 Task: Search one way flight ticket for 1 adult, 6 children, 1 infant in seat and 1 infant on lap in business from Flint: Bishop International Airport to Gillette: Gillette Campbell County Airport on 5-1-2023. Choice of flights is Delta. Number of bags: 1 carry on bag. Price is upto 100000. Outbound departure time preference is 11:00.
Action: Mouse moved to (287, 290)
Screenshot: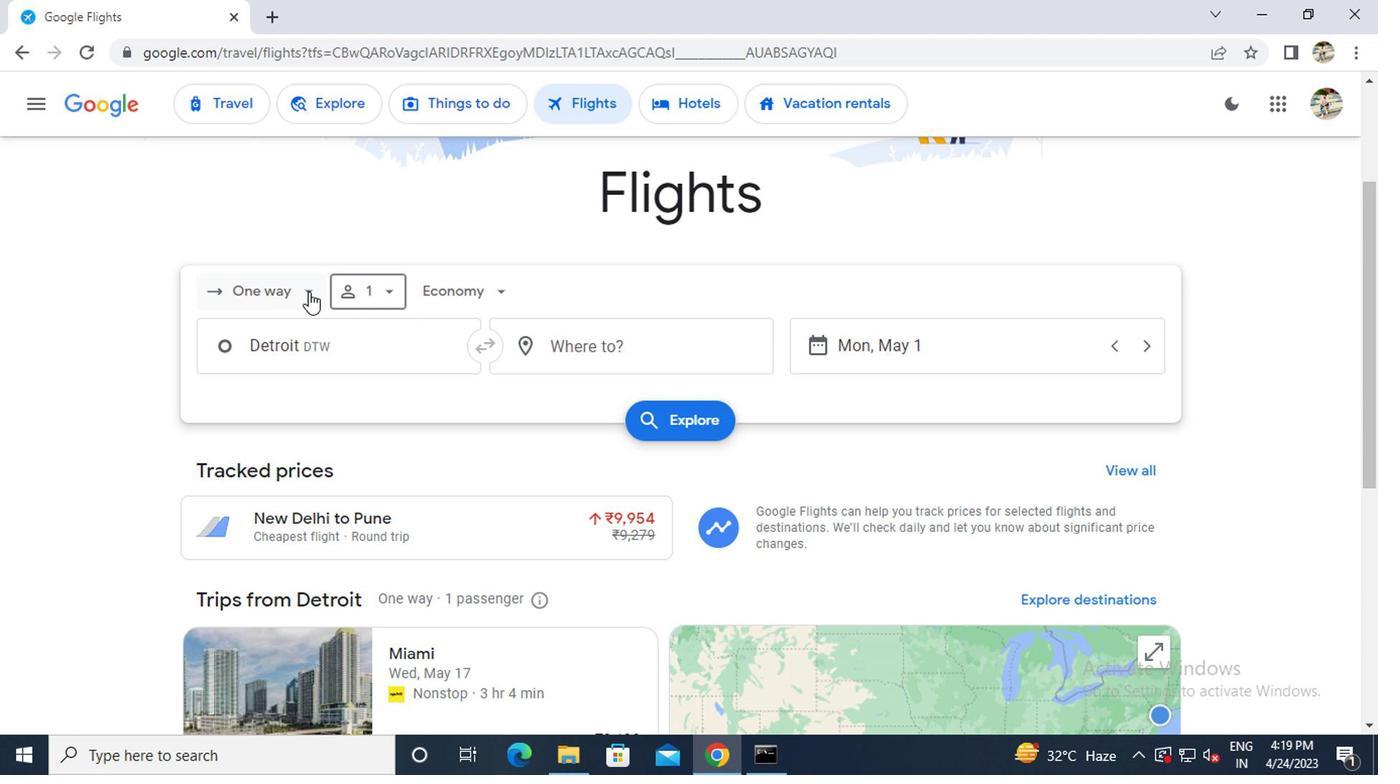 
Action: Mouse pressed left at (287, 290)
Screenshot: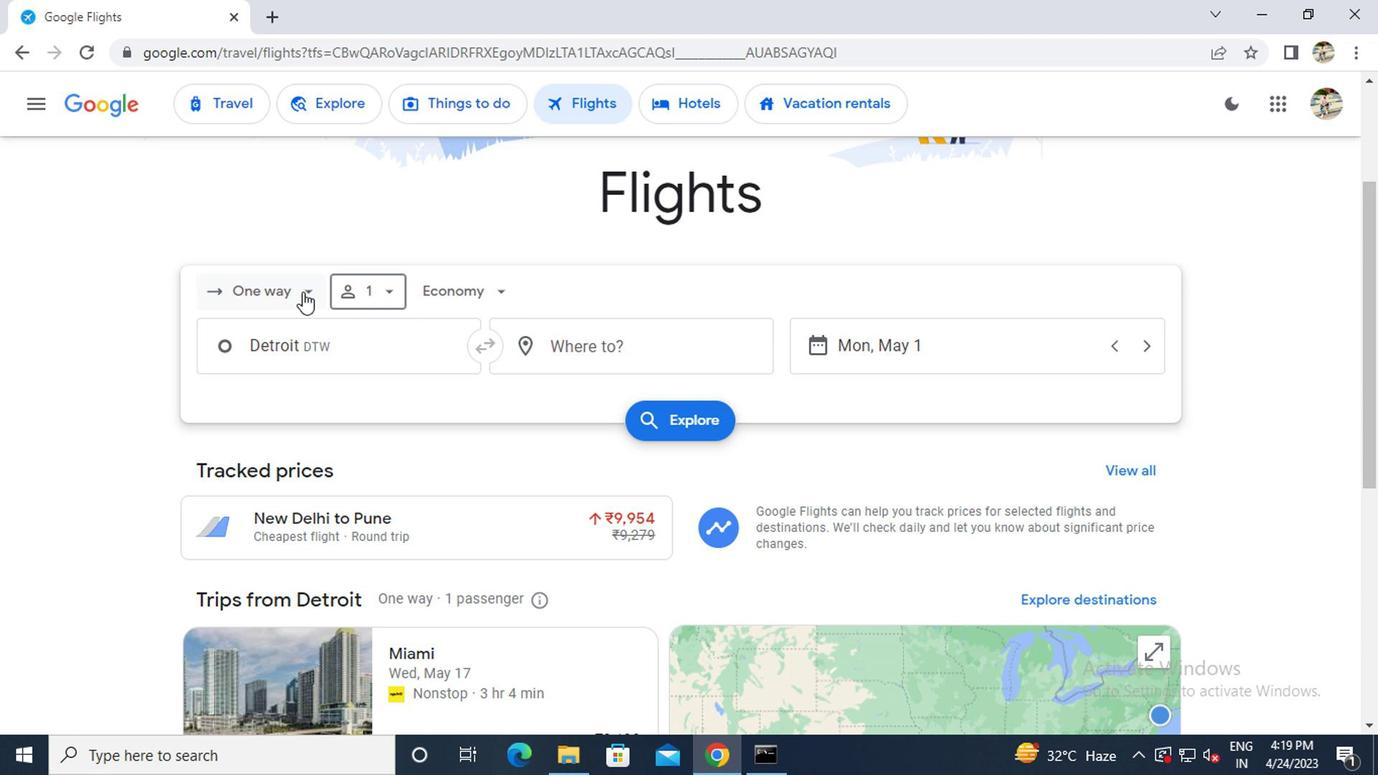 
Action: Mouse moved to (283, 377)
Screenshot: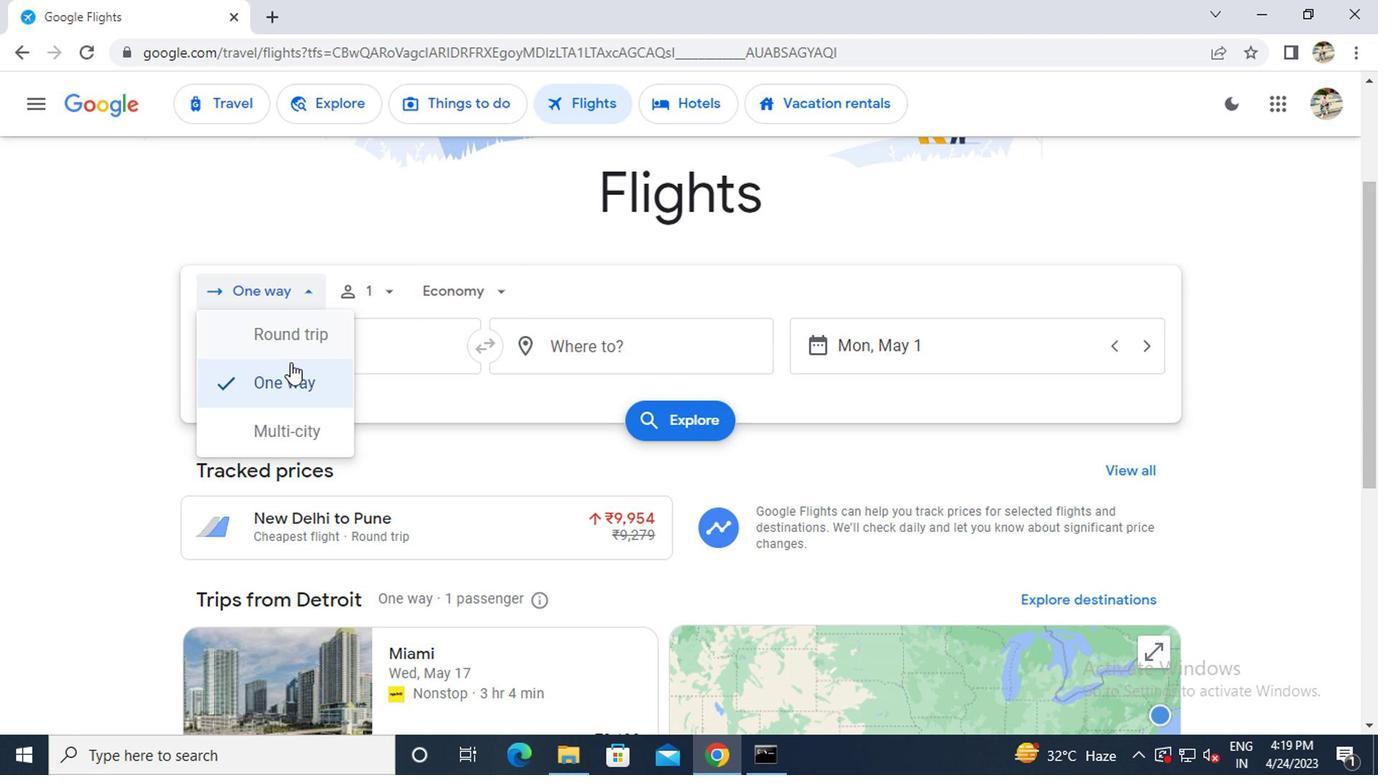 
Action: Mouse pressed left at (283, 377)
Screenshot: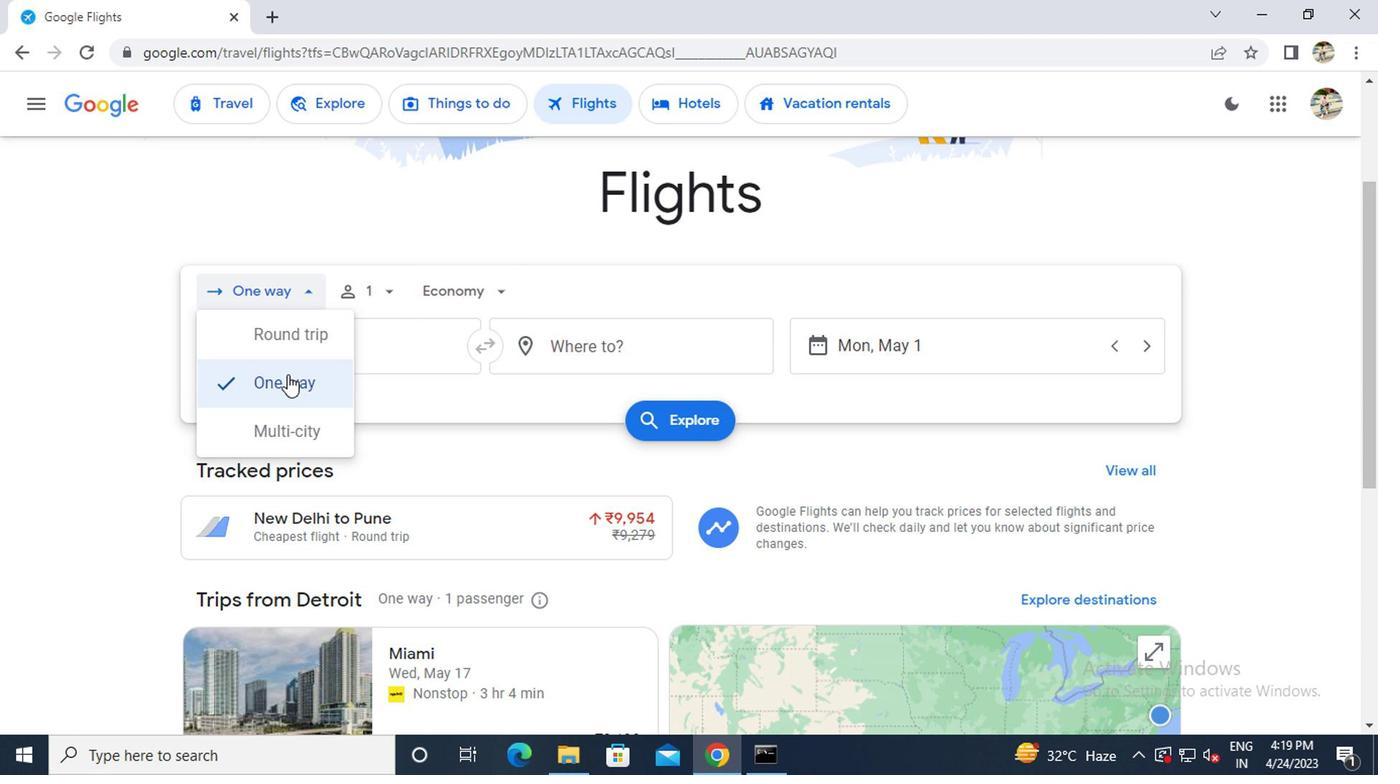 
Action: Mouse moved to (359, 282)
Screenshot: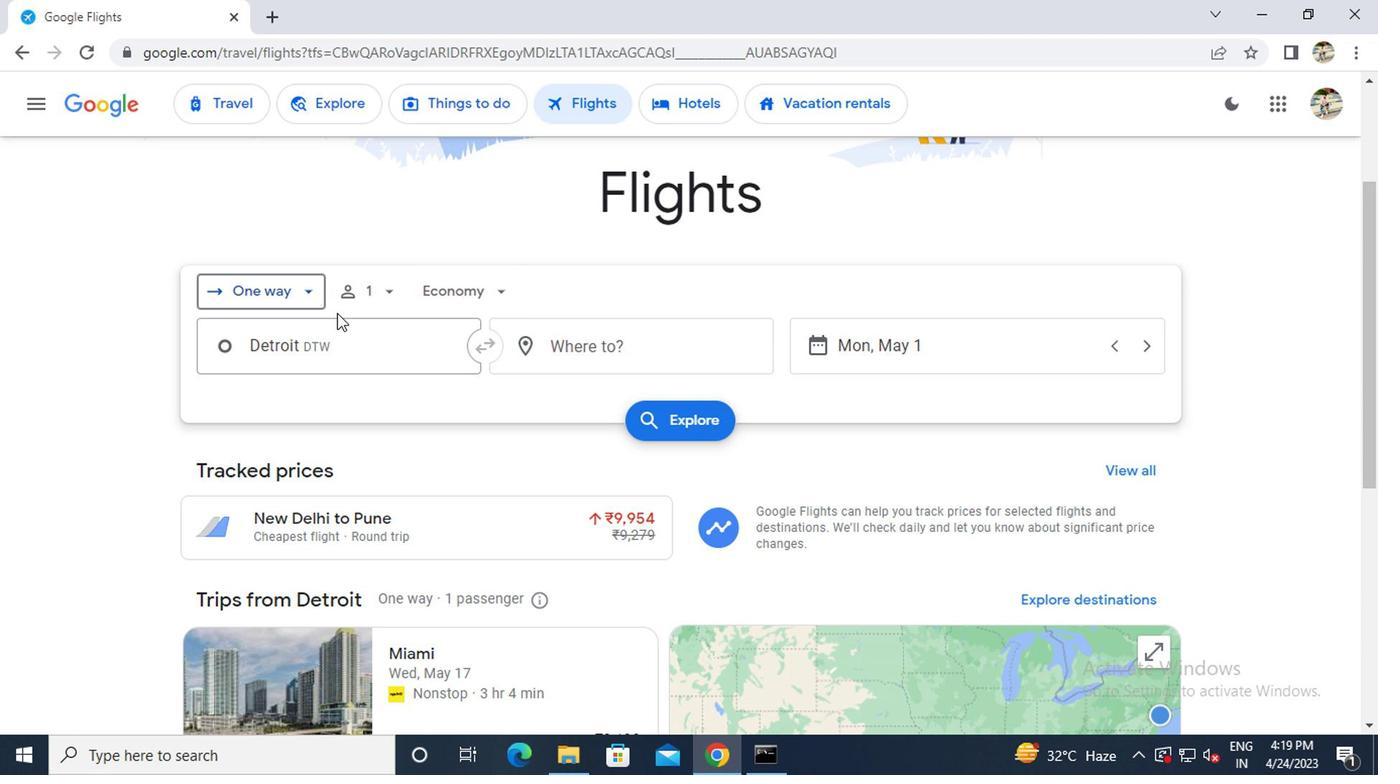 
Action: Mouse pressed left at (359, 282)
Screenshot: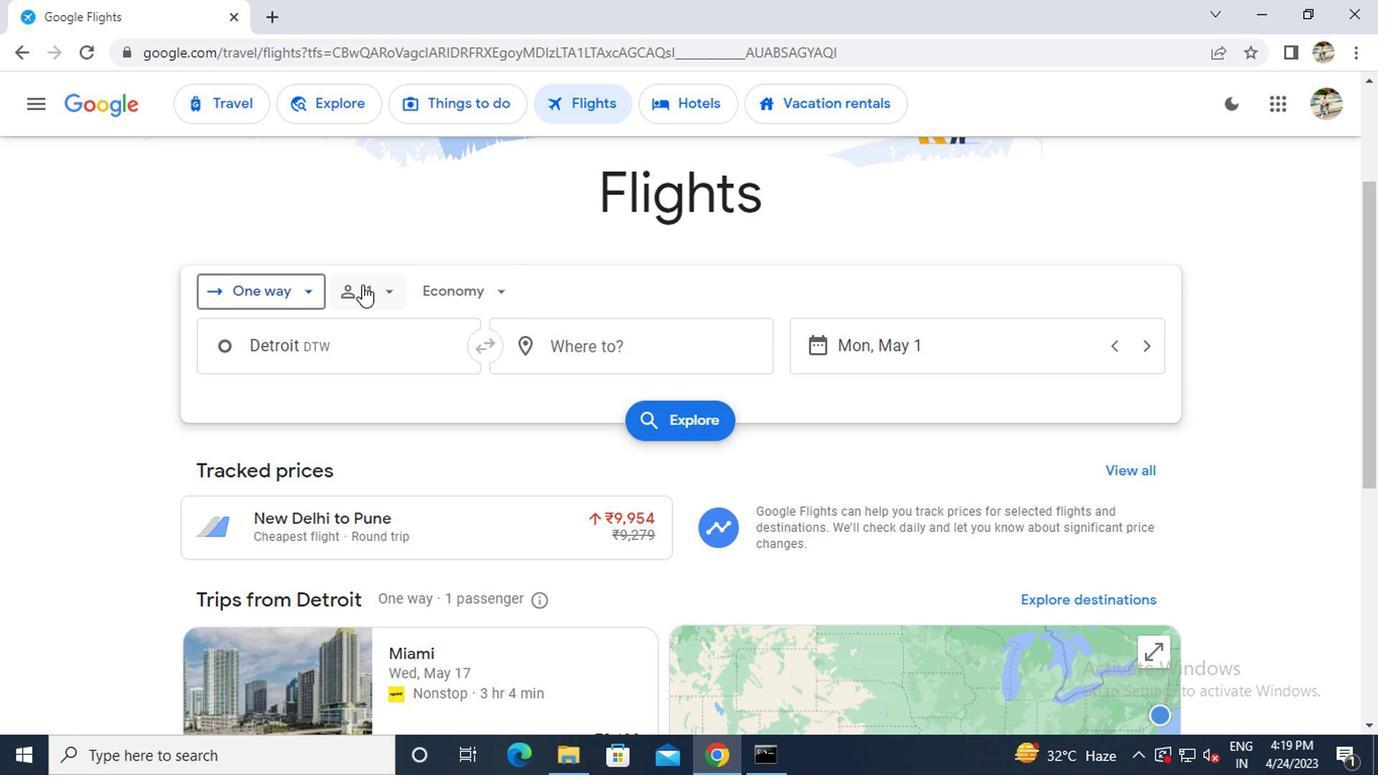 
Action: Mouse moved to (537, 395)
Screenshot: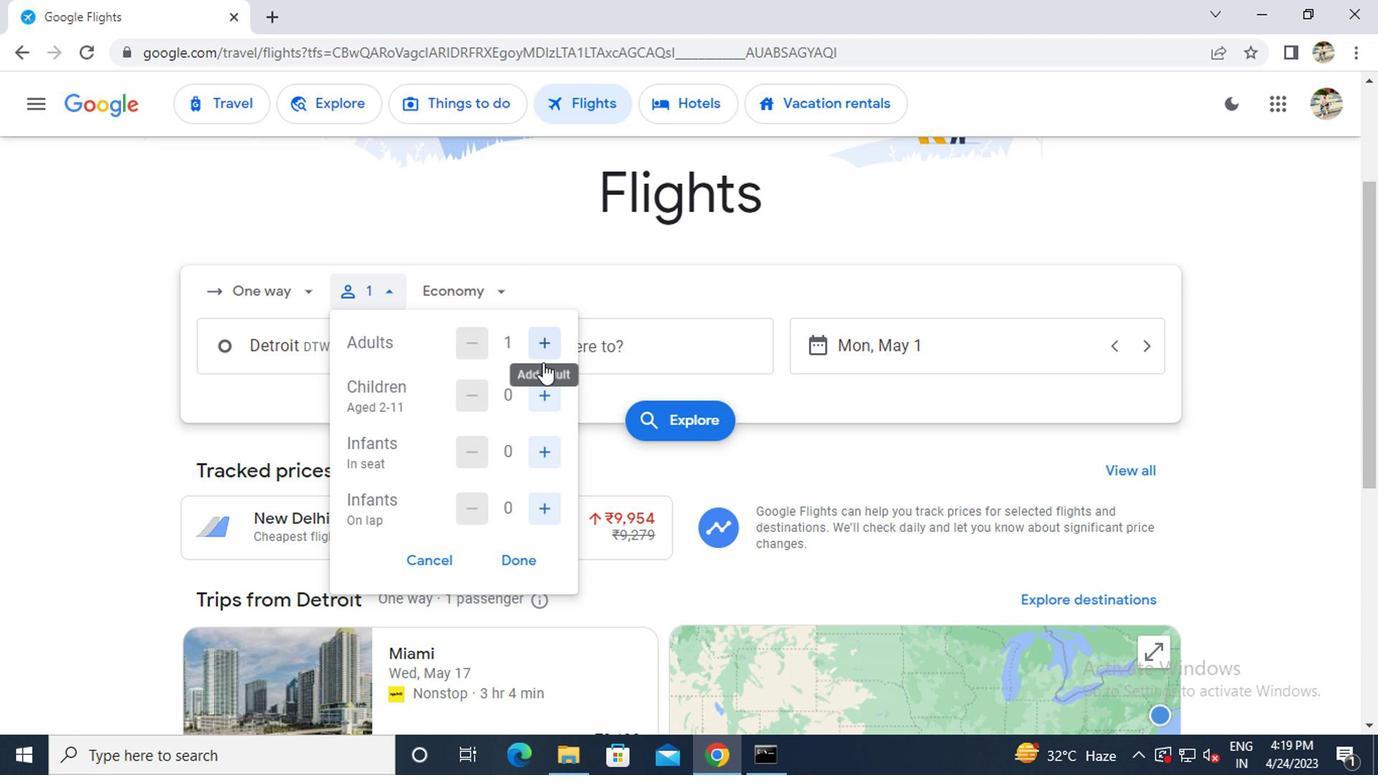 
Action: Mouse pressed left at (537, 395)
Screenshot: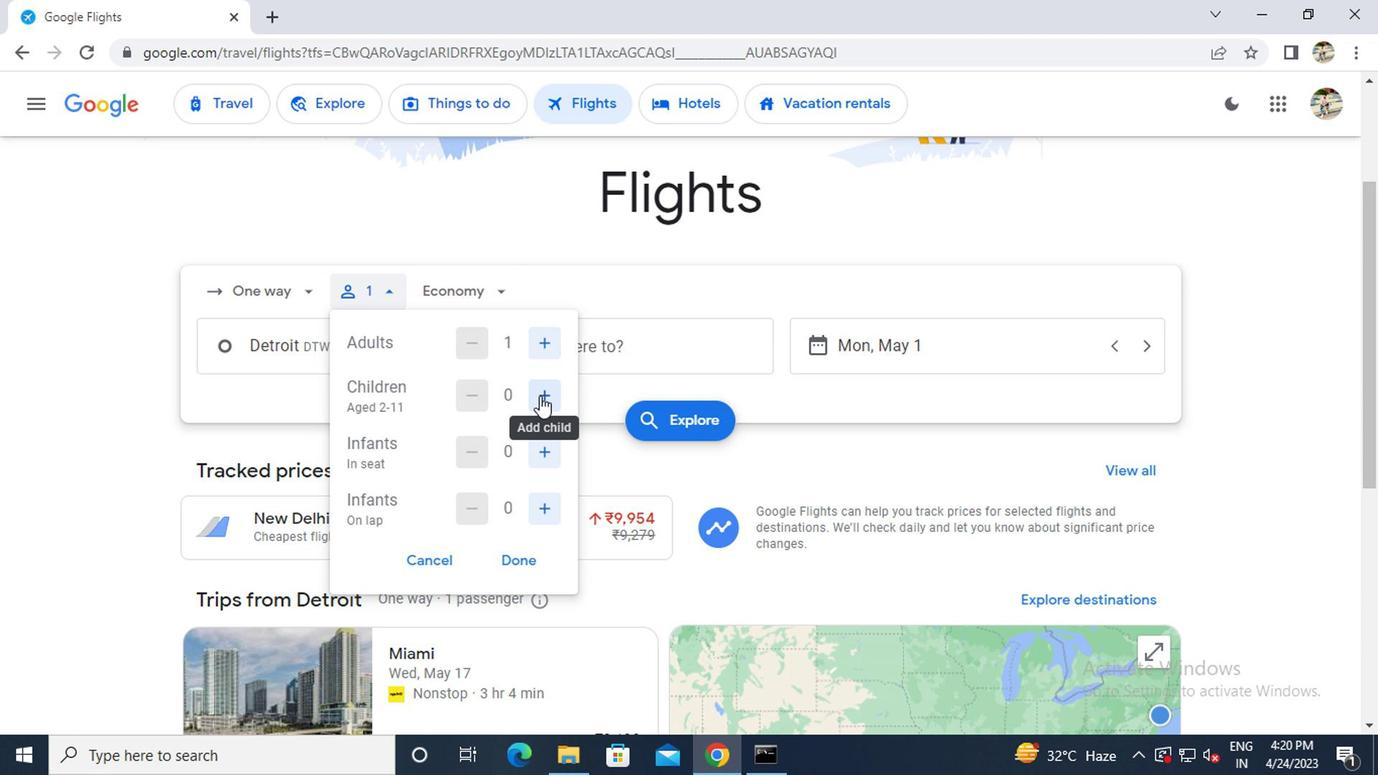 
Action: Mouse pressed left at (537, 395)
Screenshot: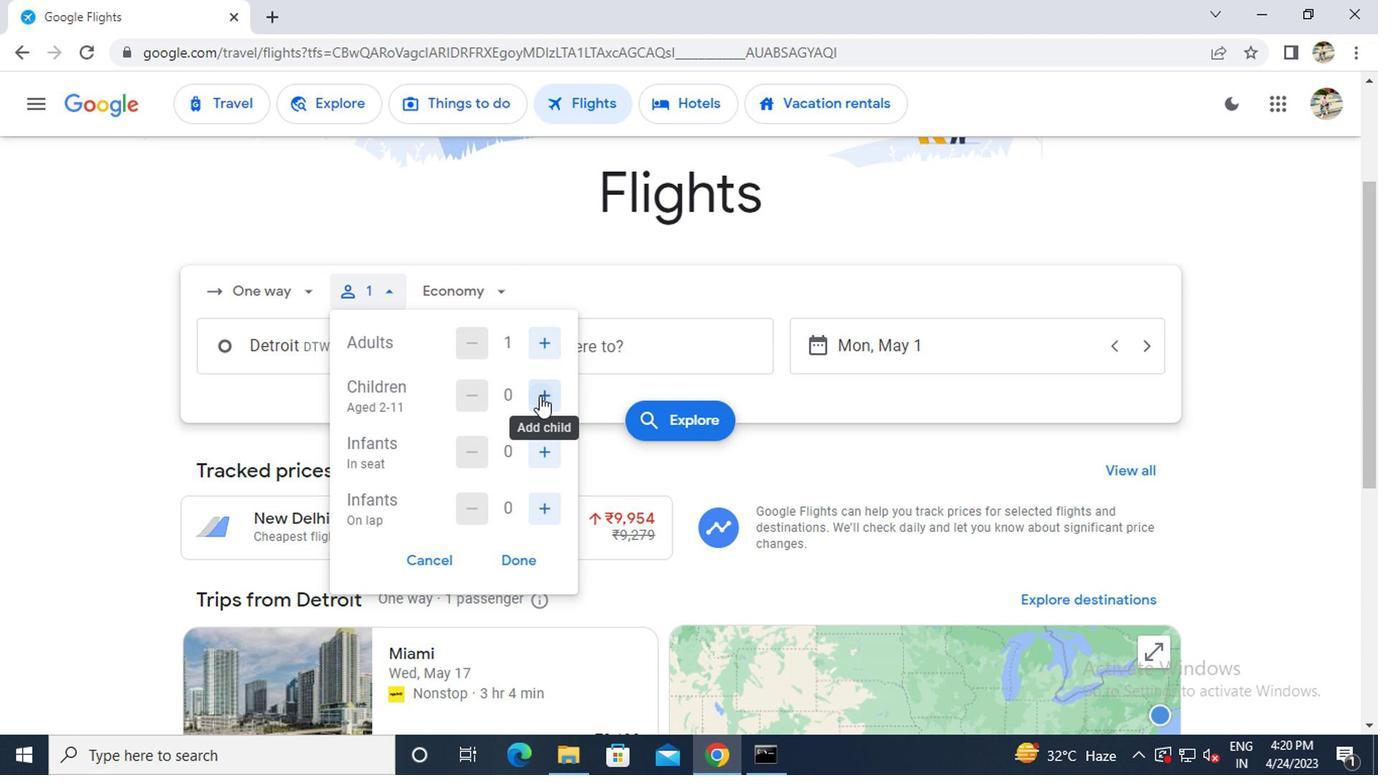 
Action: Mouse pressed left at (537, 395)
Screenshot: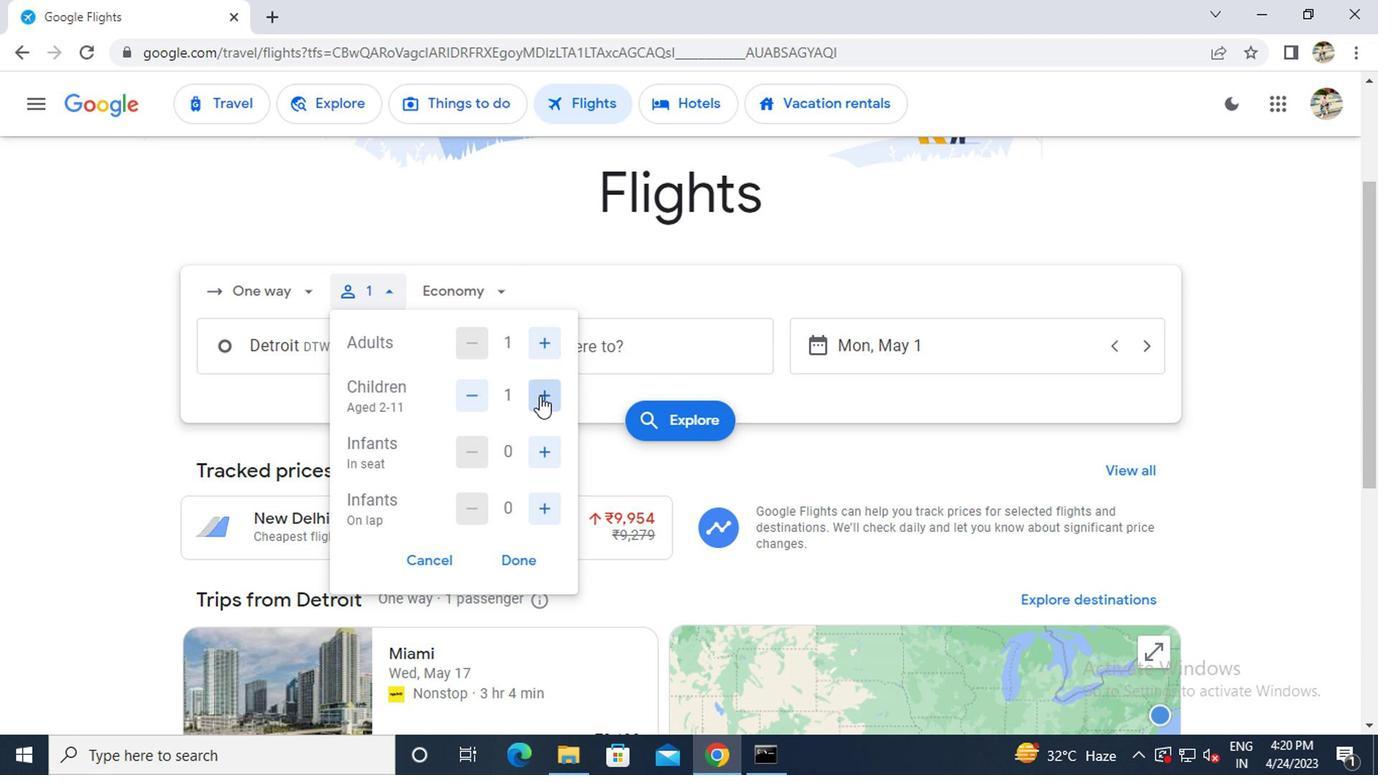 
Action: Mouse pressed left at (537, 395)
Screenshot: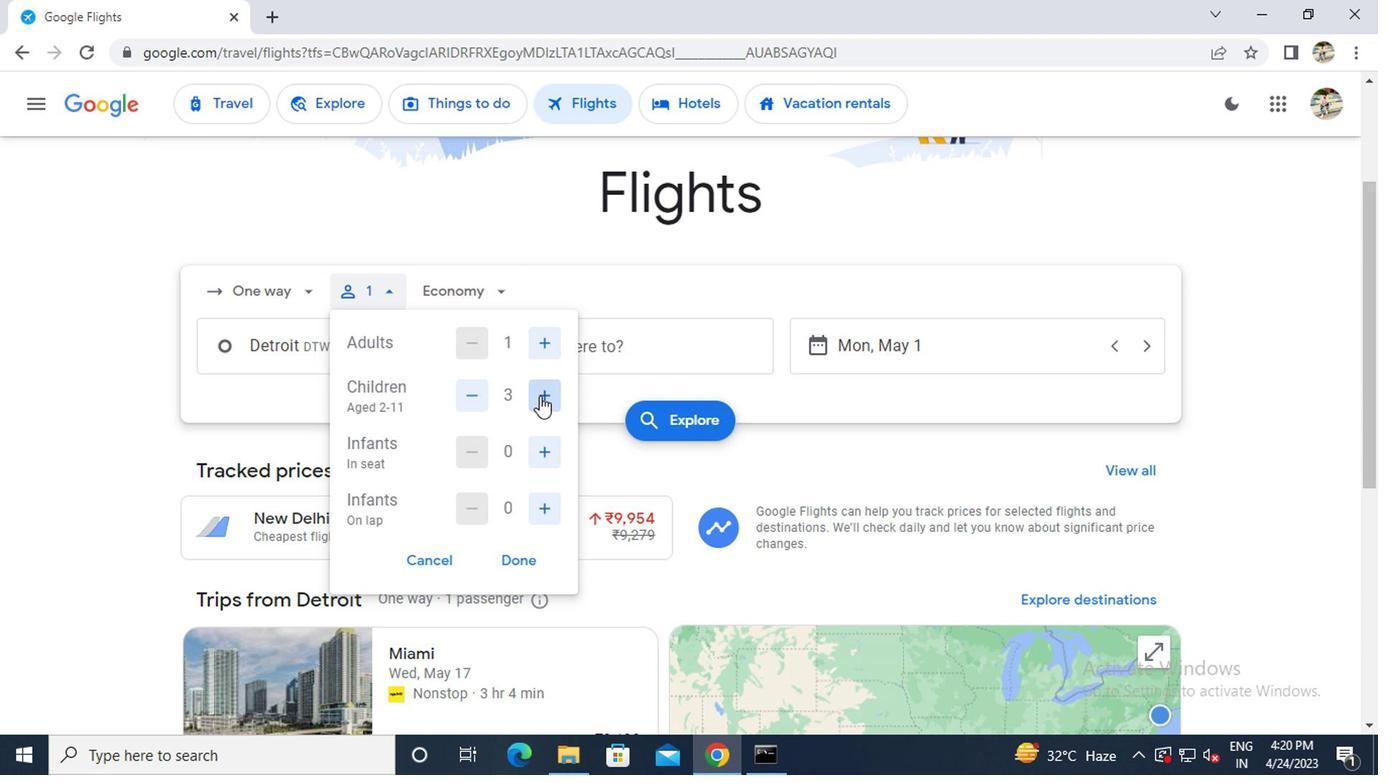 
Action: Mouse pressed left at (537, 395)
Screenshot: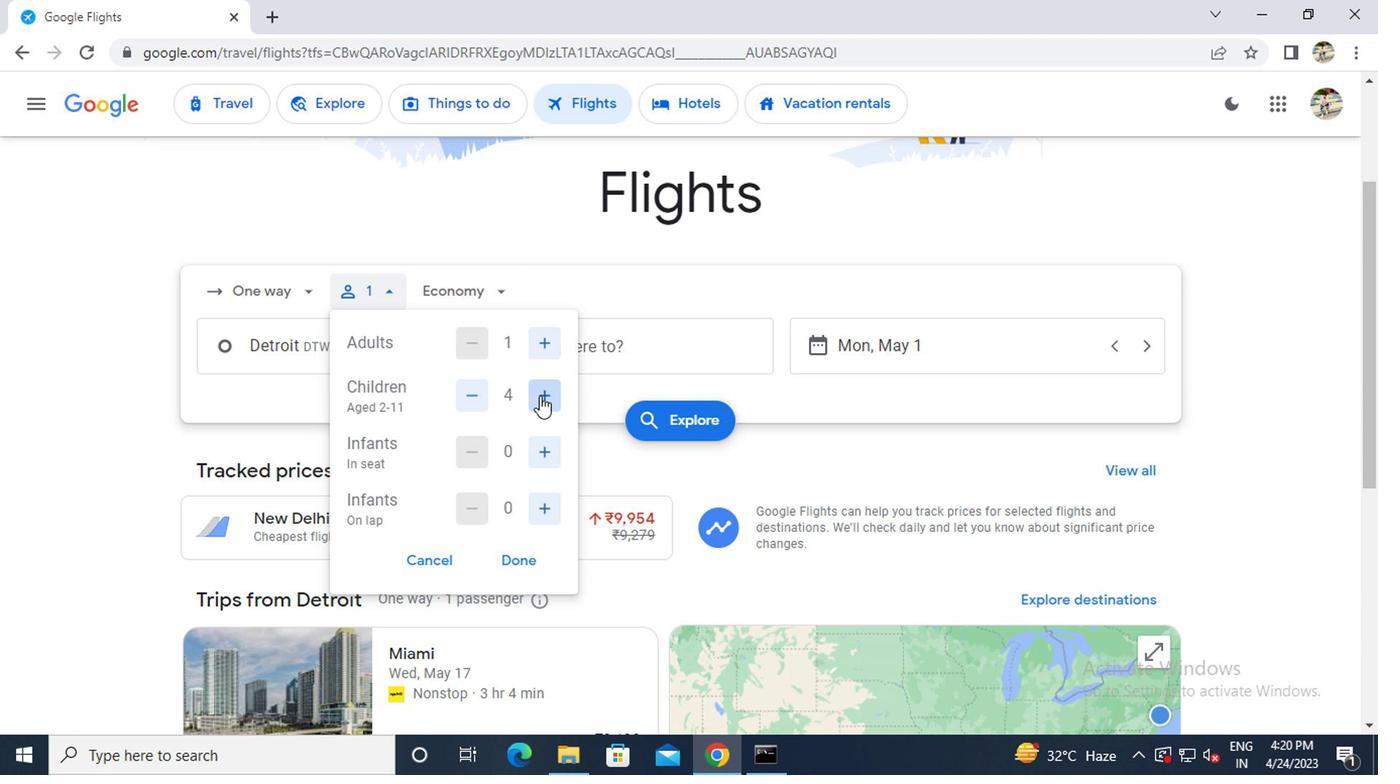 
Action: Mouse pressed left at (537, 395)
Screenshot: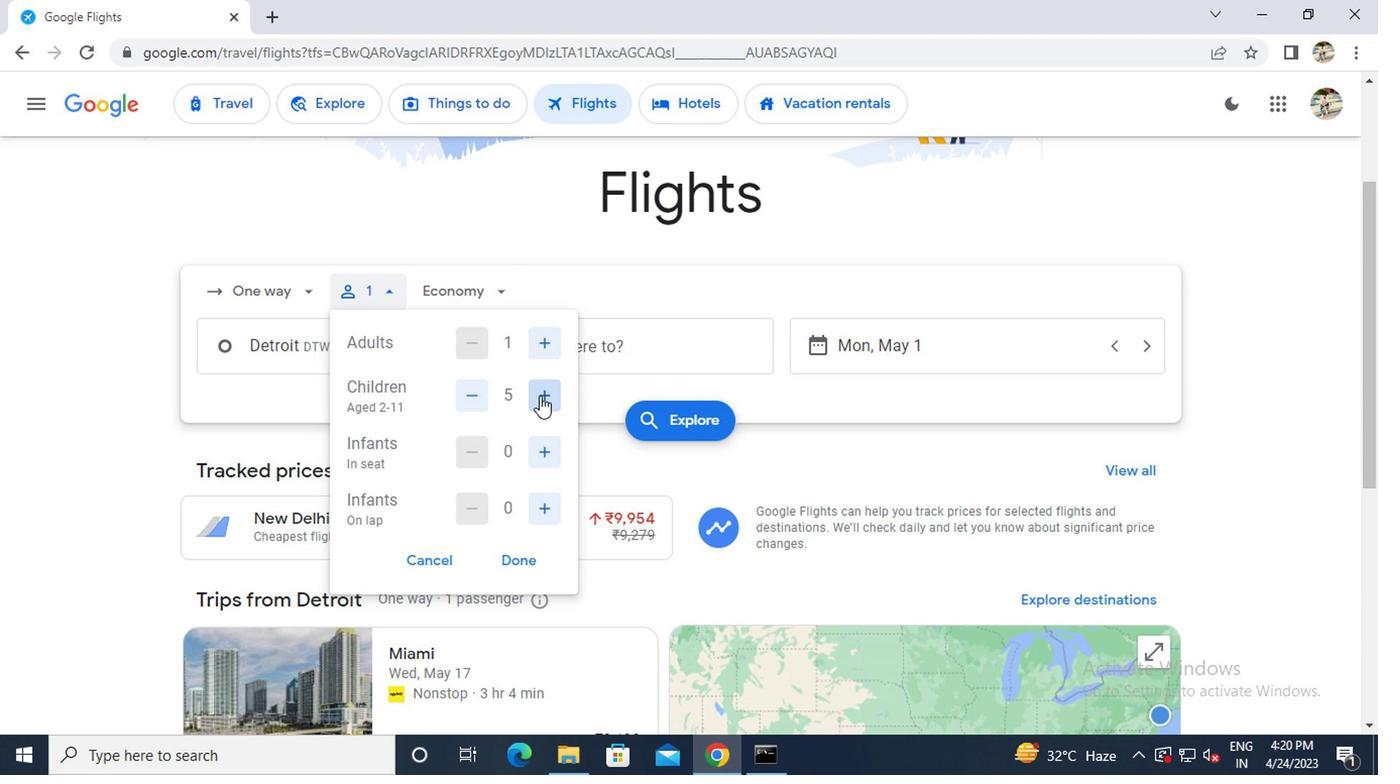 
Action: Mouse moved to (542, 446)
Screenshot: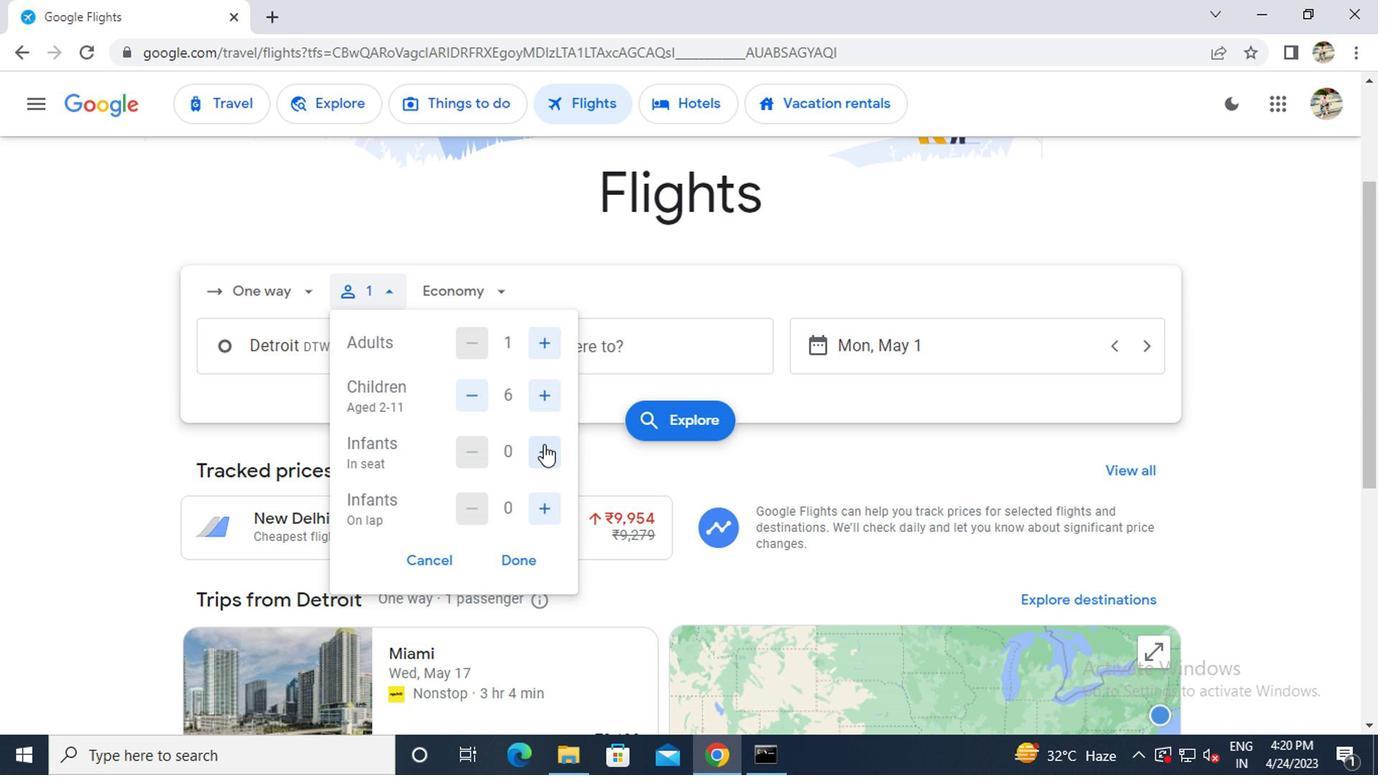 
Action: Mouse pressed left at (542, 446)
Screenshot: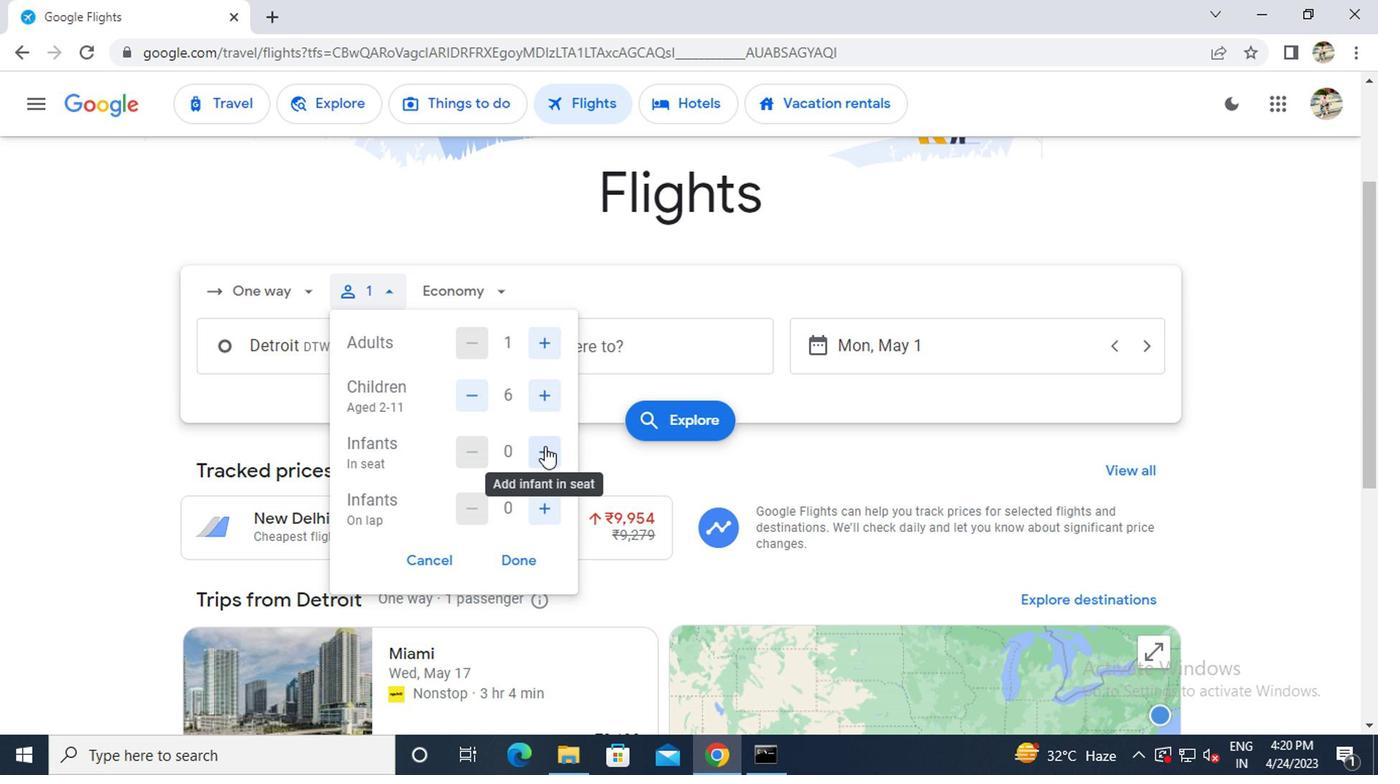 
Action: Mouse moved to (537, 504)
Screenshot: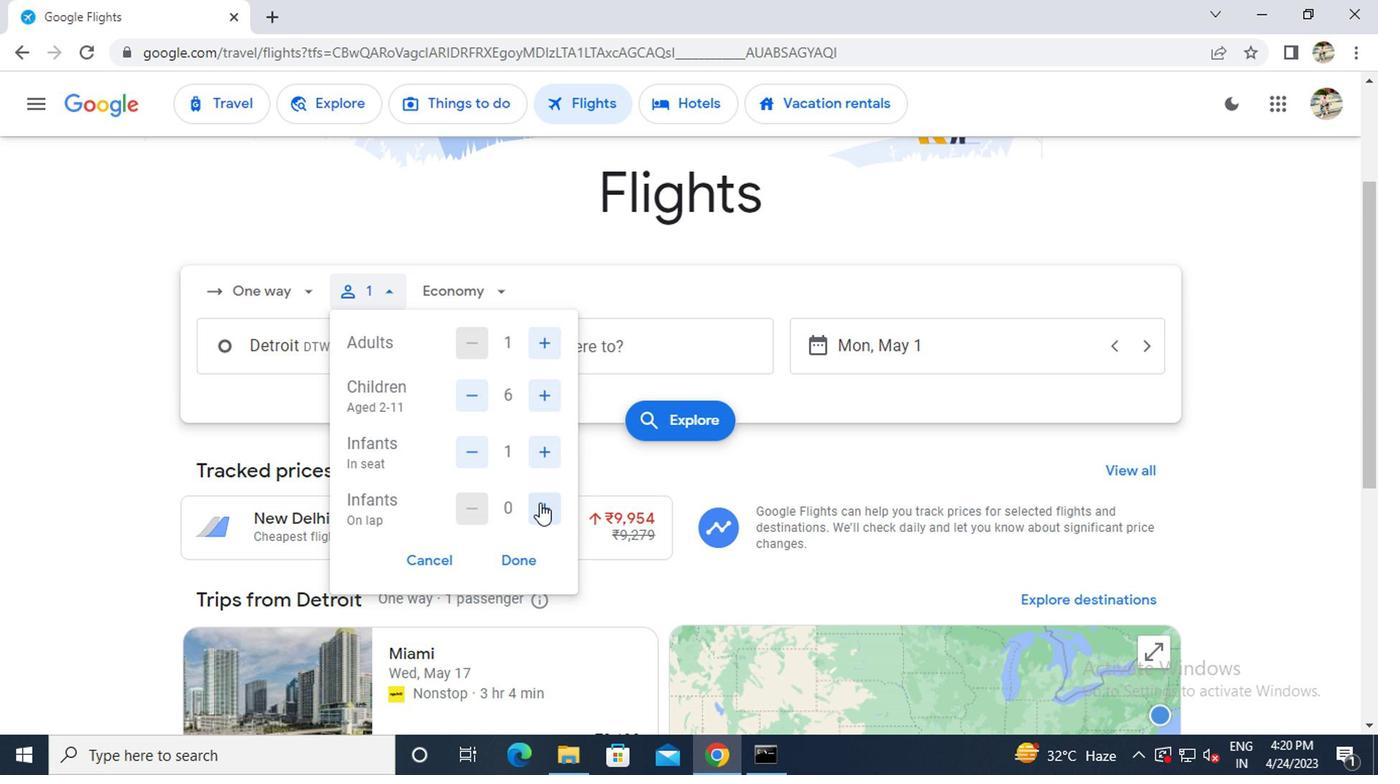 
Action: Mouse pressed left at (537, 504)
Screenshot: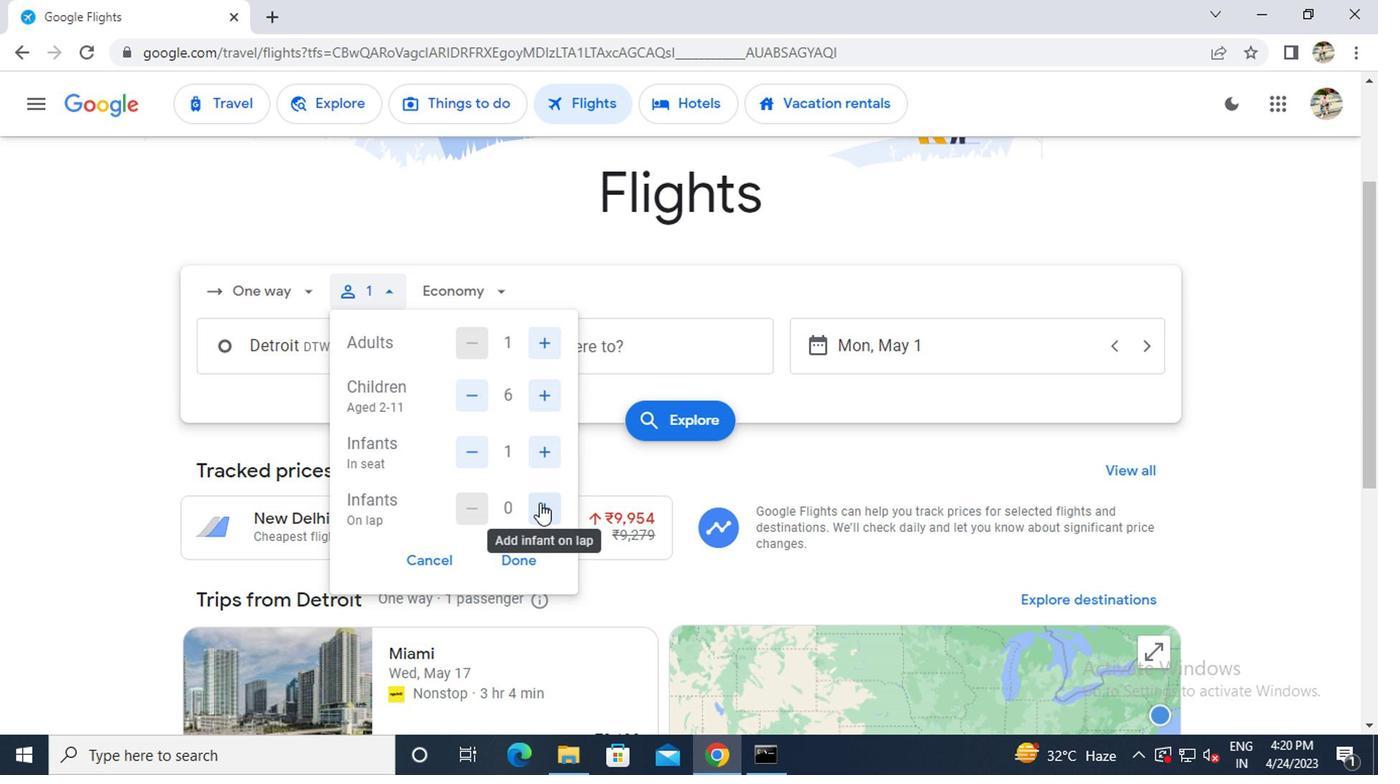 
Action: Mouse moved to (524, 555)
Screenshot: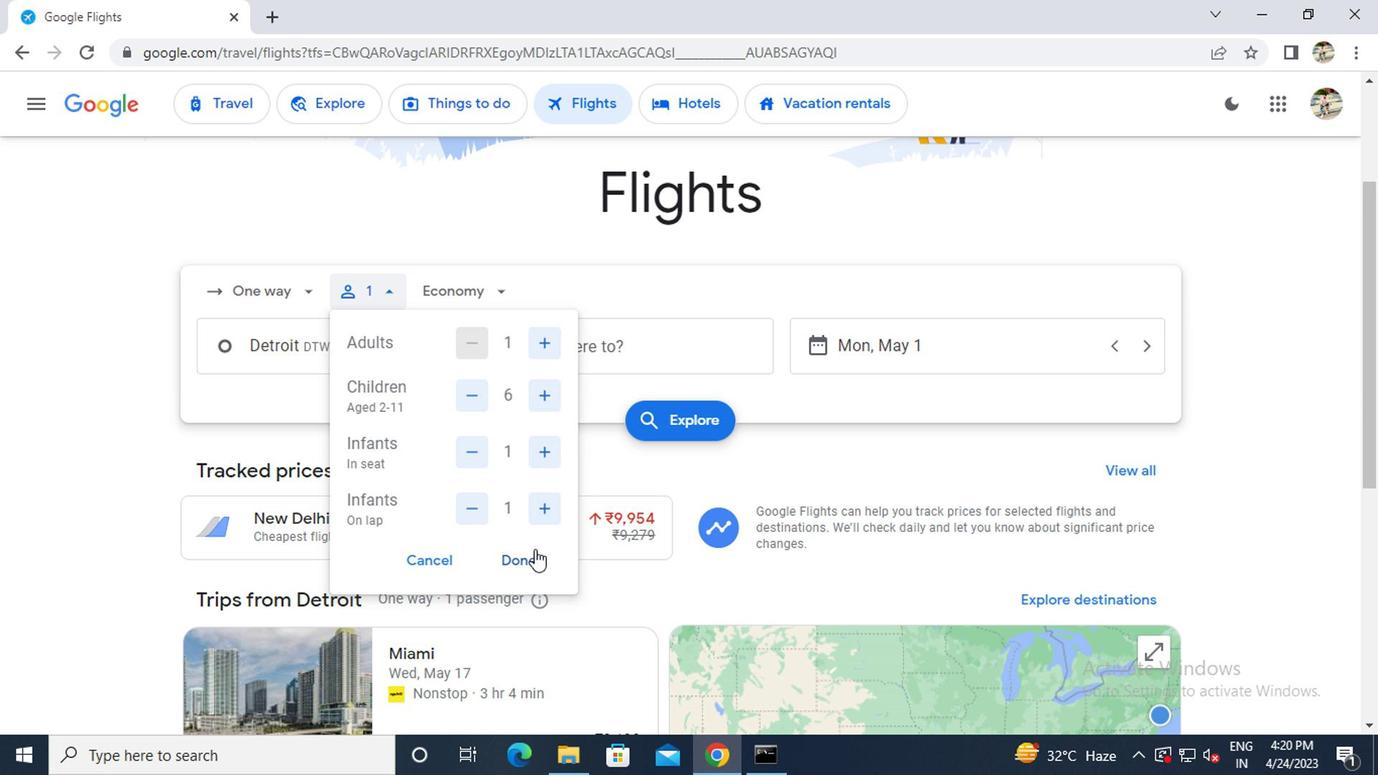 
Action: Mouse pressed left at (524, 555)
Screenshot: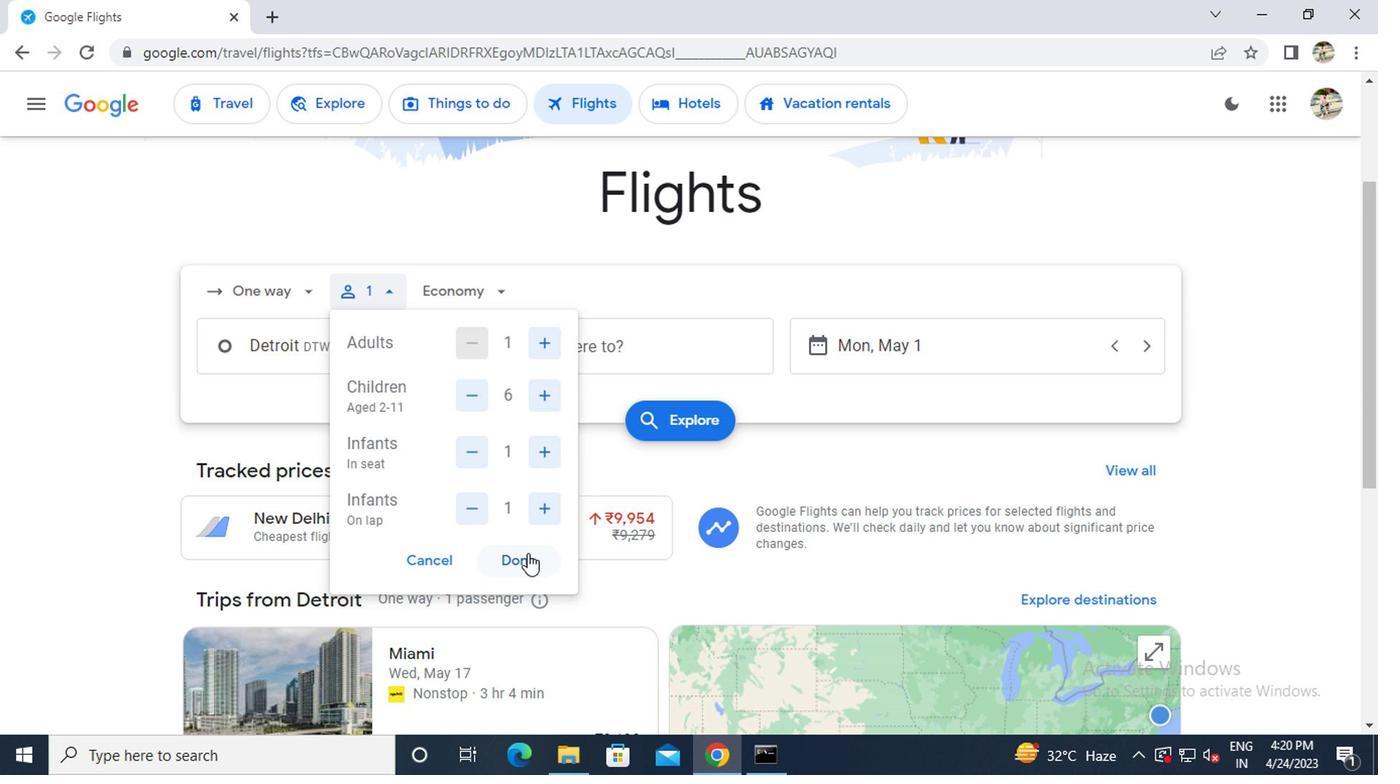 
Action: Mouse moved to (448, 300)
Screenshot: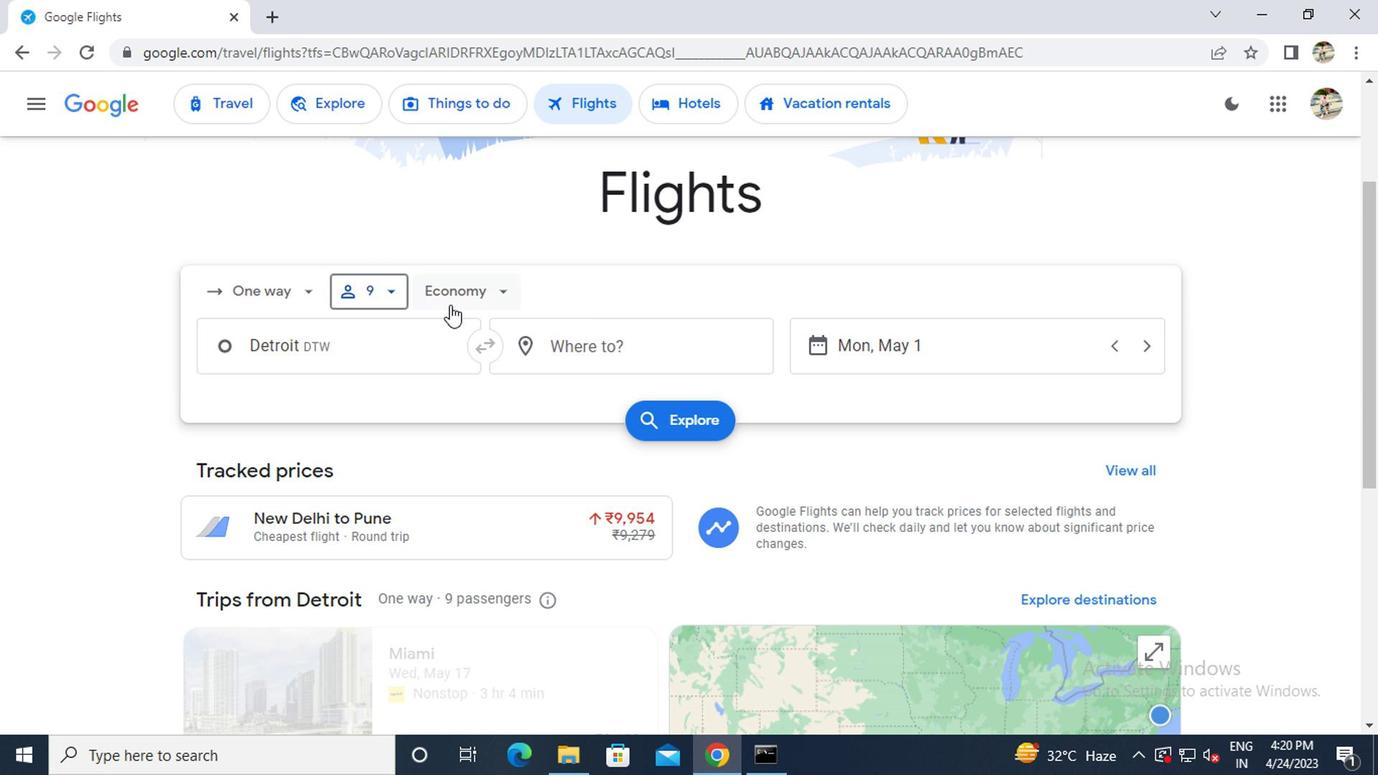 
Action: Mouse pressed left at (448, 300)
Screenshot: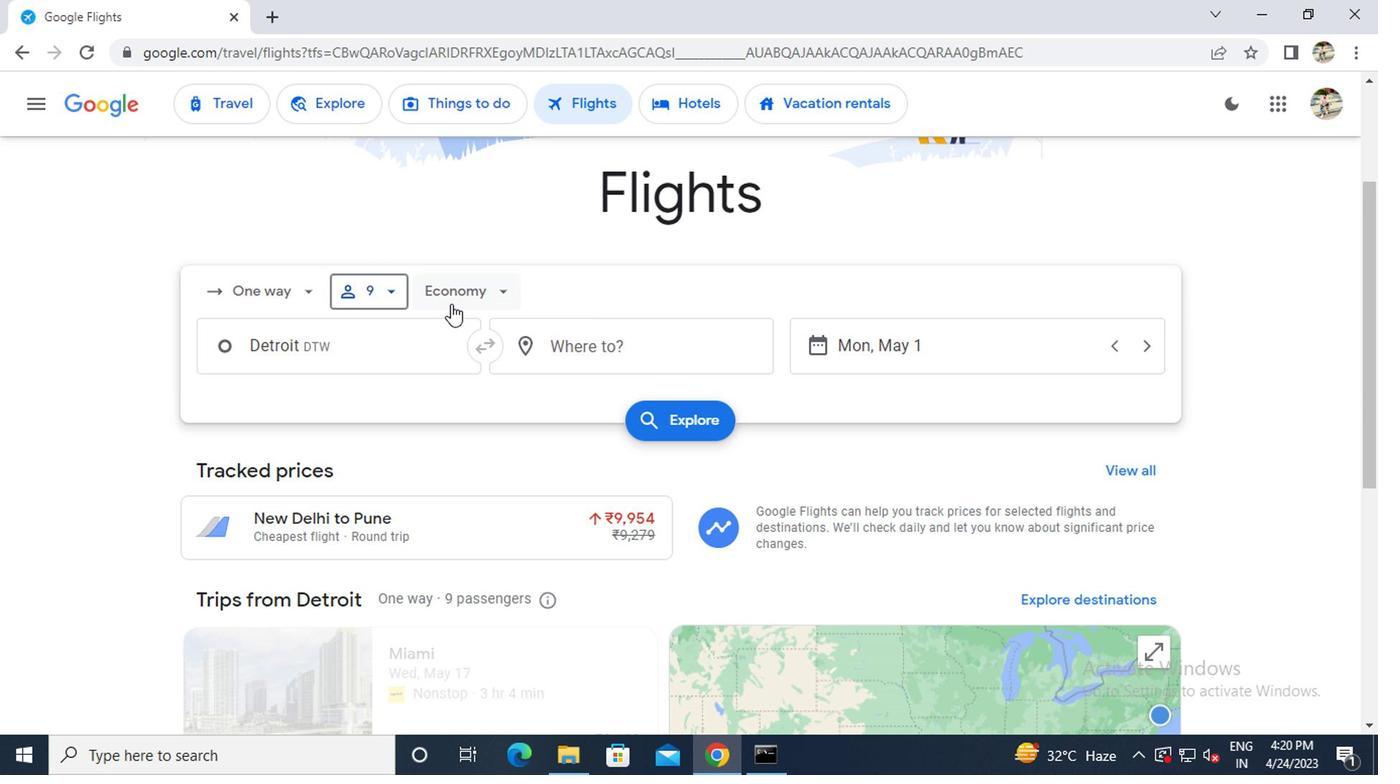 
Action: Mouse moved to (475, 440)
Screenshot: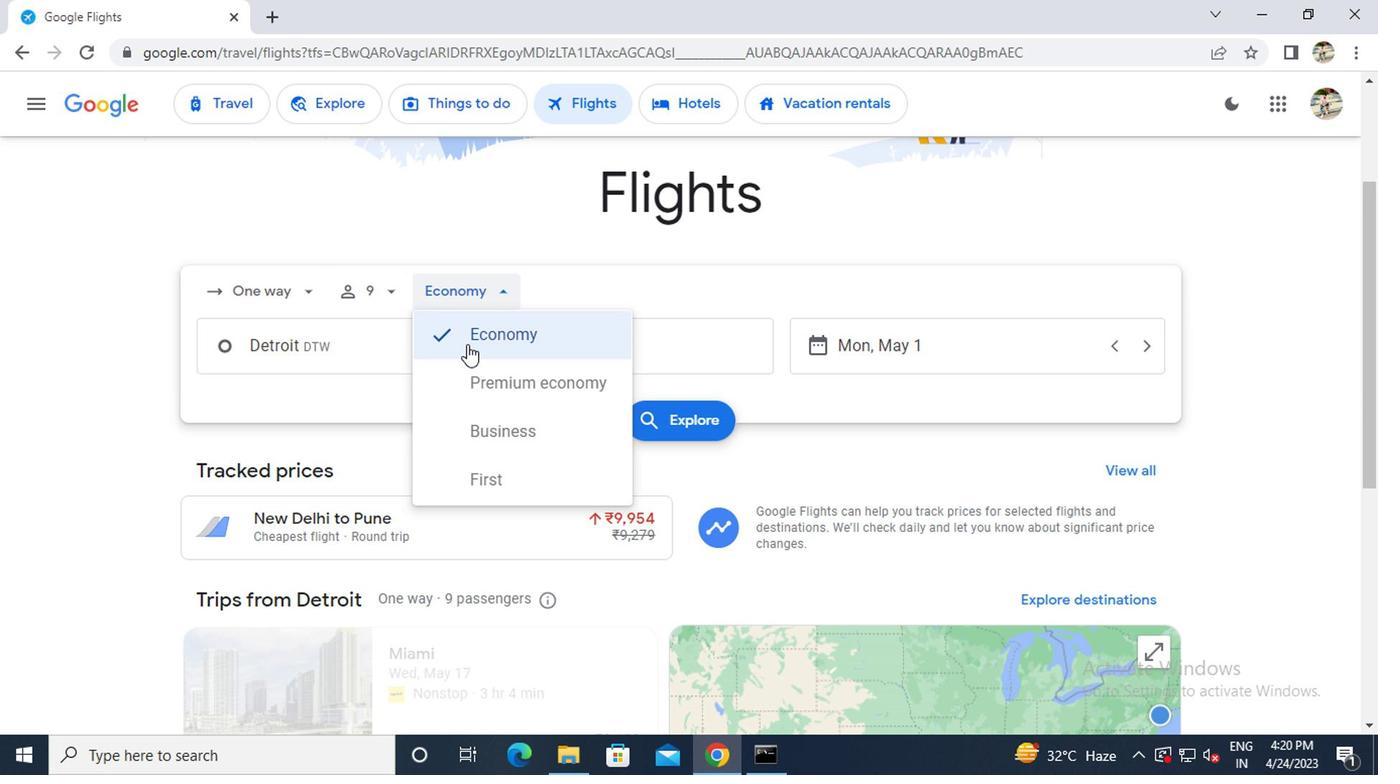 
Action: Mouse pressed left at (475, 440)
Screenshot: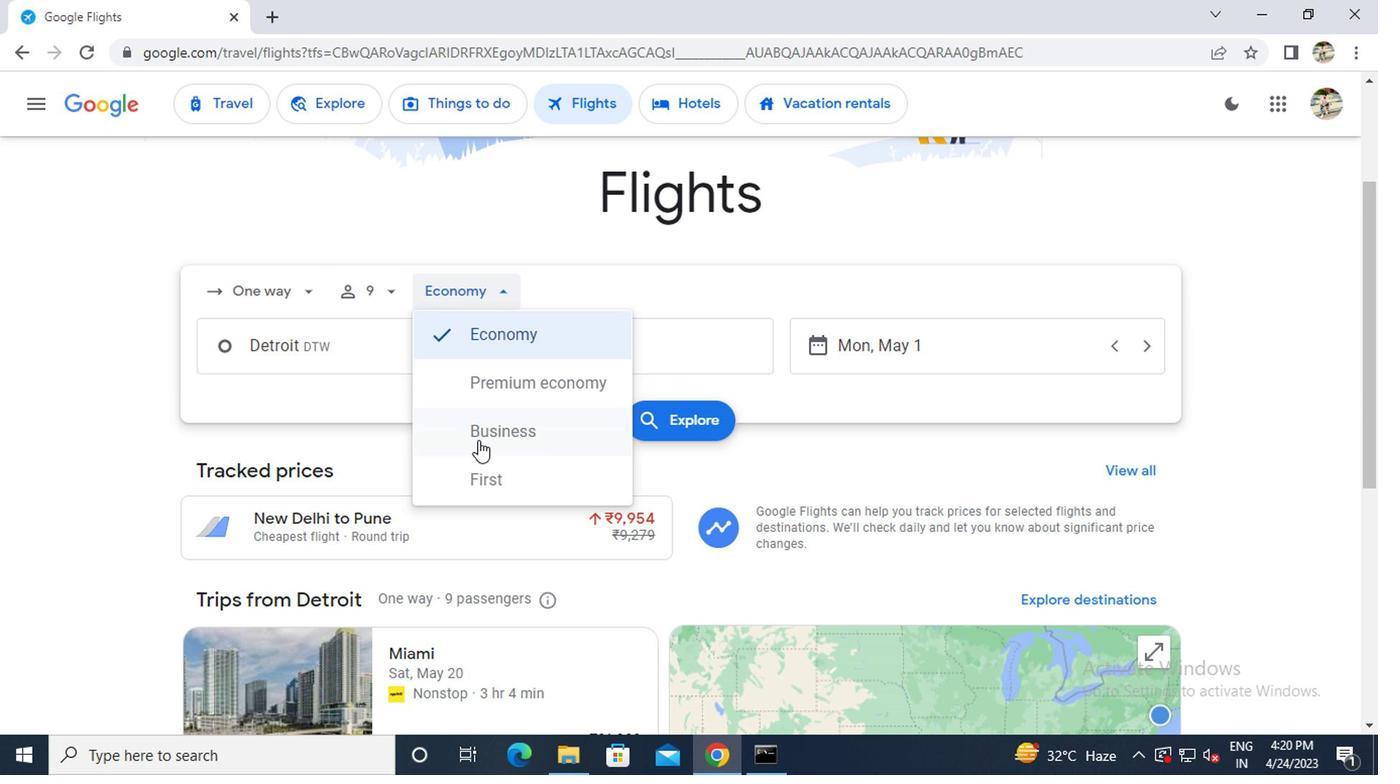 
Action: Mouse moved to (377, 323)
Screenshot: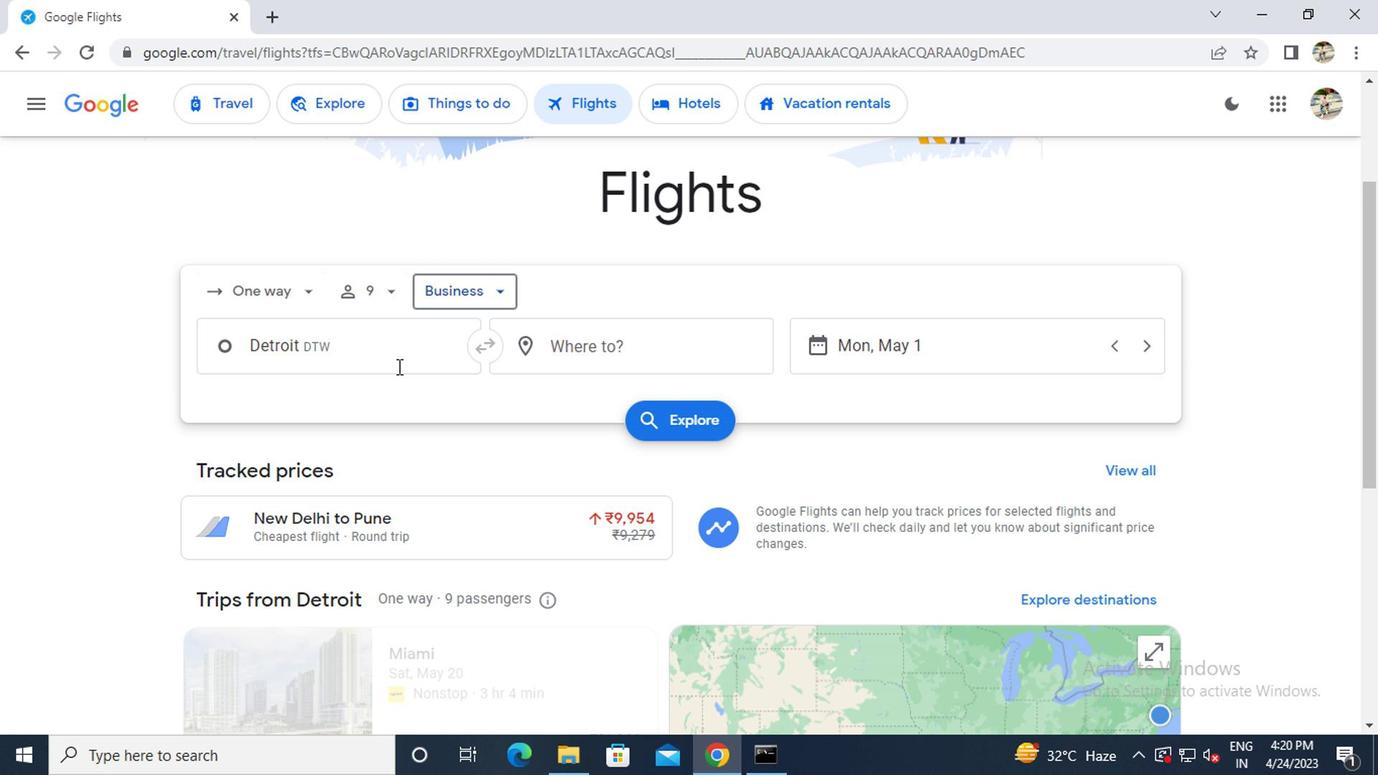 
Action: Mouse pressed left at (377, 323)
Screenshot: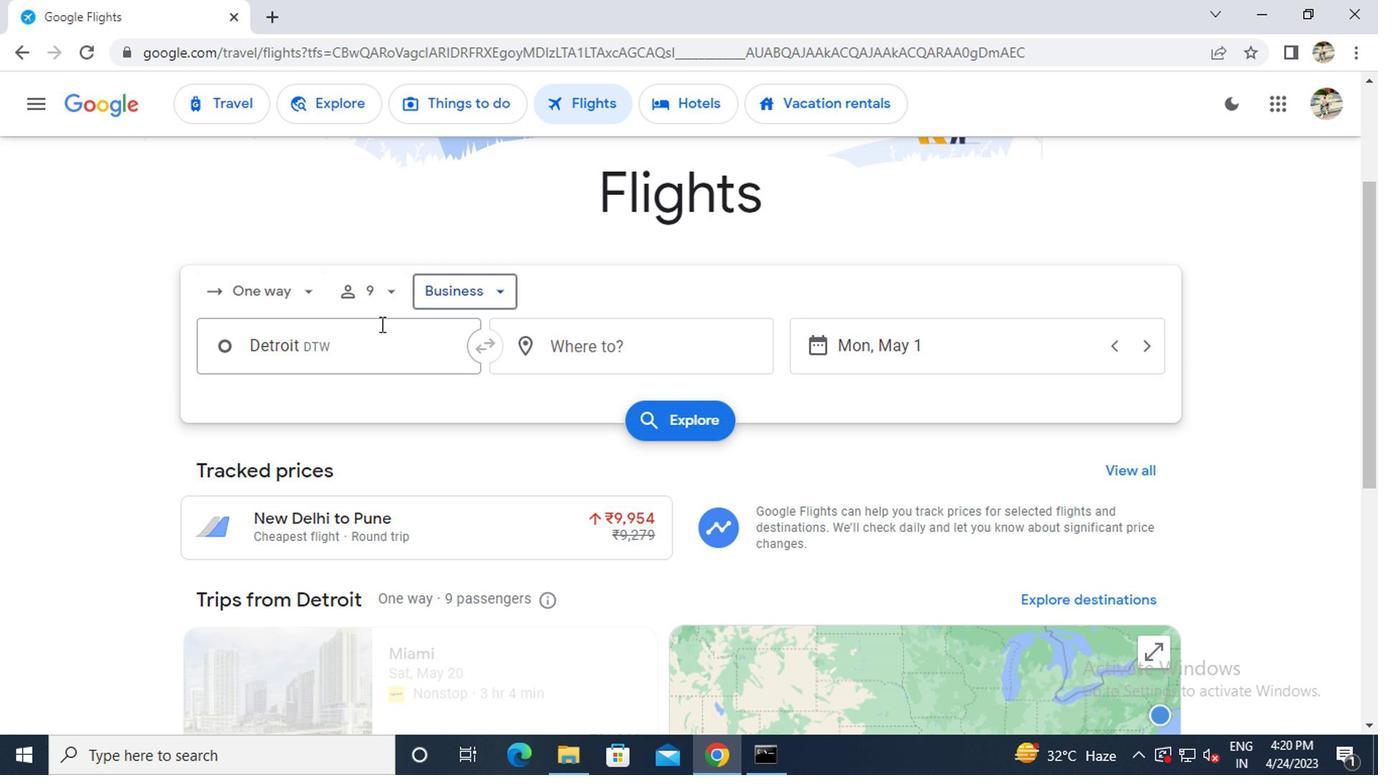 
Action: Key pressed <Key.caps_lock>f<Key.caps_lock>lint
Screenshot: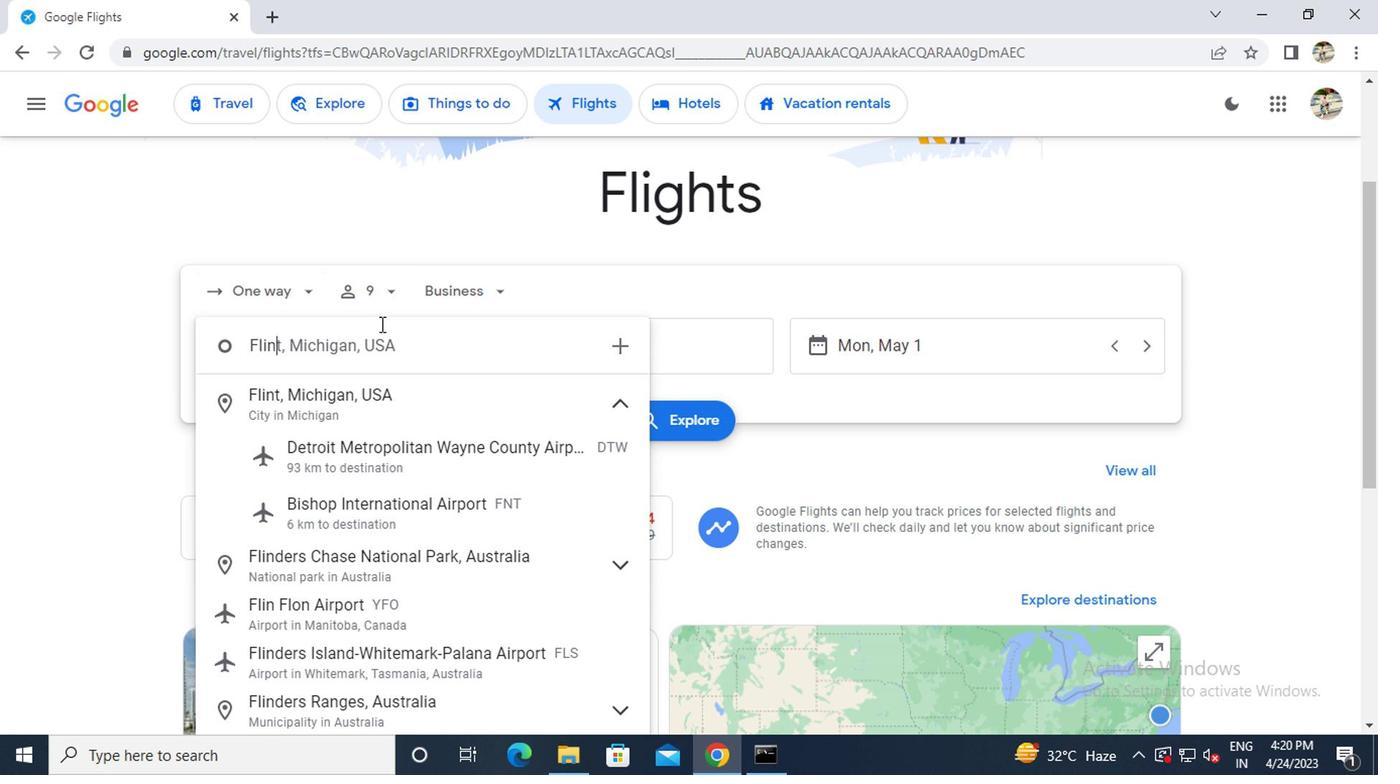 
Action: Mouse moved to (373, 465)
Screenshot: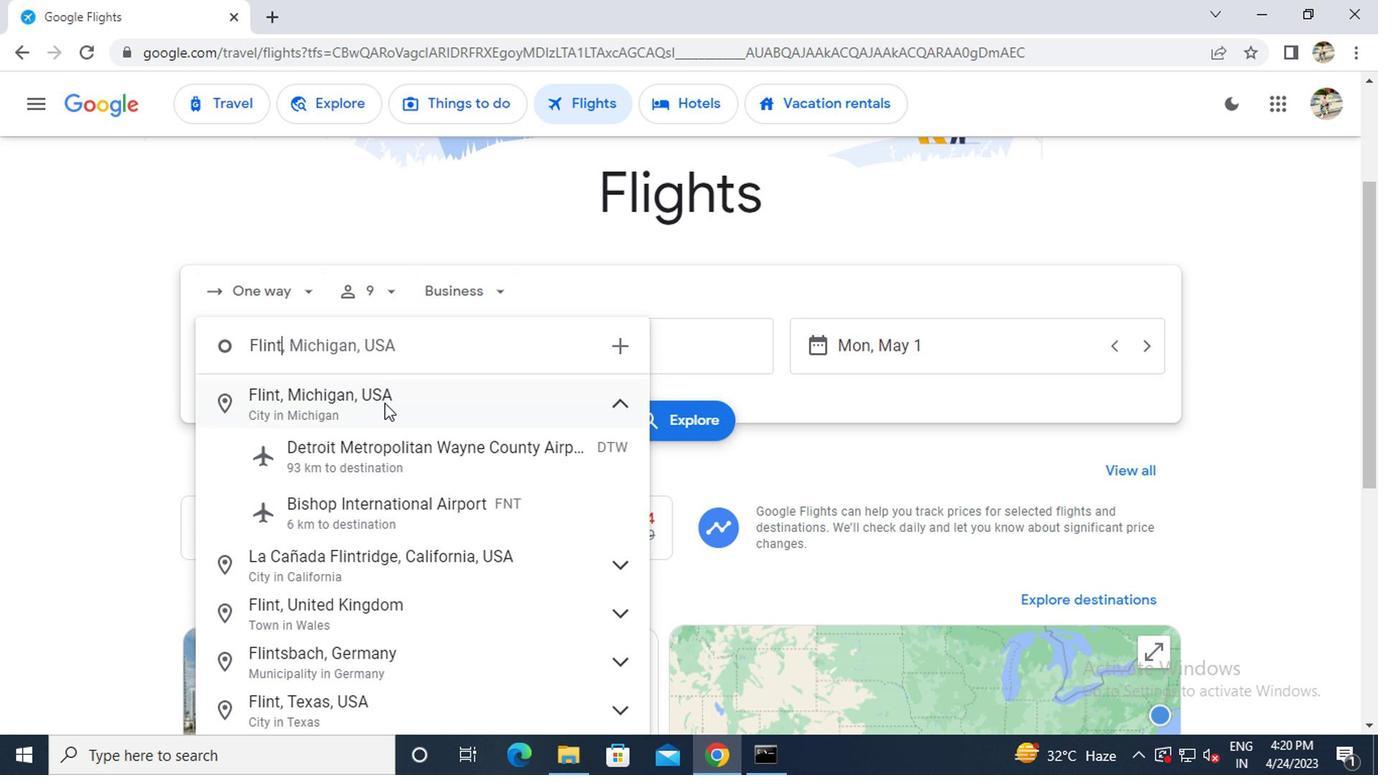
Action: Mouse pressed left at (373, 465)
Screenshot: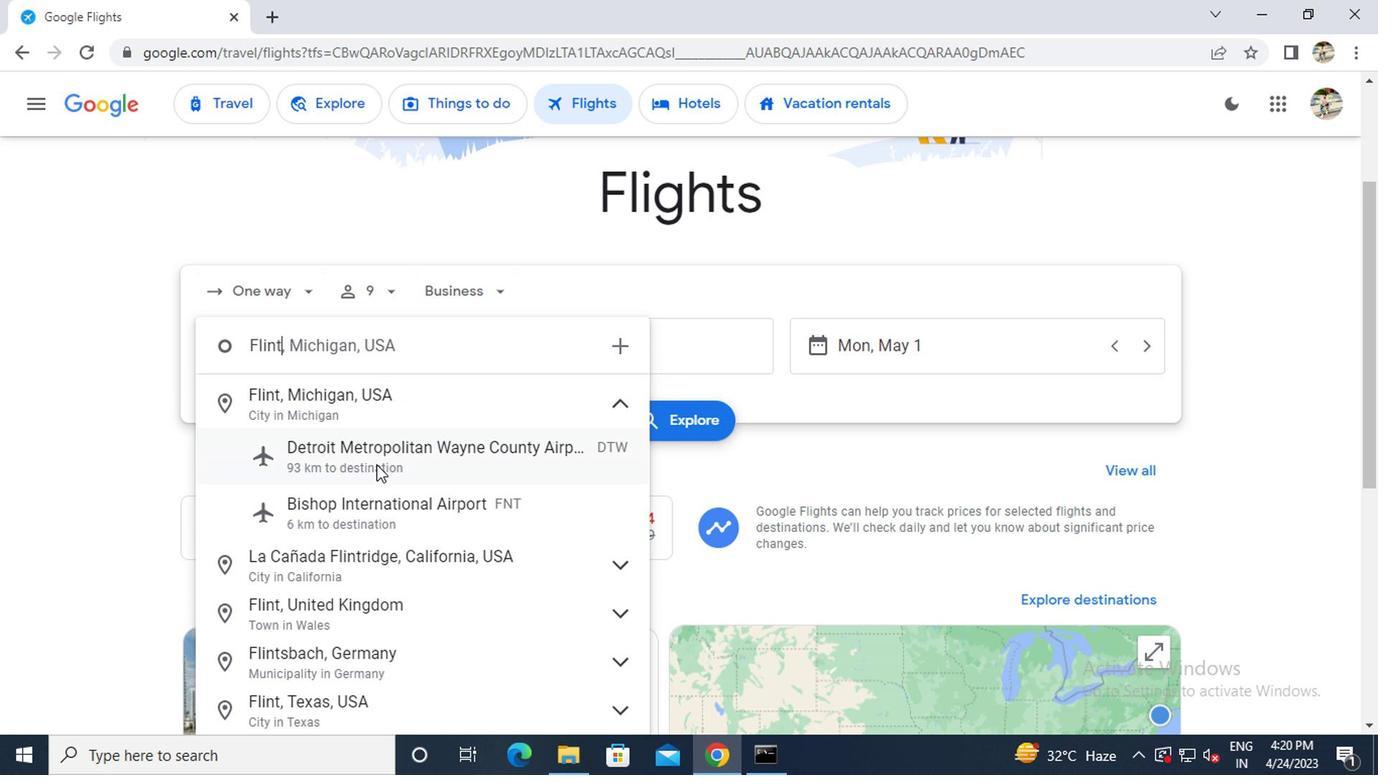 
Action: Mouse moved to (573, 367)
Screenshot: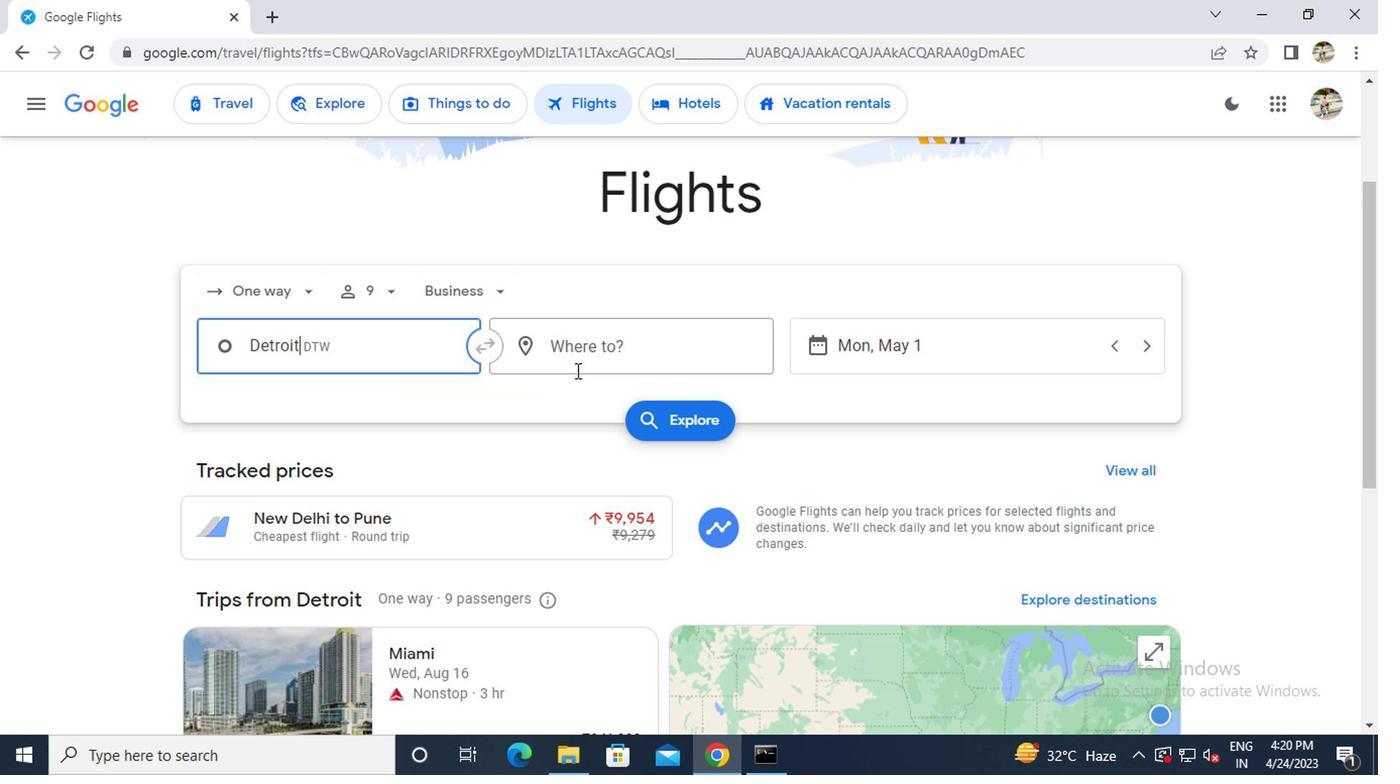 
Action: Mouse pressed left at (573, 367)
Screenshot: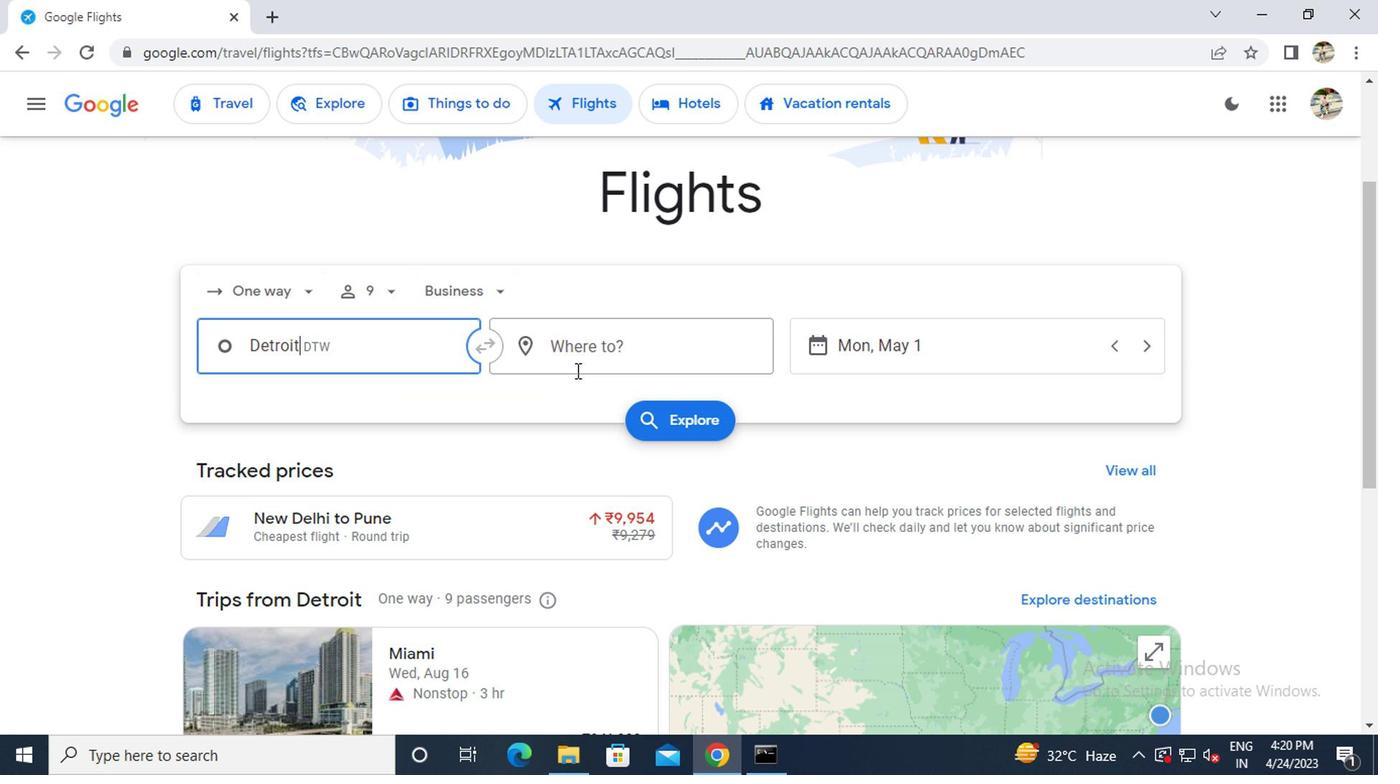 
Action: Key pressed <Key.caps_lock>g<Key.caps_lock>illette
Screenshot: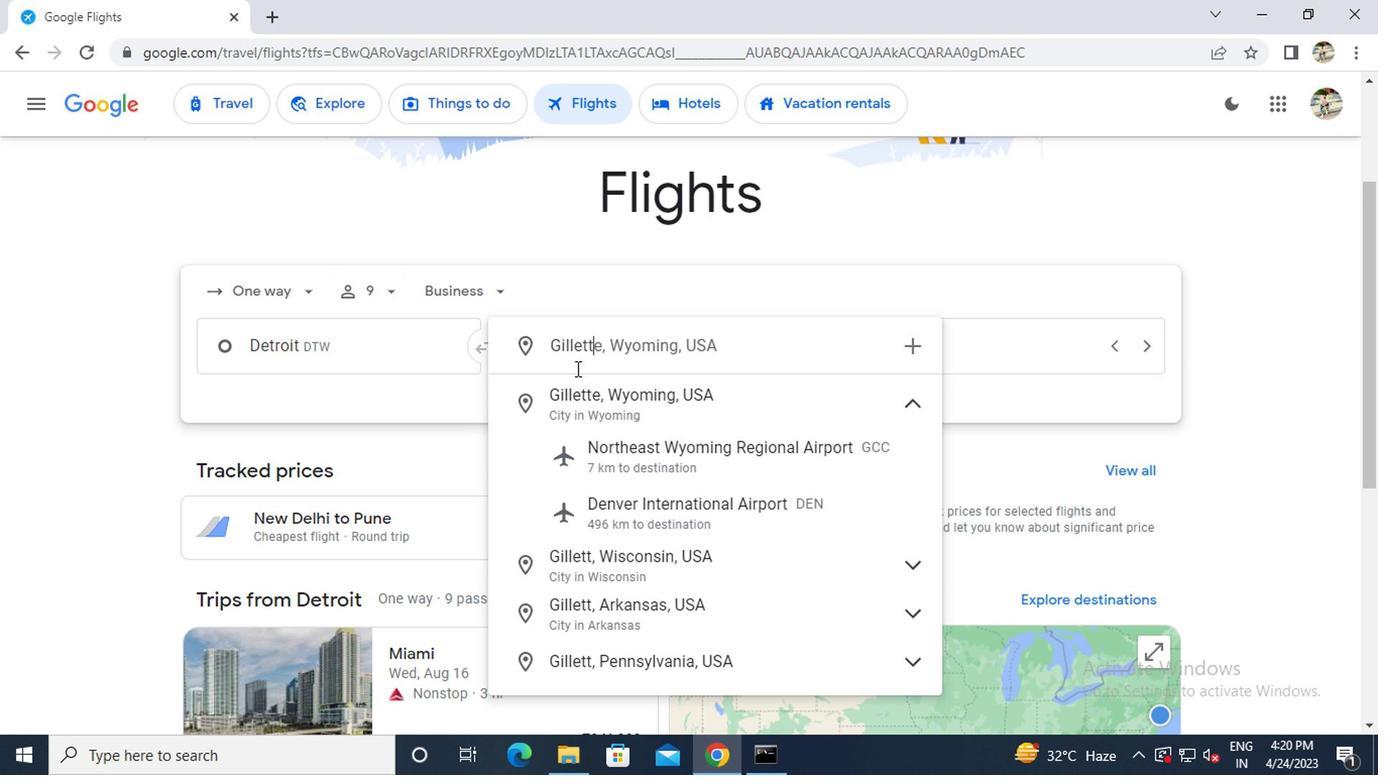 
Action: Mouse moved to (589, 393)
Screenshot: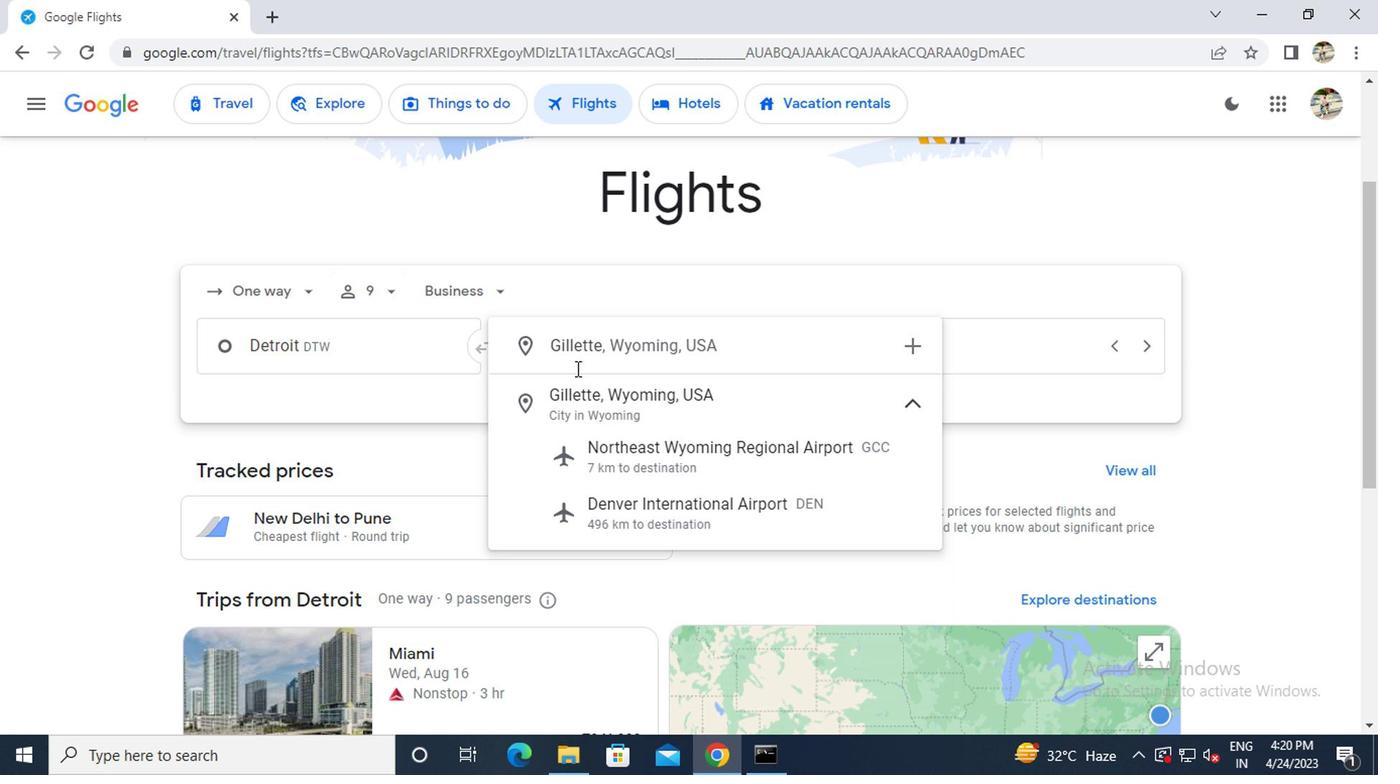 
Action: Mouse pressed left at (589, 393)
Screenshot: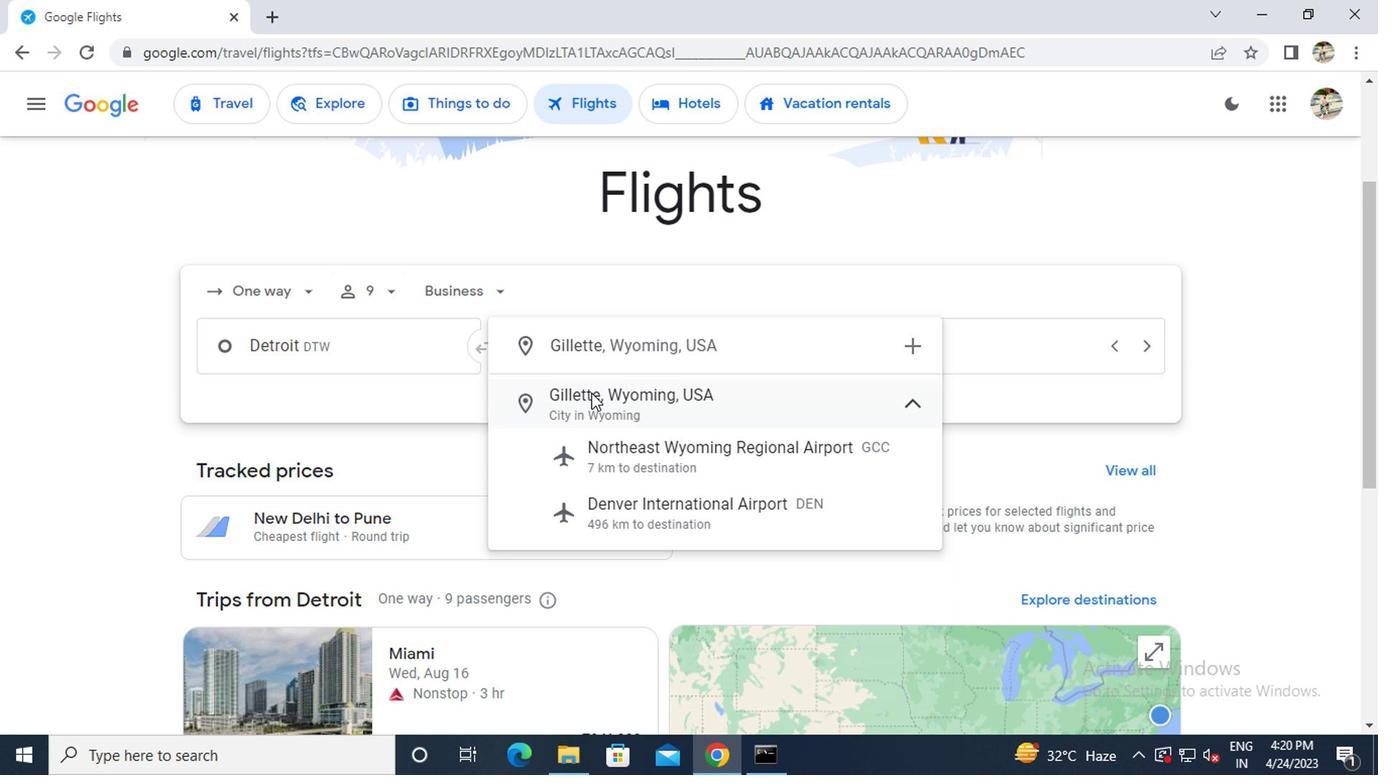 
Action: Mouse moved to (1001, 345)
Screenshot: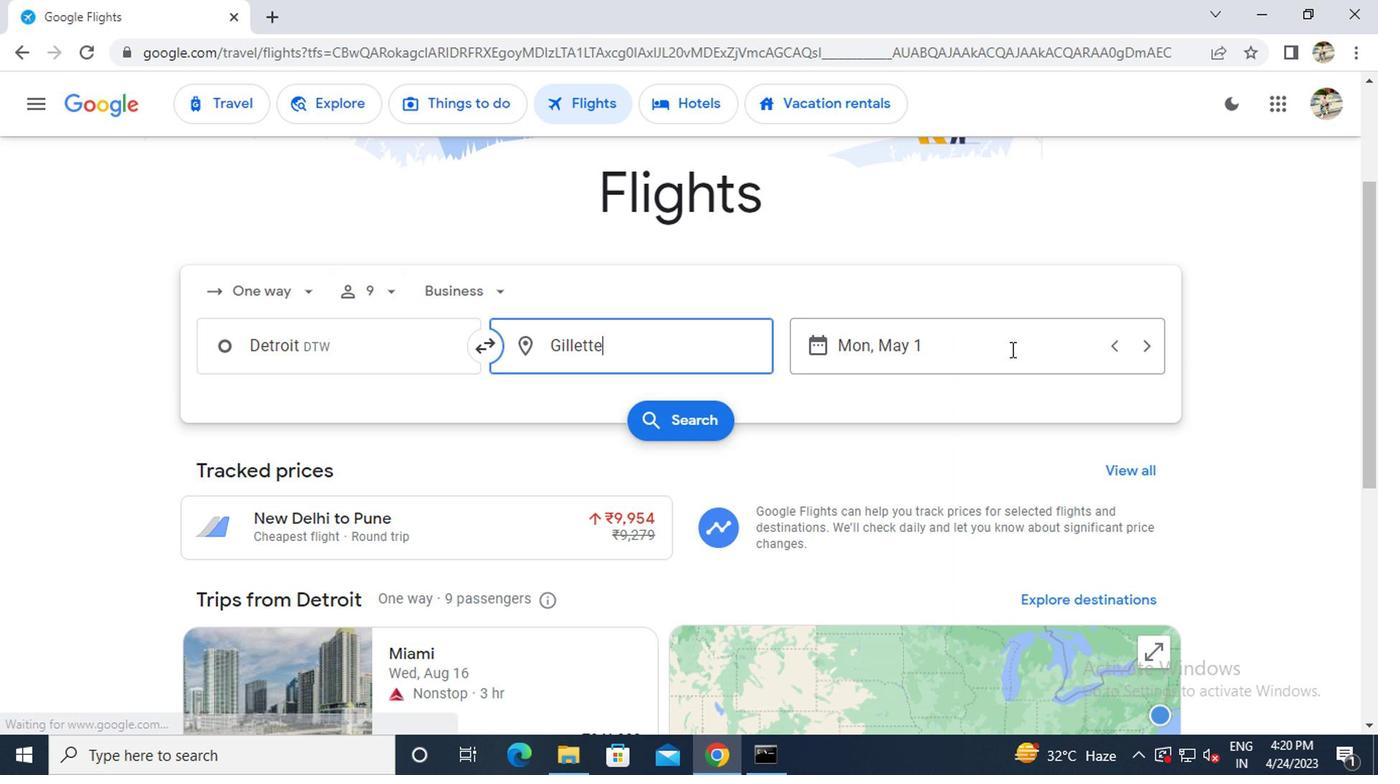 
Action: Mouse pressed left at (1001, 345)
Screenshot: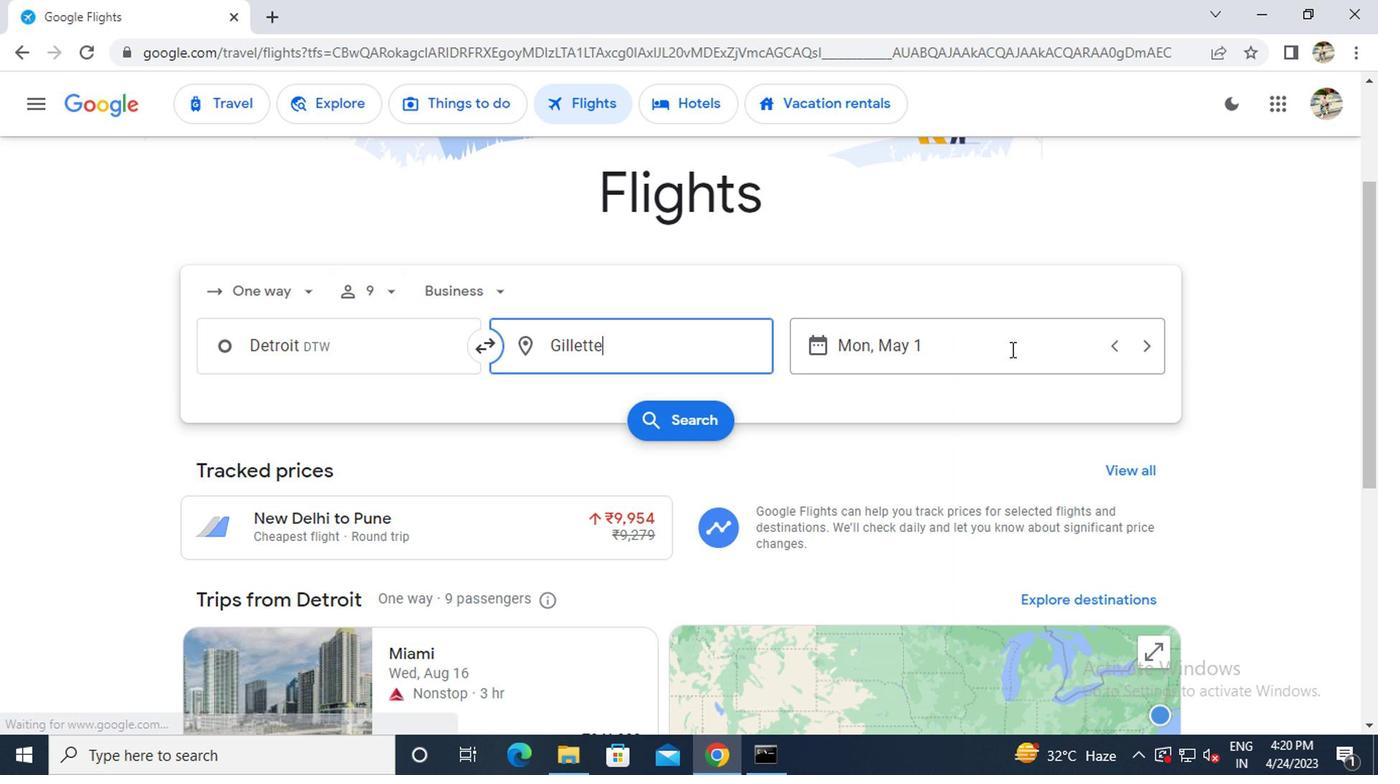 
Action: Mouse moved to (862, 371)
Screenshot: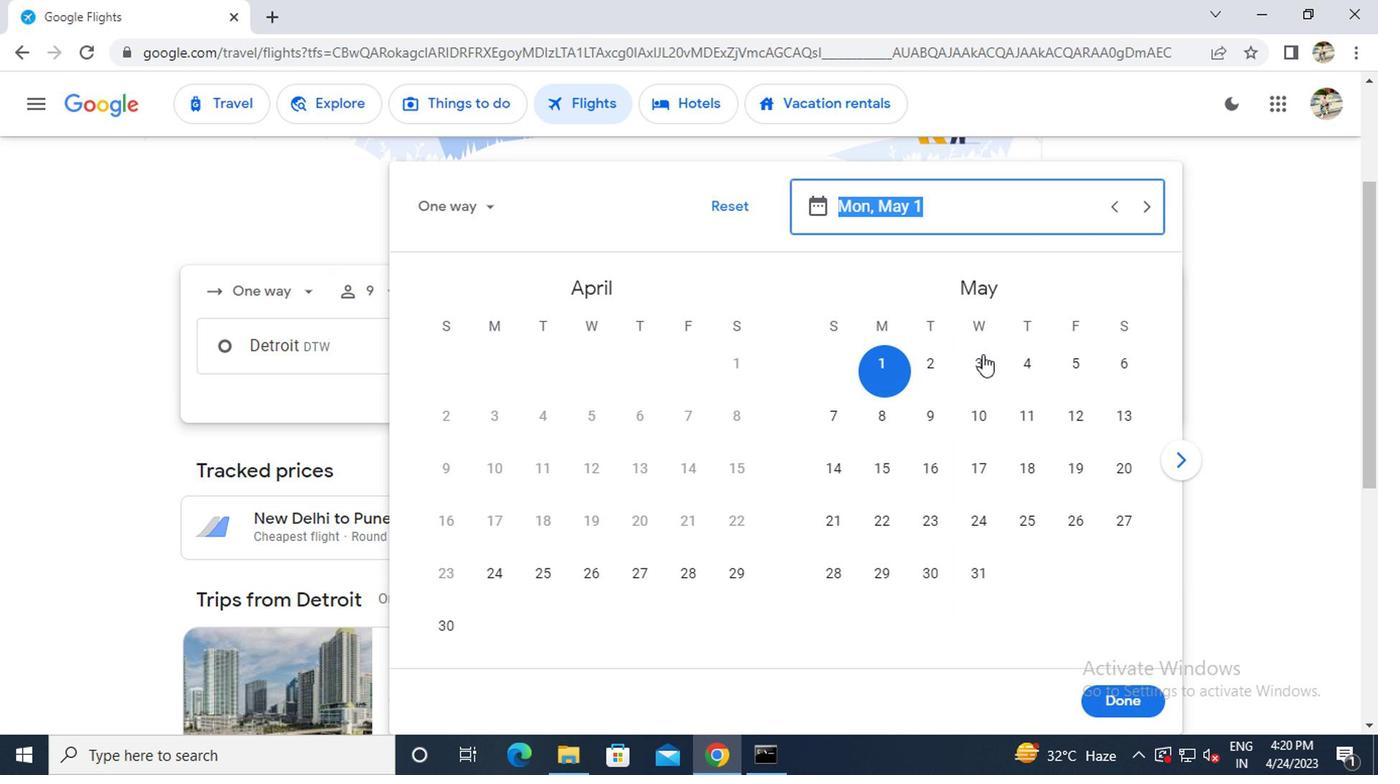 
Action: Mouse pressed left at (862, 371)
Screenshot: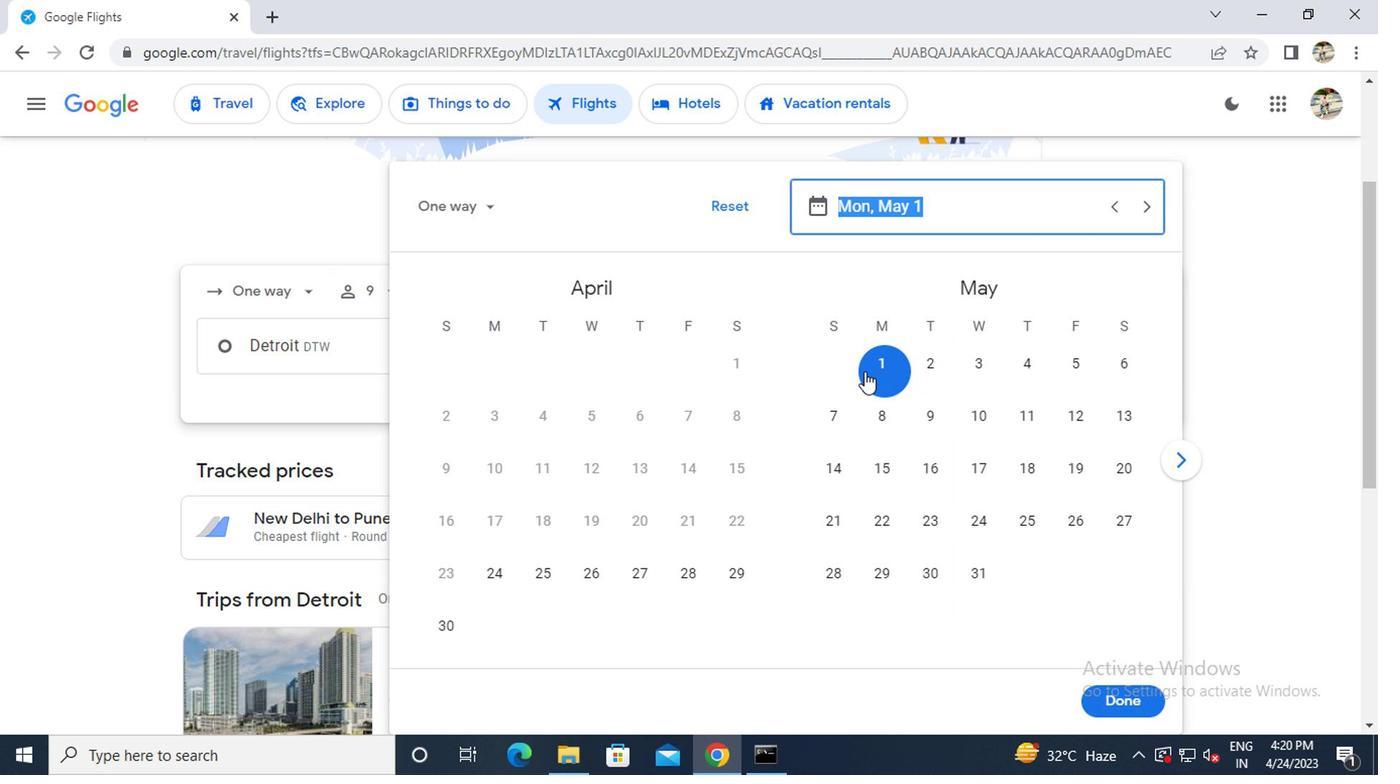 
Action: Mouse moved to (1095, 703)
Screenshot: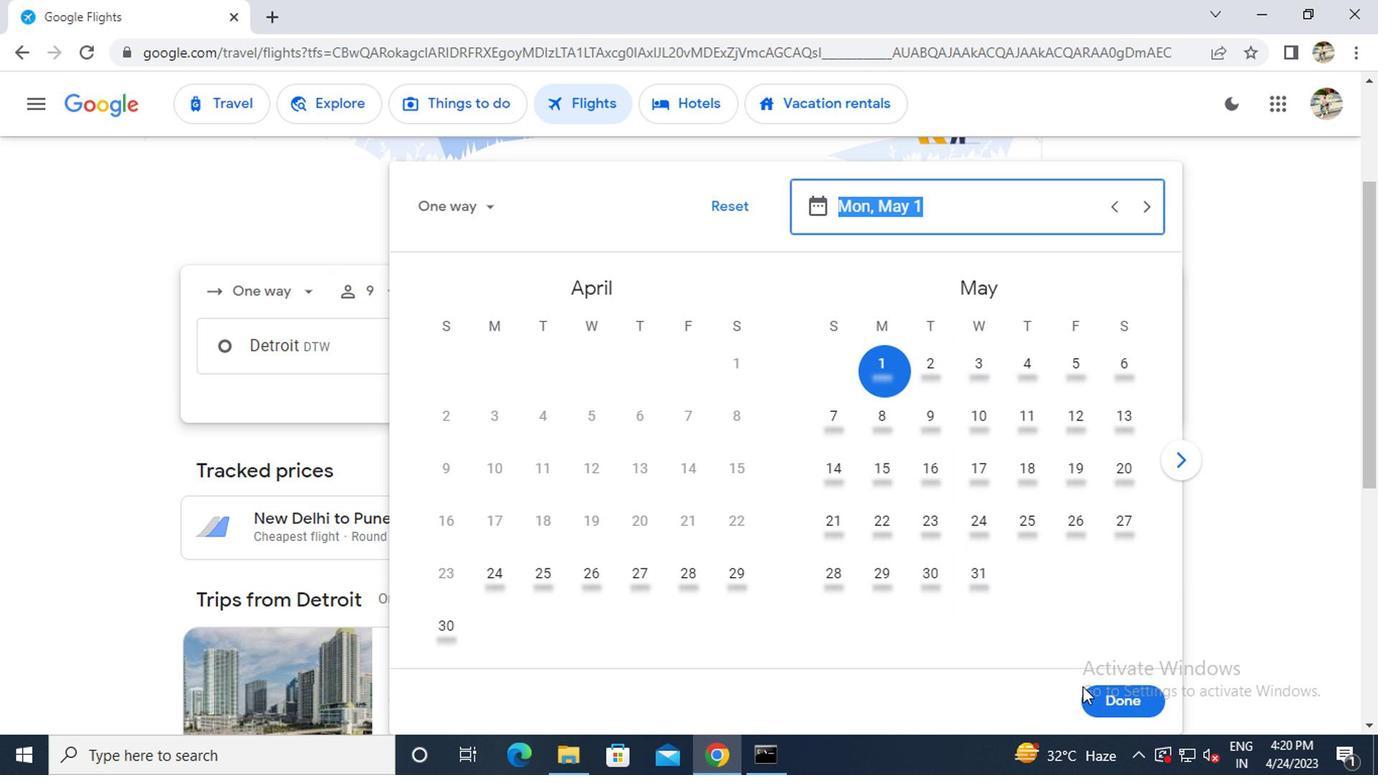 
Action: Mouse pressed left at (1095, 703)
Screenshot: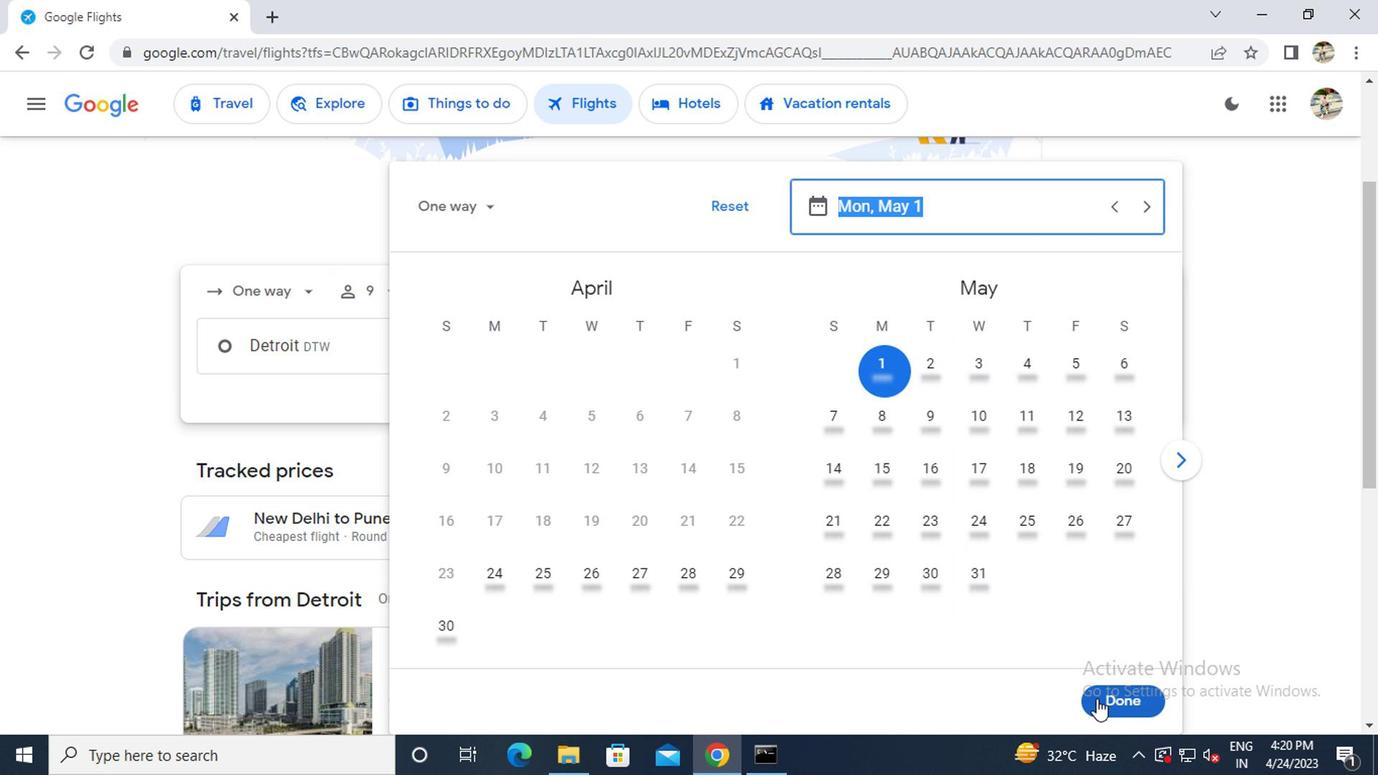 
Action: Mouse moved to (705, 431)
Screenshot: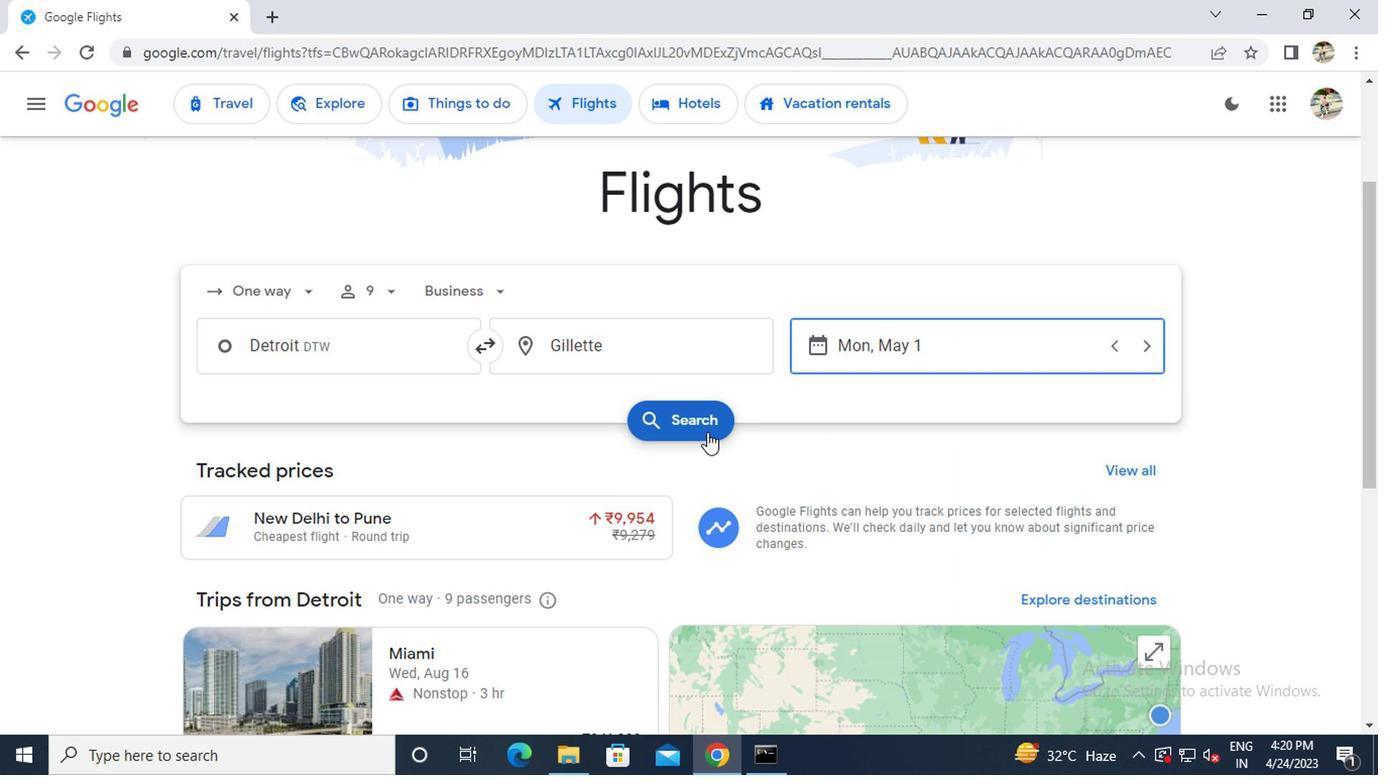 
Action: Mouse pressed left at (705, 431)
Screenshot: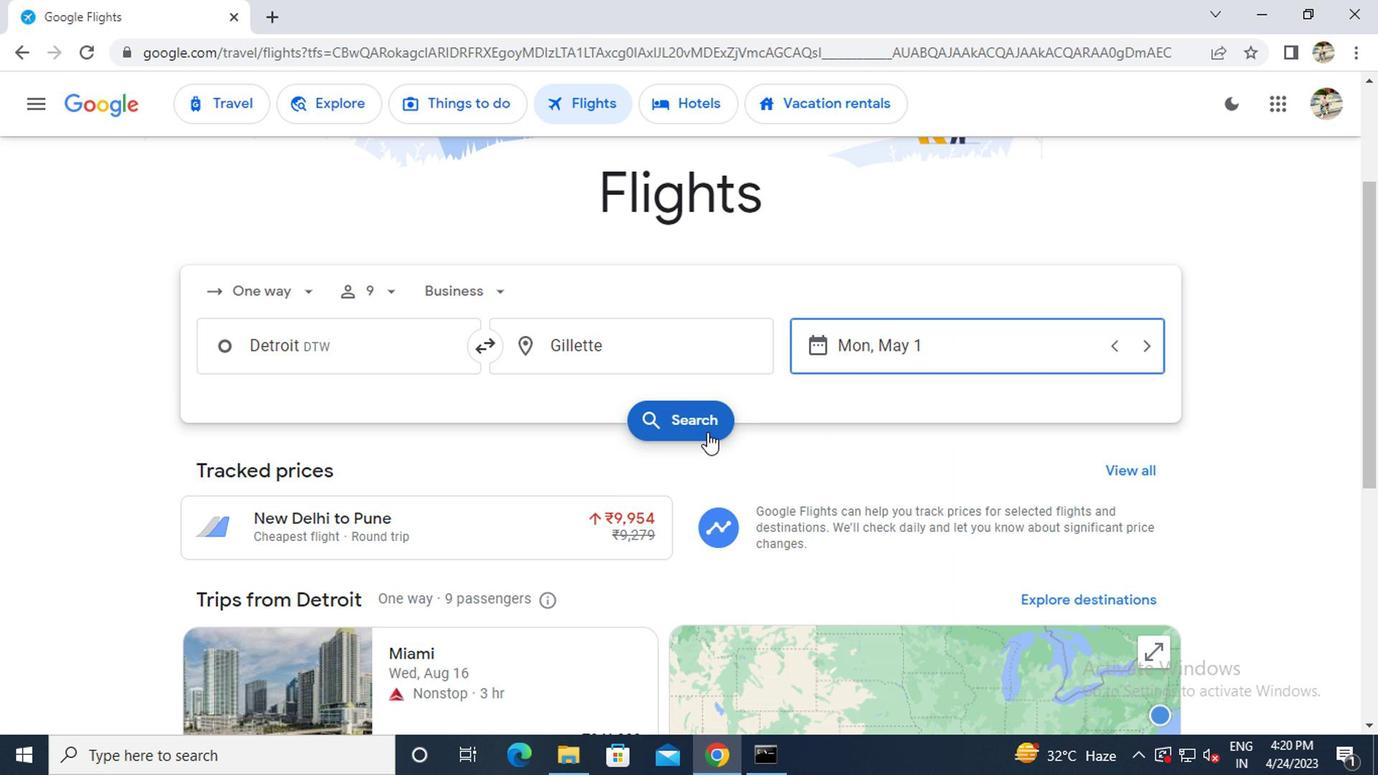 
Action: Mouse moved to (209, 296)
Screenshot: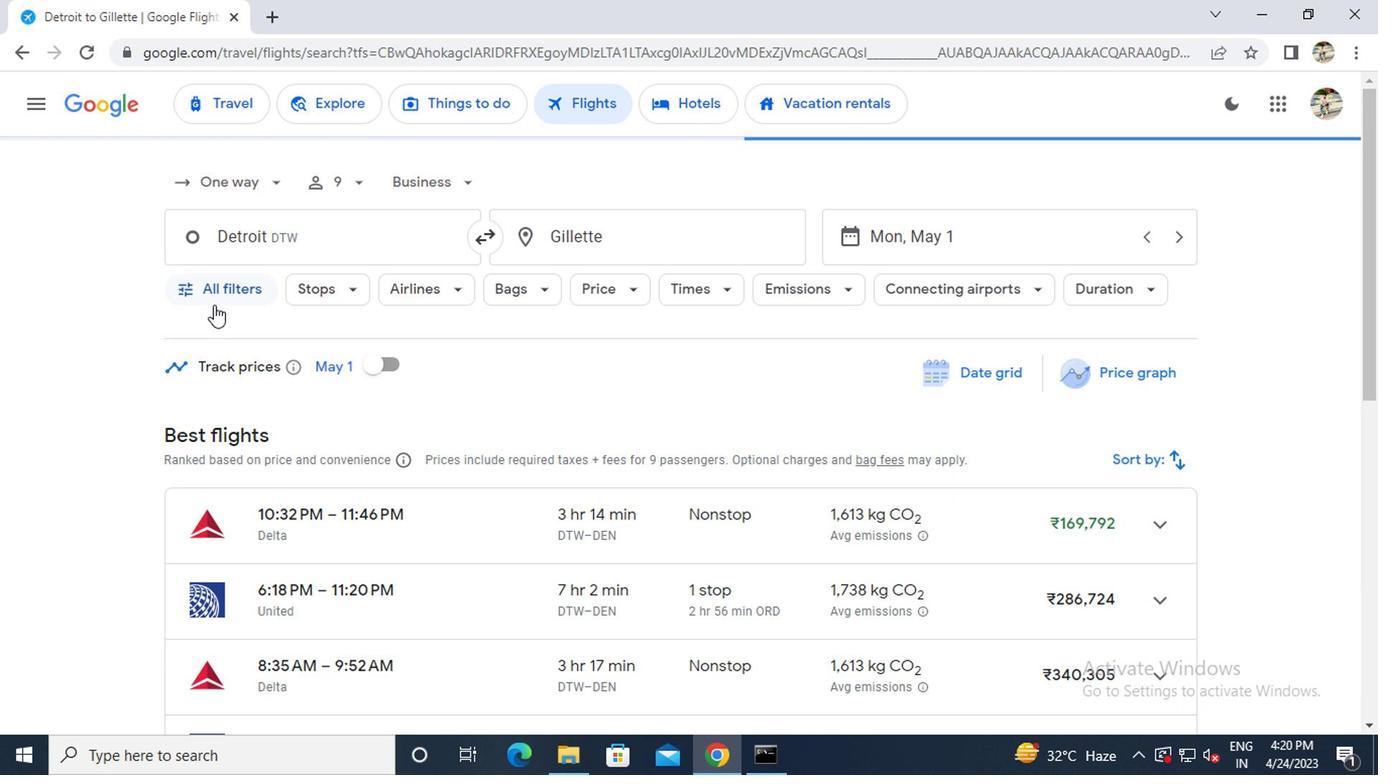 
Action: Mouse pressed left at (209, 296)
Screenshot: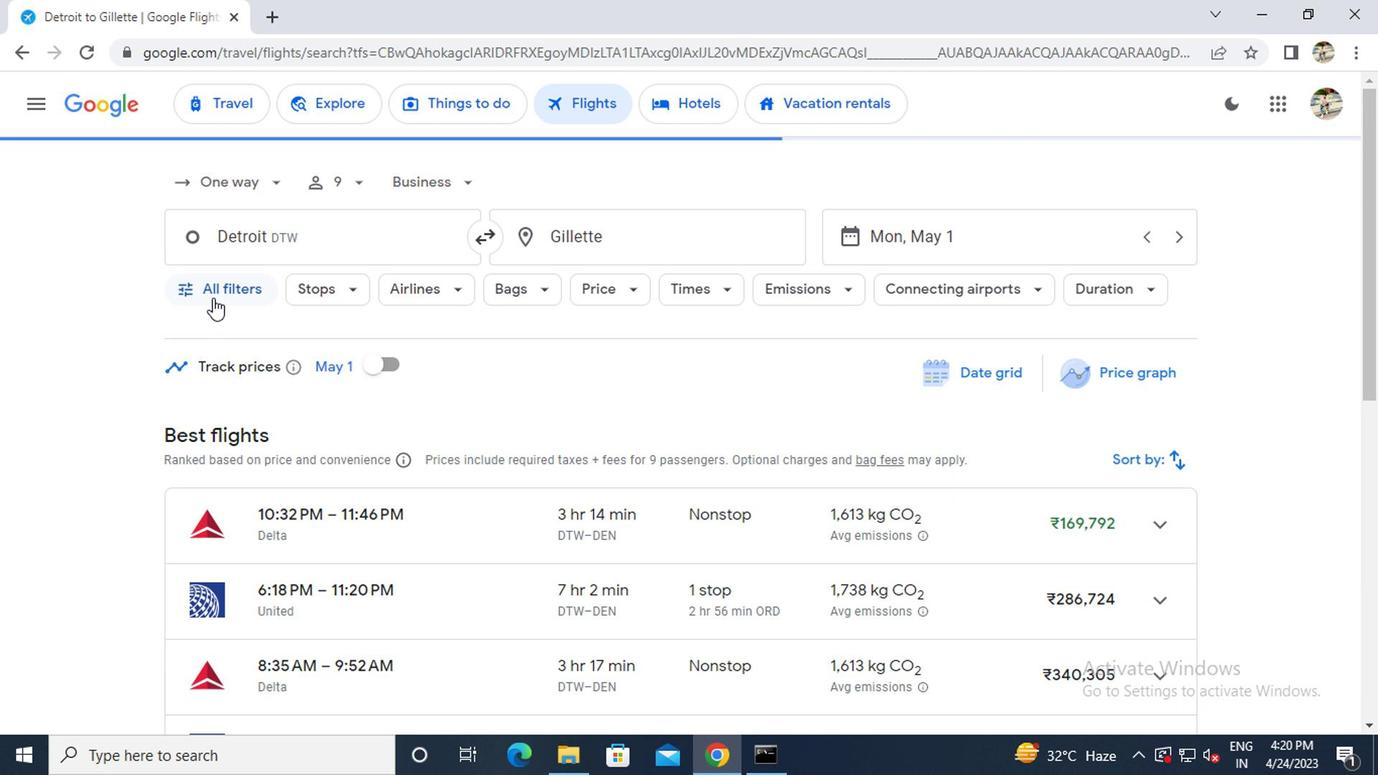 
Action: Mouse moved to (225, 409)
Screenshot: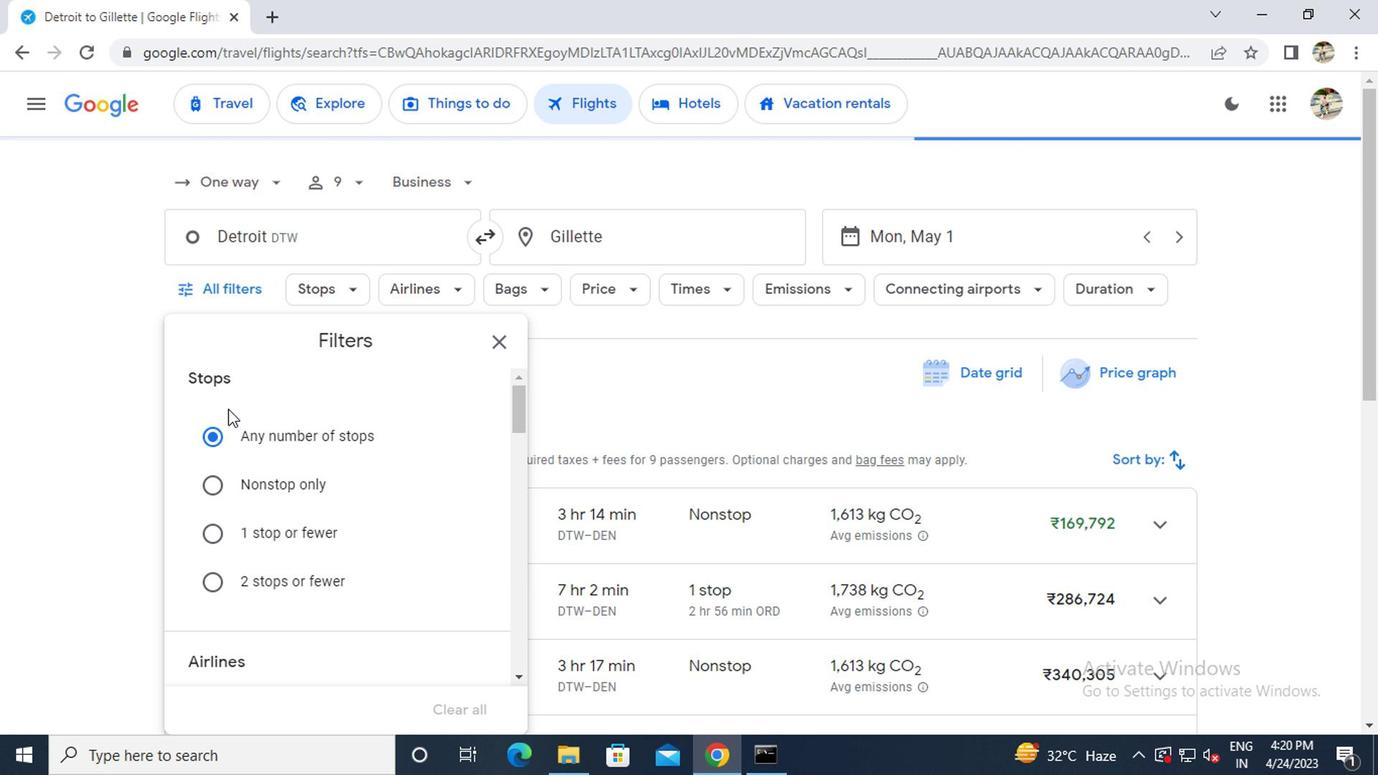 
Action: Mouse scrolled (225, 407) with delta (0, -1)
Screenshot: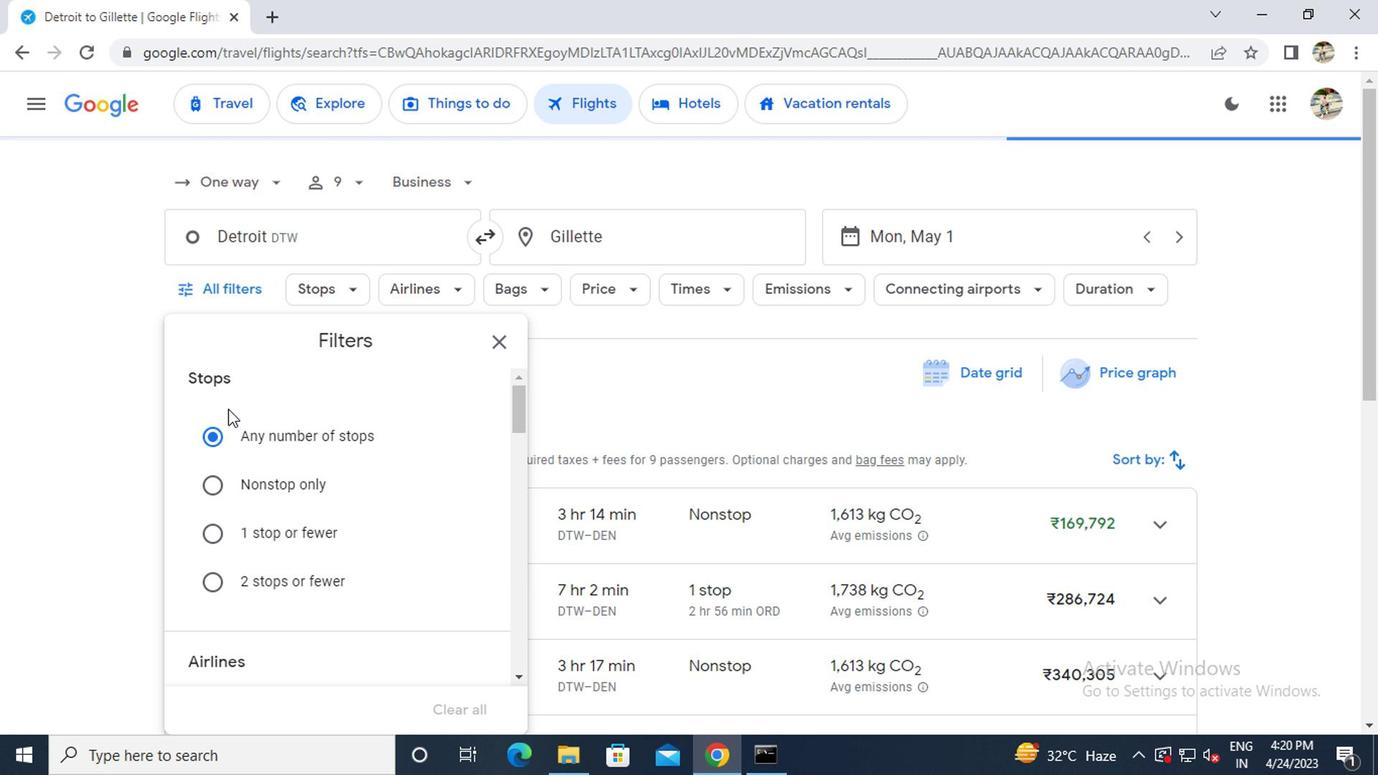 
Action: Mouse scrolled (225, 407) with delta (0, -1)
Screenshot: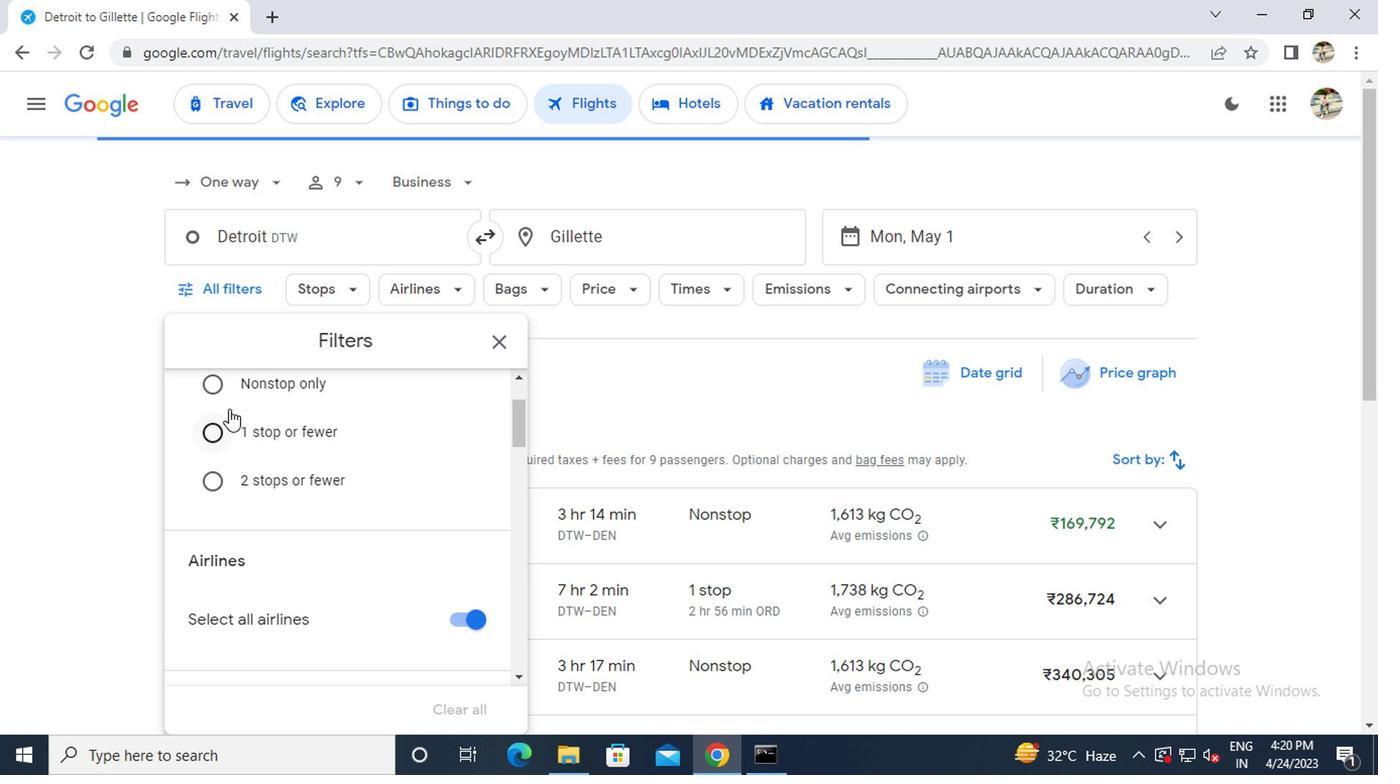 
Action: Mouse scrolled (225, 407) with delta (0, -1)
Screenshot: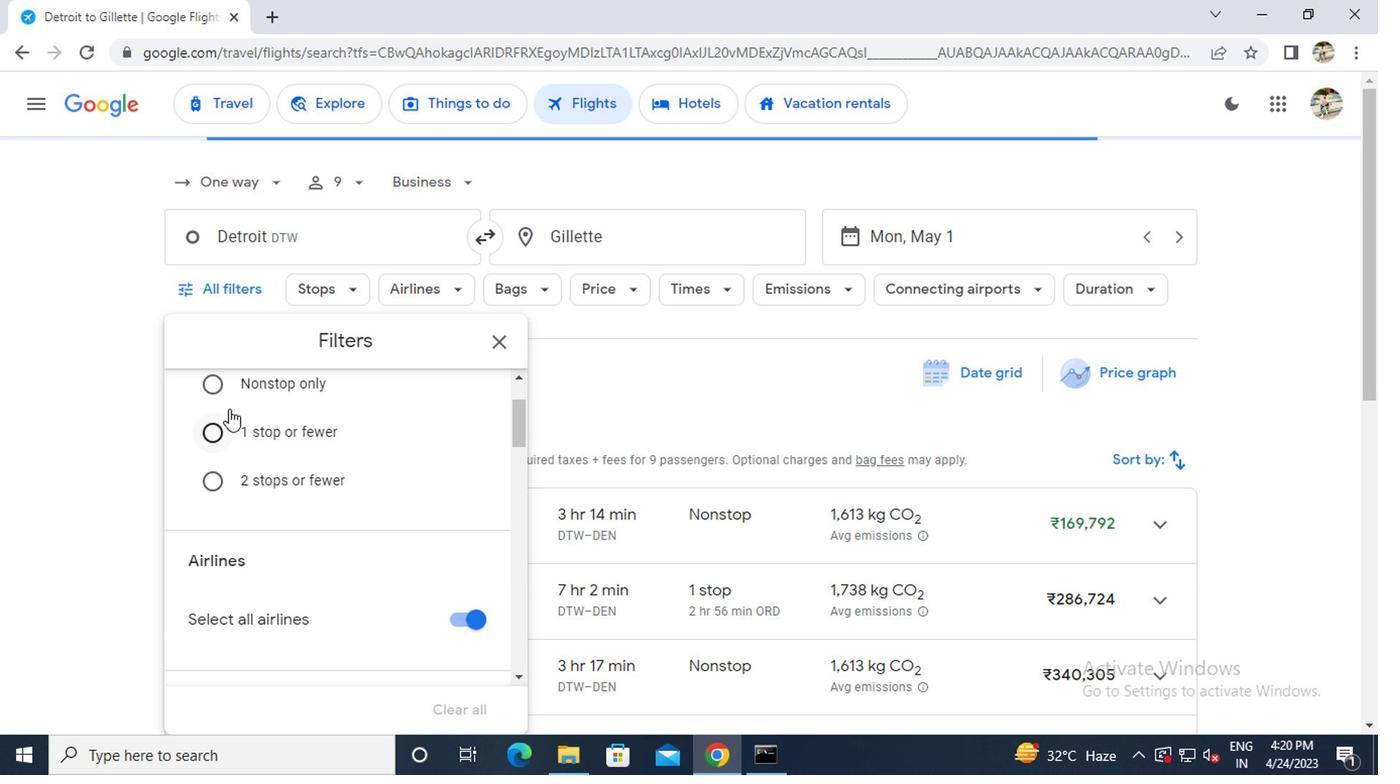 
Action: Mouse scrolled (225, 407) with delta (0, -1)
Screenshot: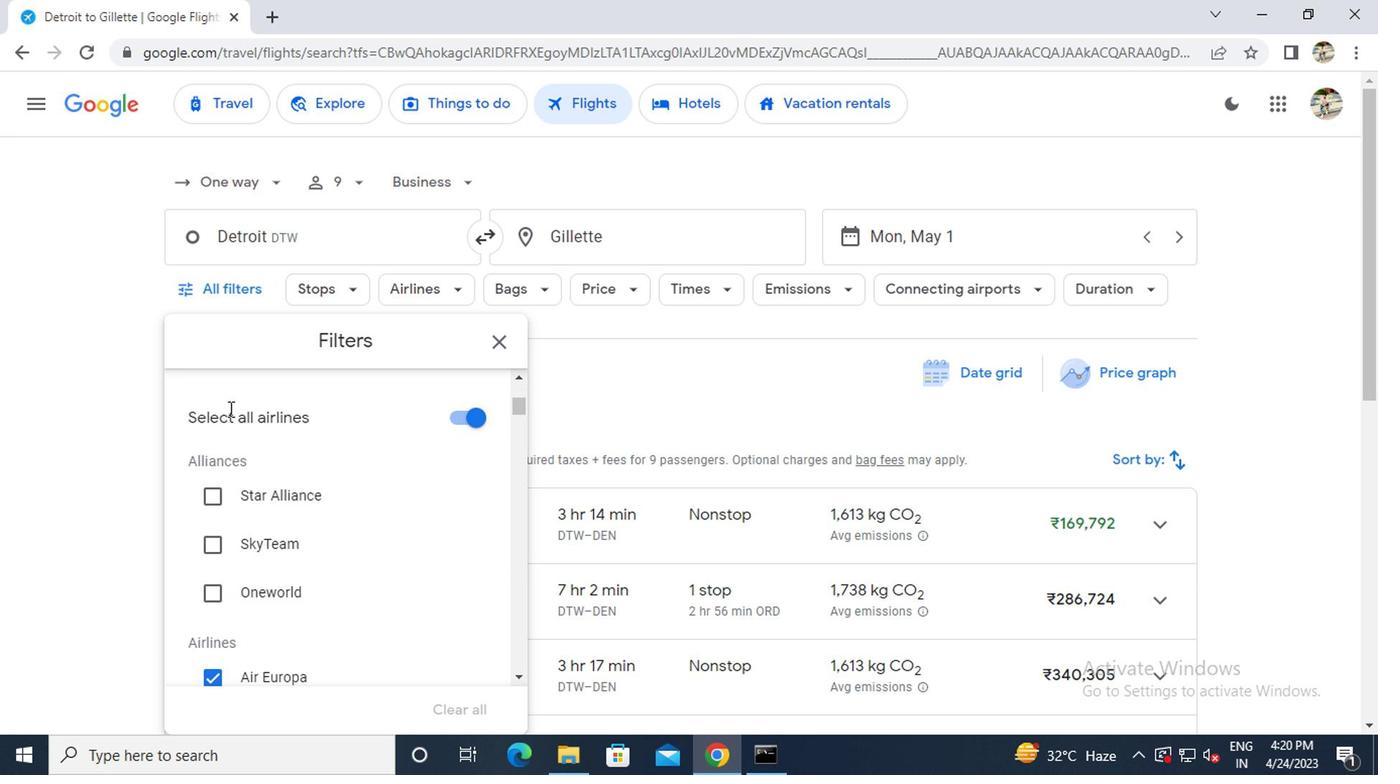 
Action: Mouse scrolled (225, 407) with delta (0, -1)
Screenshot: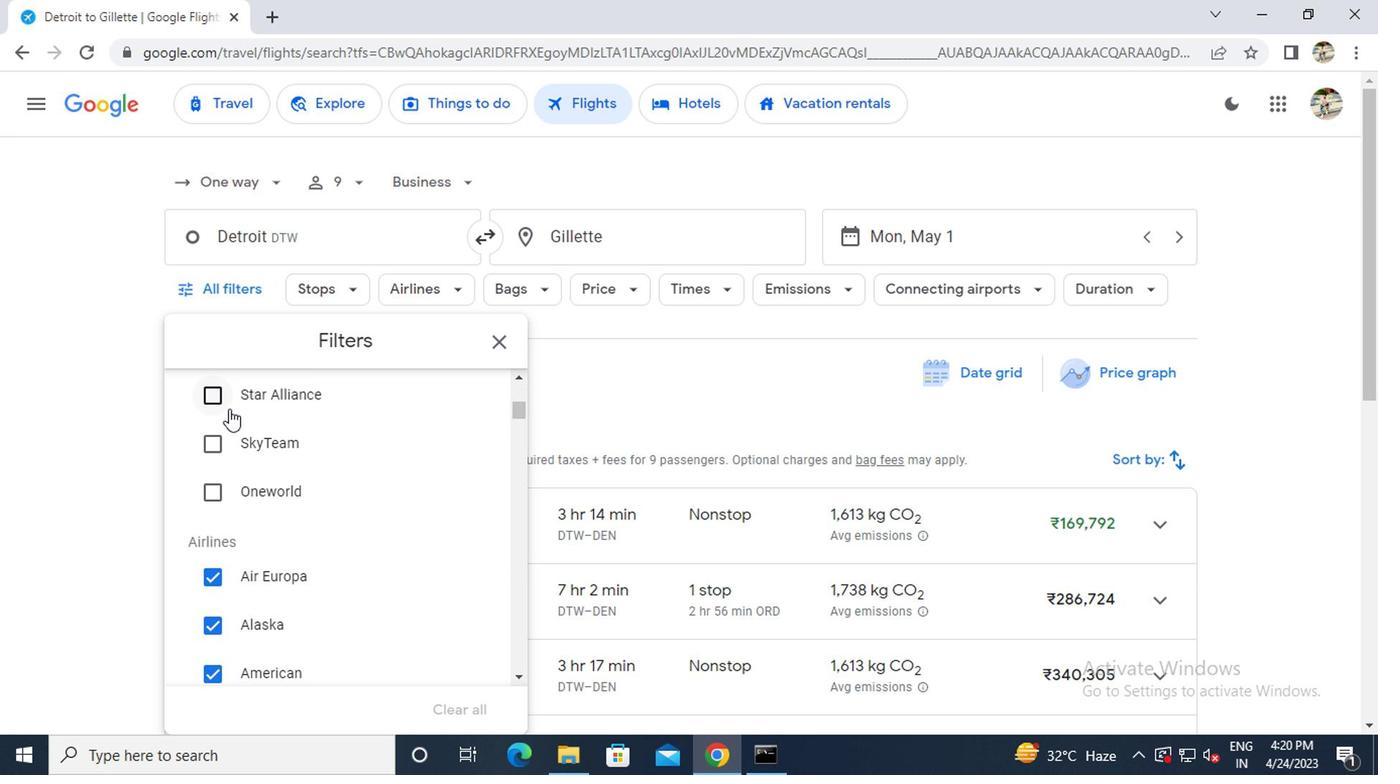 
Action: Mouse moved to (239, 432)
Screenshot: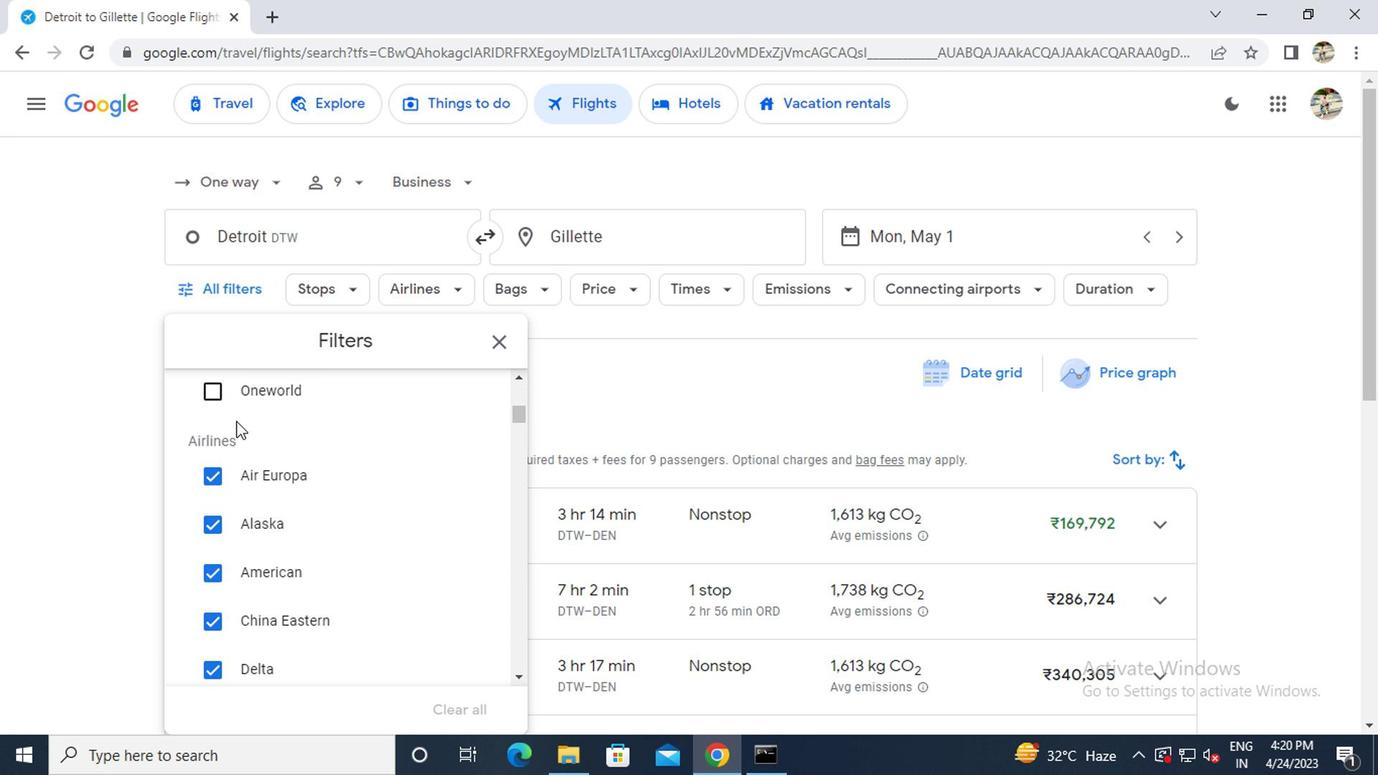 
Action: Mouse scrolled (239, 431) with delta (0, 0)
Screenshot: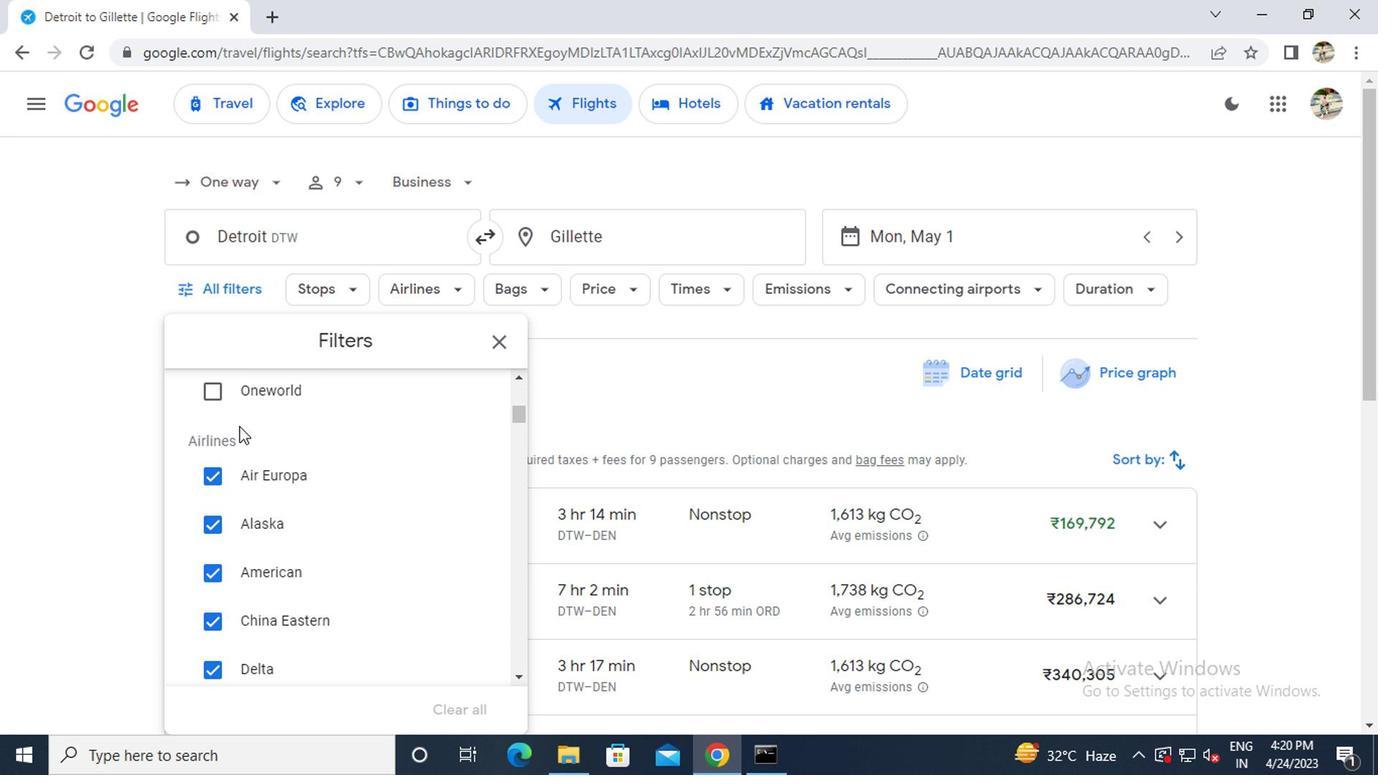 
Action: Mouse moved to (448, 573)
Screenshot: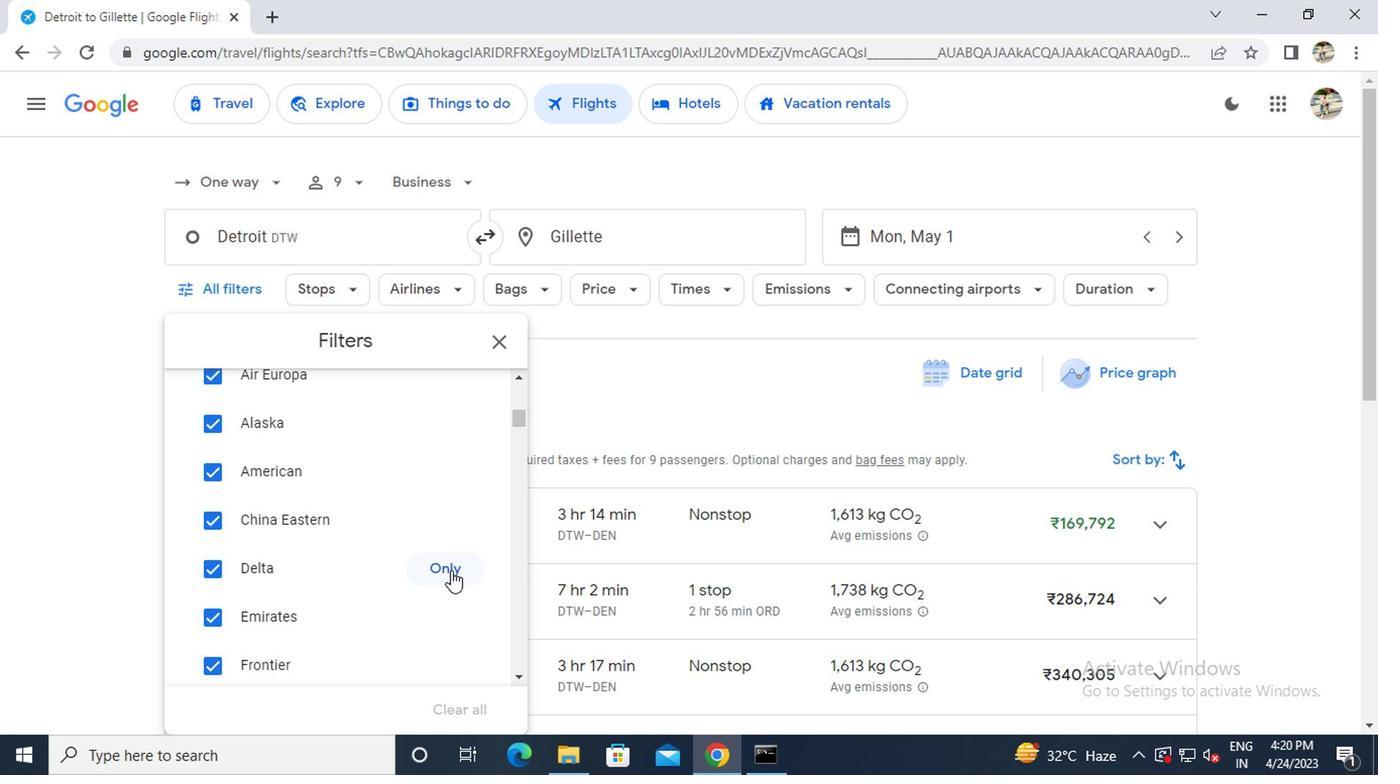 
Action: Mouse pressed left at (448, 573)
Screenshot: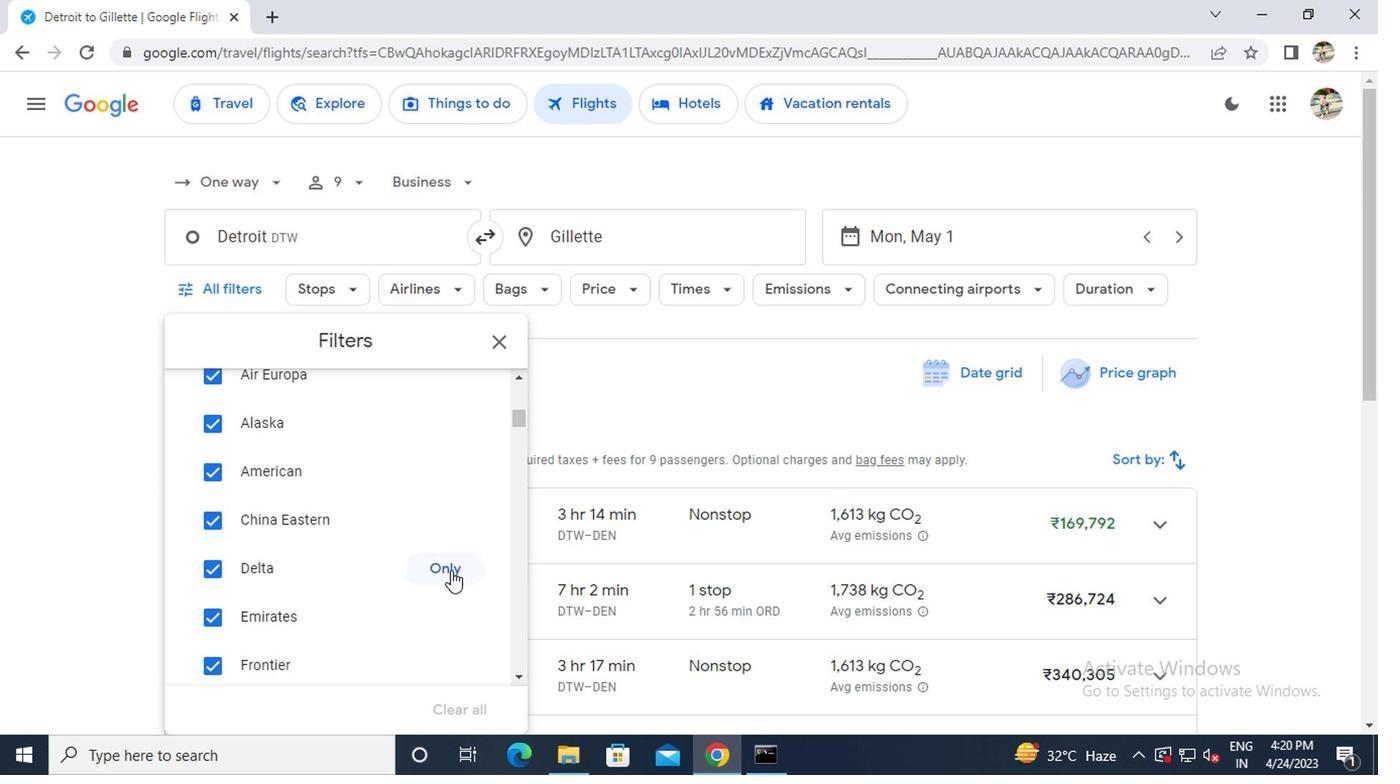 
Action: Mouse scrolled (448, 571) with delta (0, -1)
Screenshot: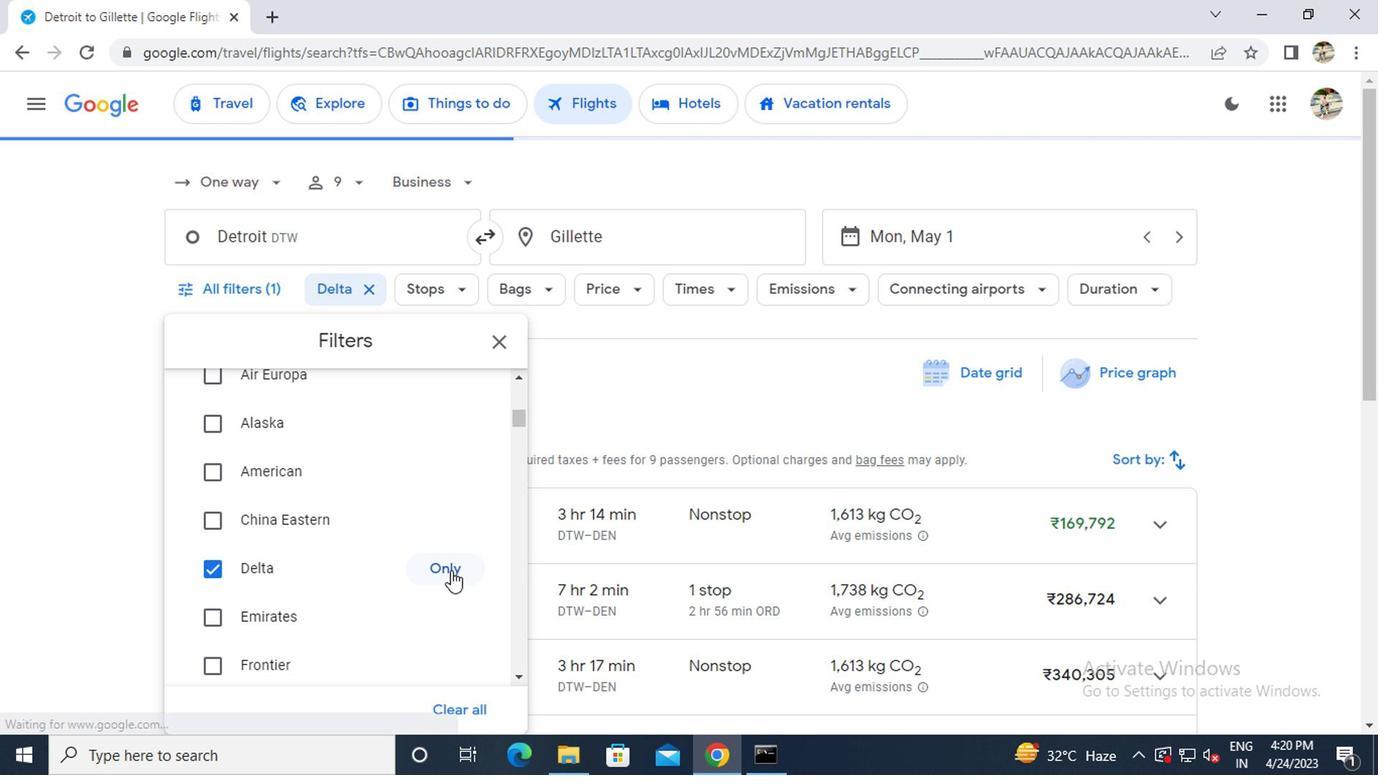 
Action: Mouse scrolled (448, 571) with delta (0, -1)
Screenshot: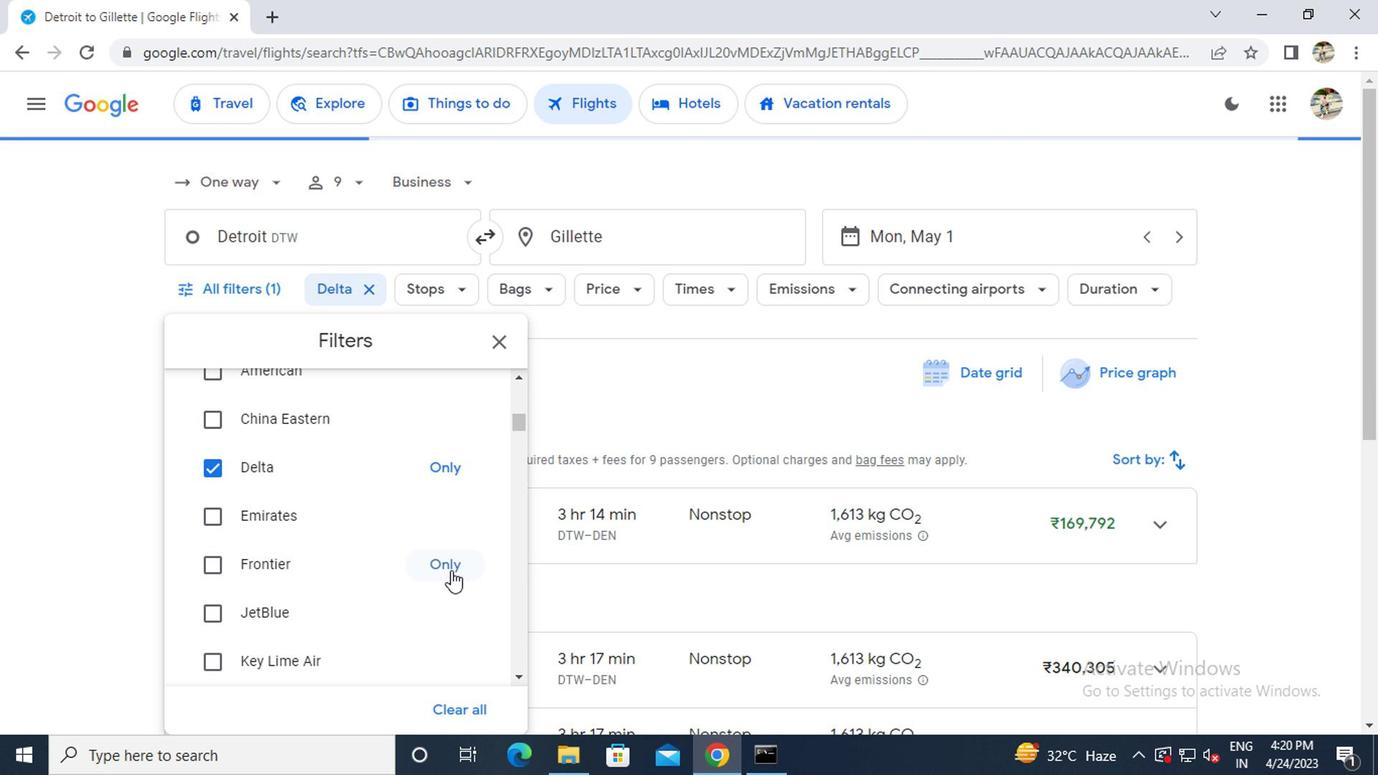 
Action: Mouse scrolled (448, 571) with delta (0, -1)
Screenshot: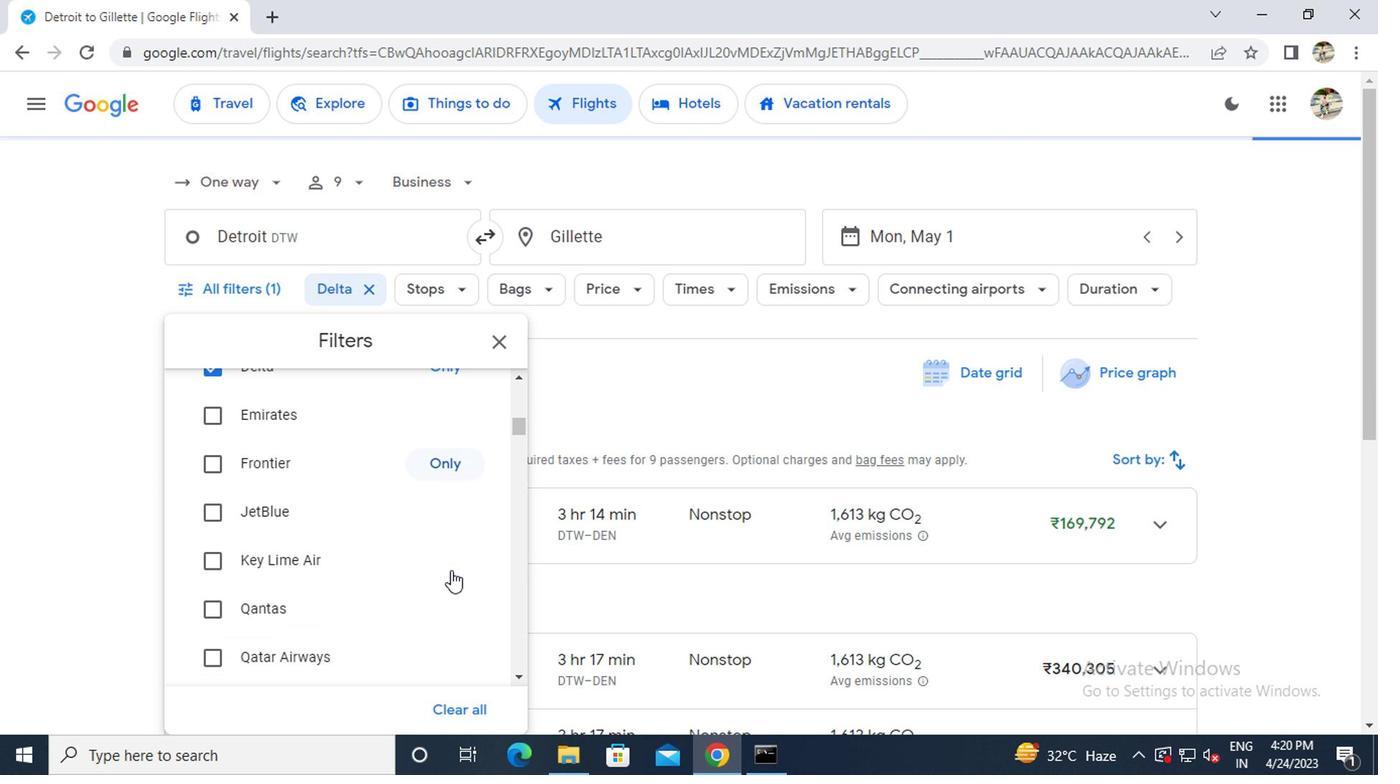 
Action: Mouse scrolled (448, 571) with delta (0, -1)
Screenshot: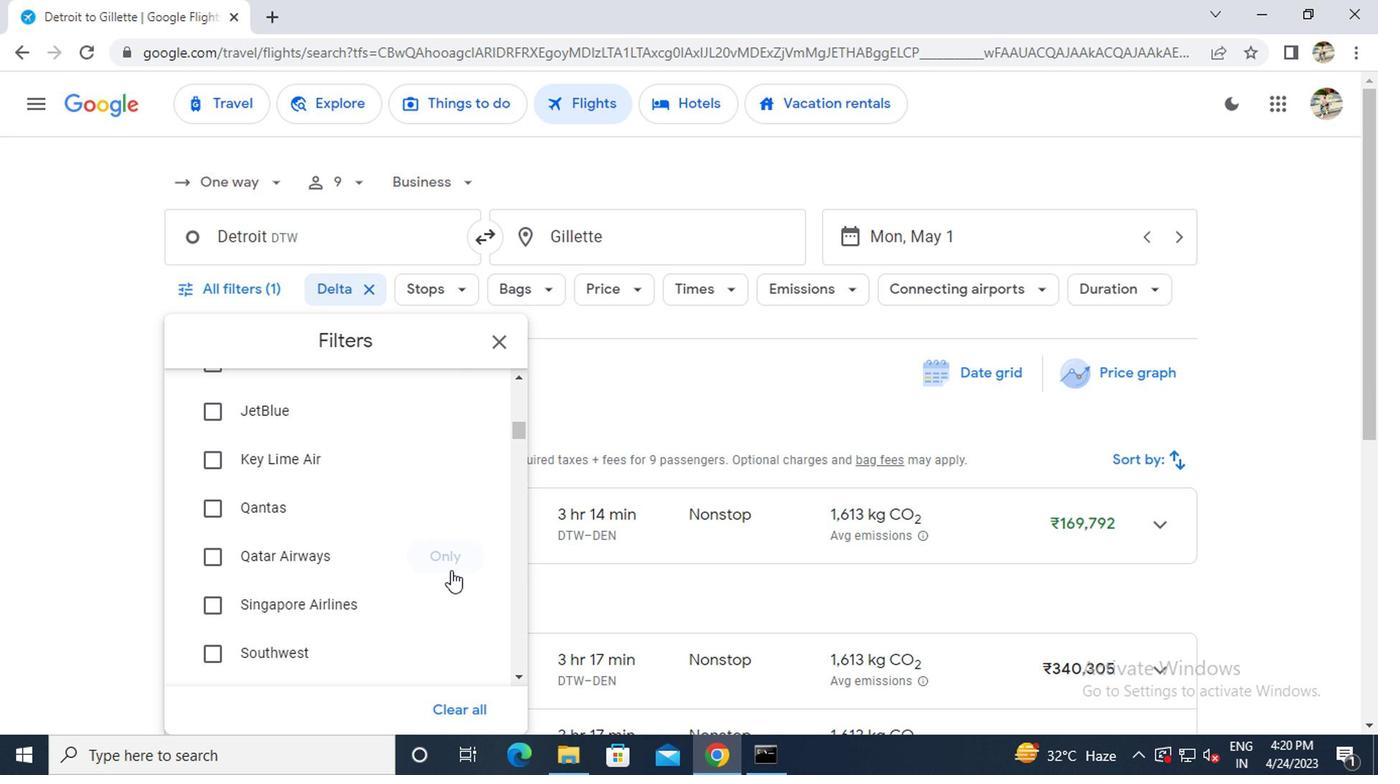 
Action: Mouse scrolled (448, 571) with delta (0, -1)
Screenshot: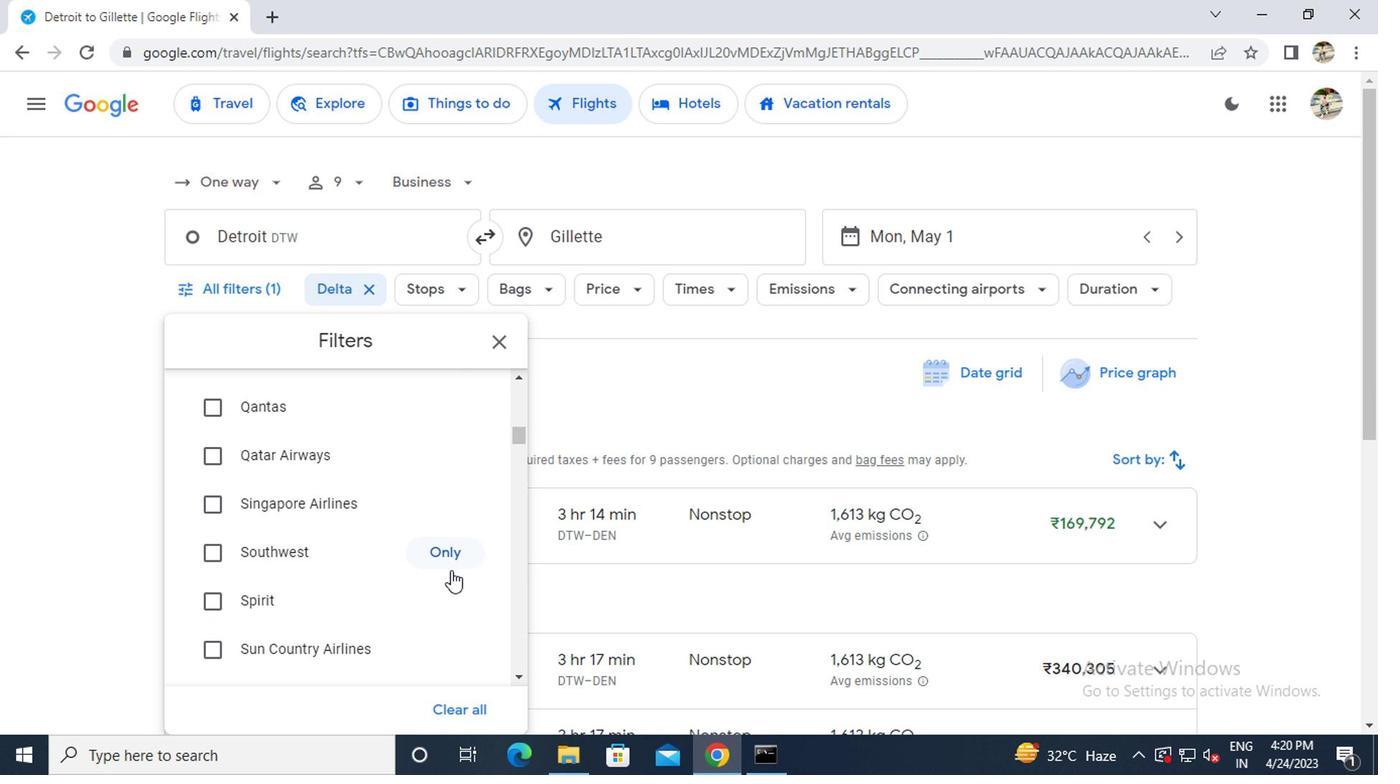
Action: Mouse scrolled (448, 571) with delta (0, -1)
Screenshot: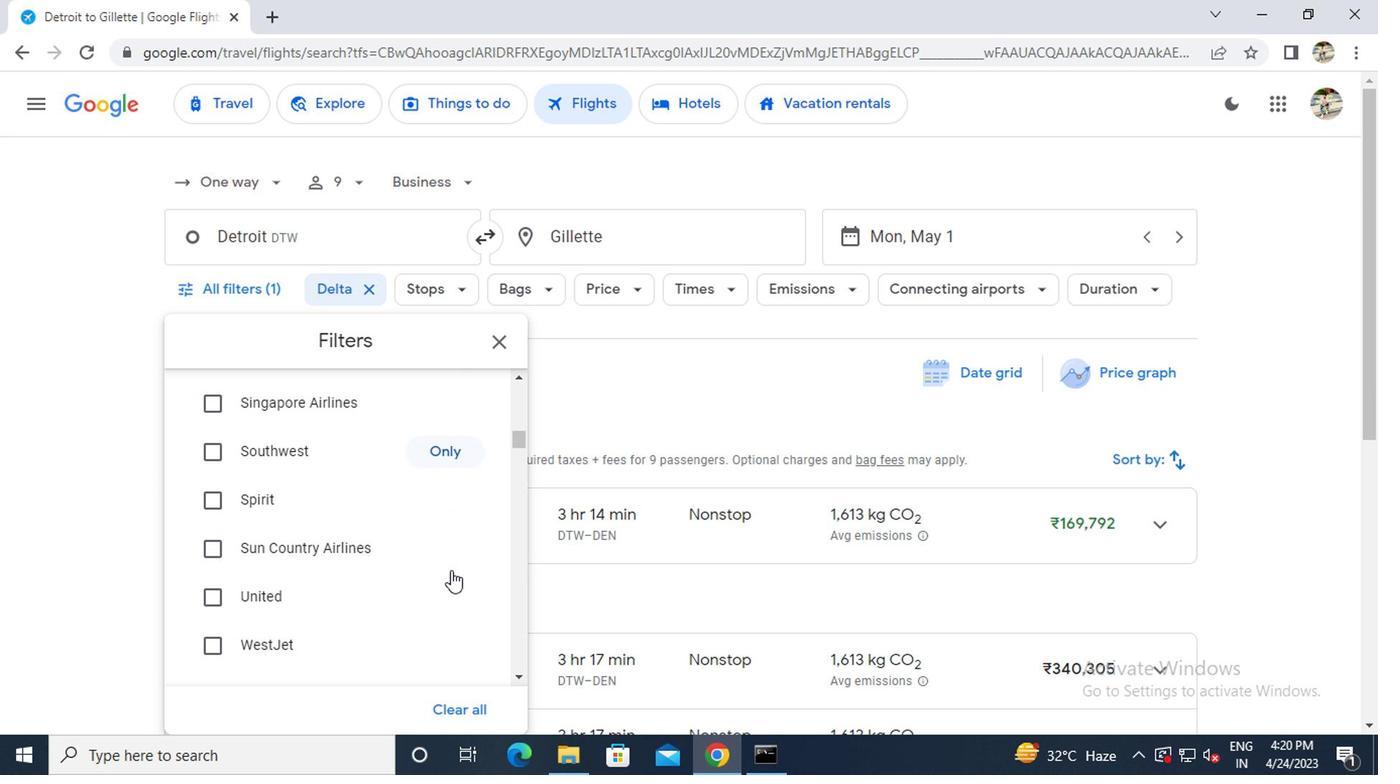 
Action: Mouse scrolled (448, 571) with delta (0, -1)
Screenshot: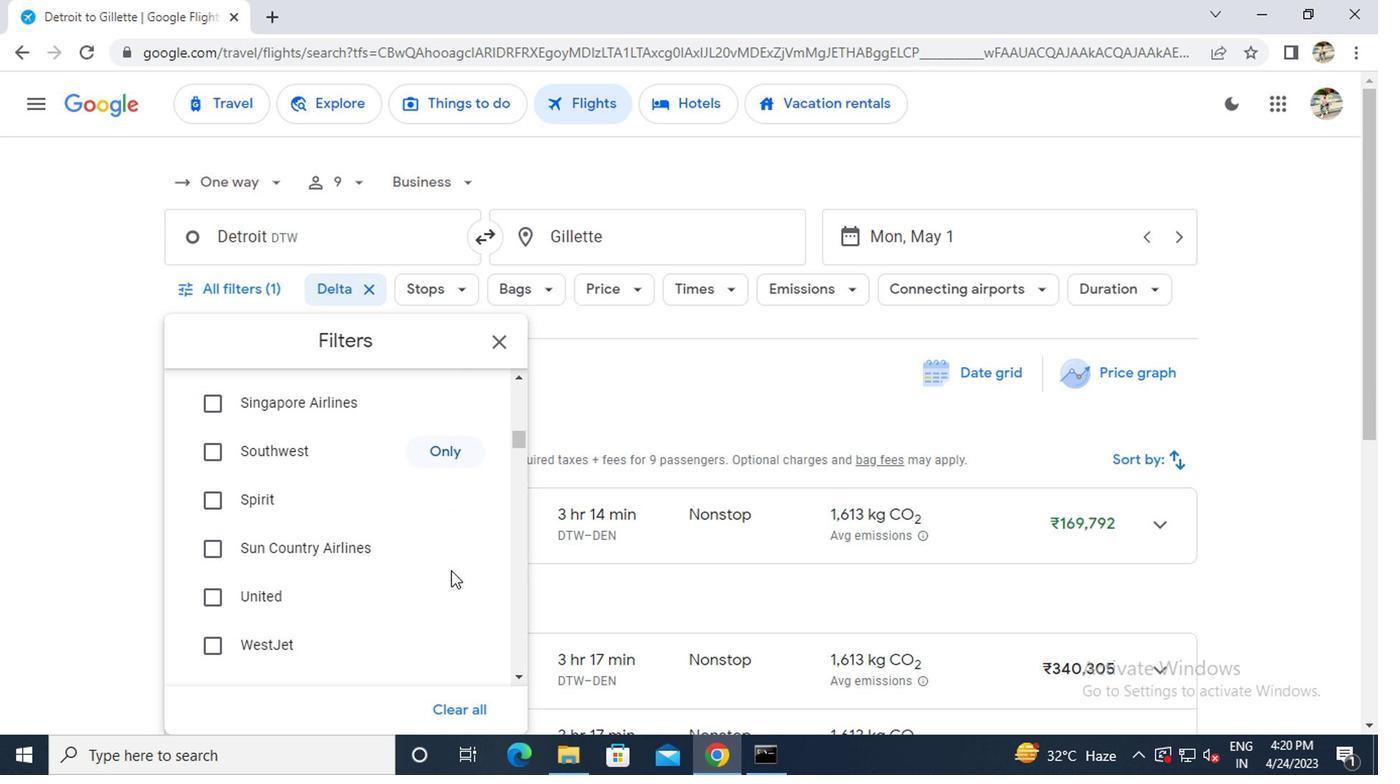 
Action: Mouse moved to (465, 584)
Screenshot: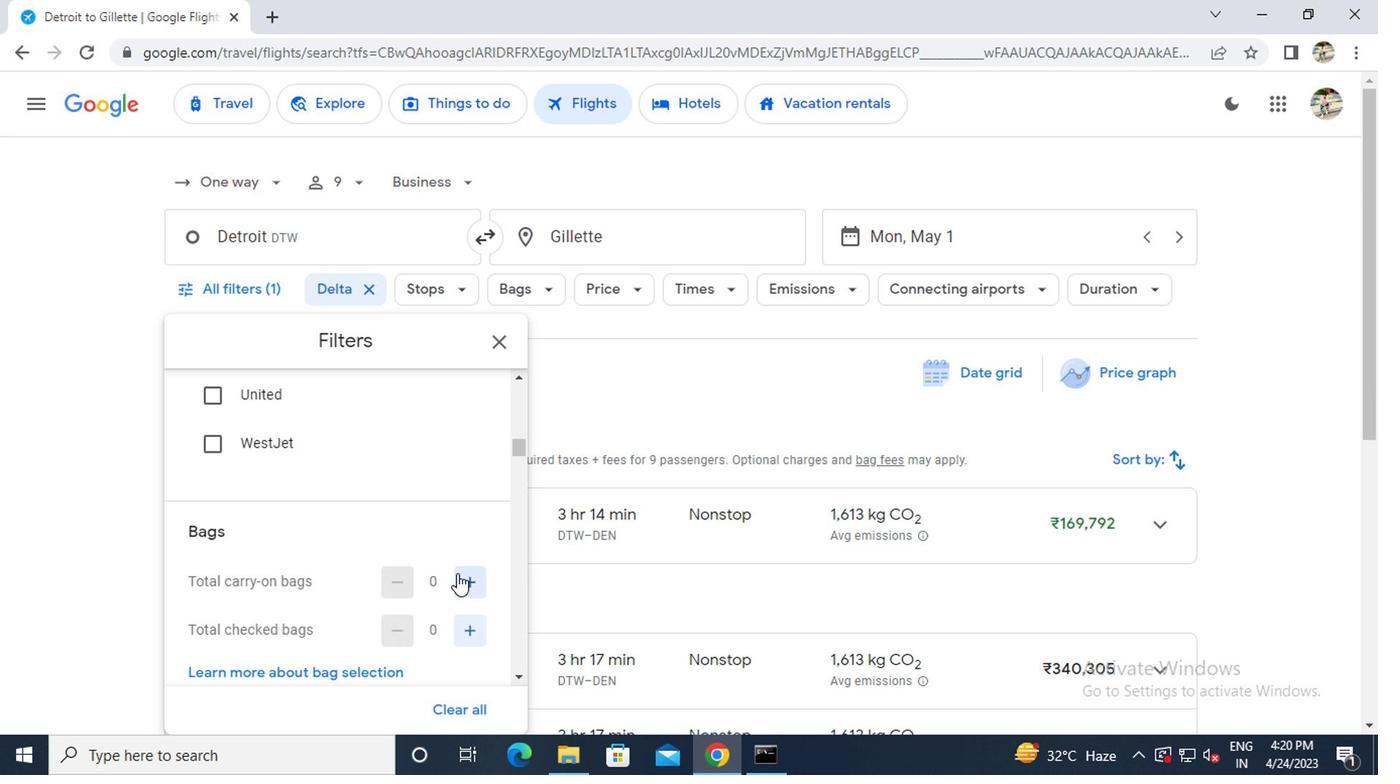 
Action: Mouse pressed left at (465, 584)
Screenshot: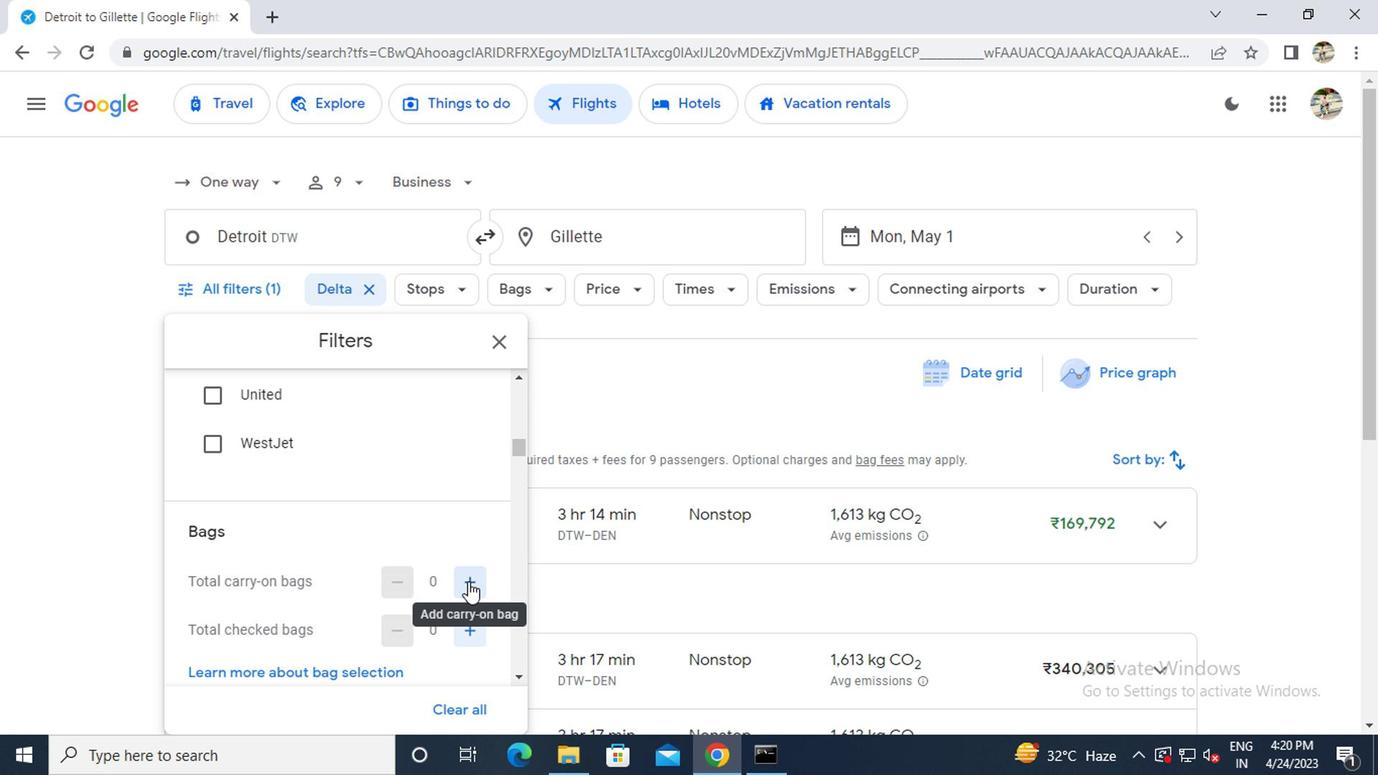 
Action: Mouse moved to (438, 593)
Screenshot: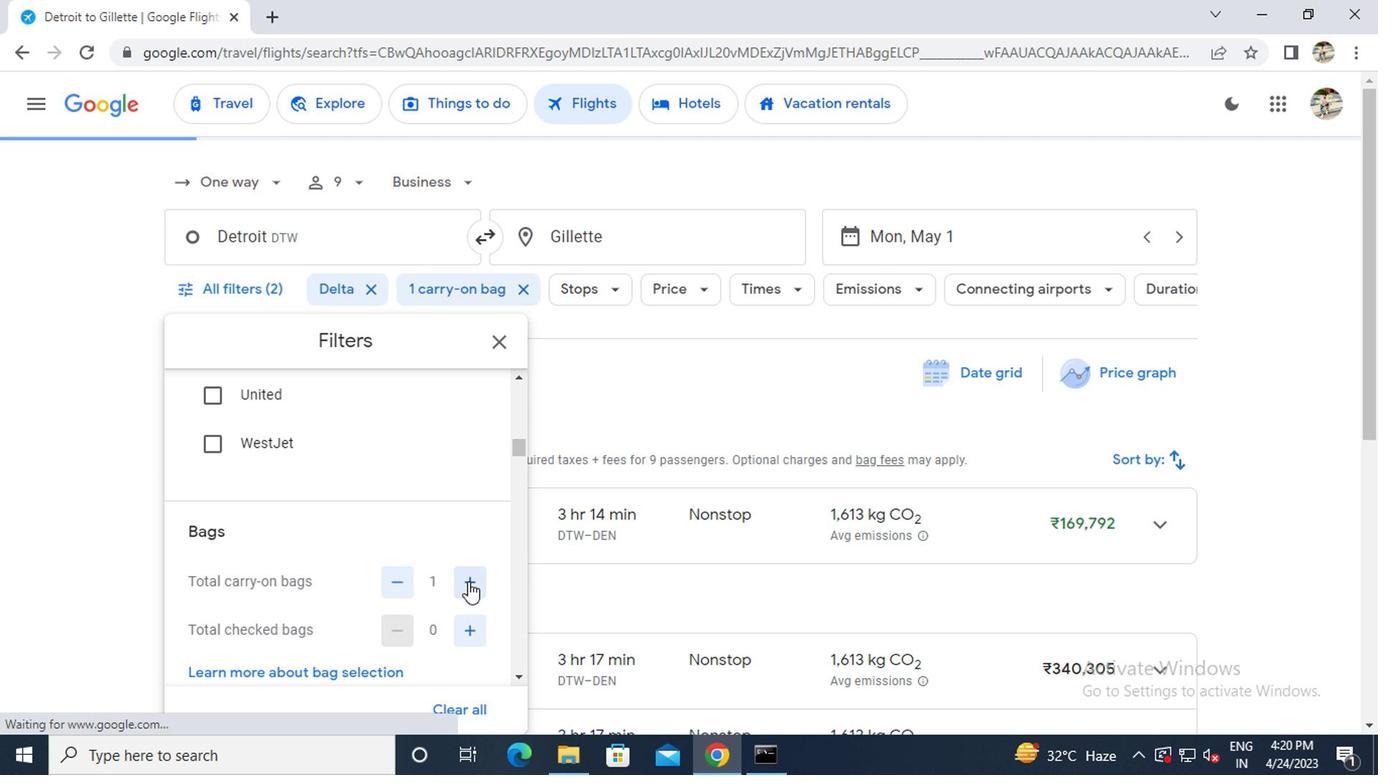 
Action: Mouse scrolled (438, 592) with delta (0, 0)
Screenshot: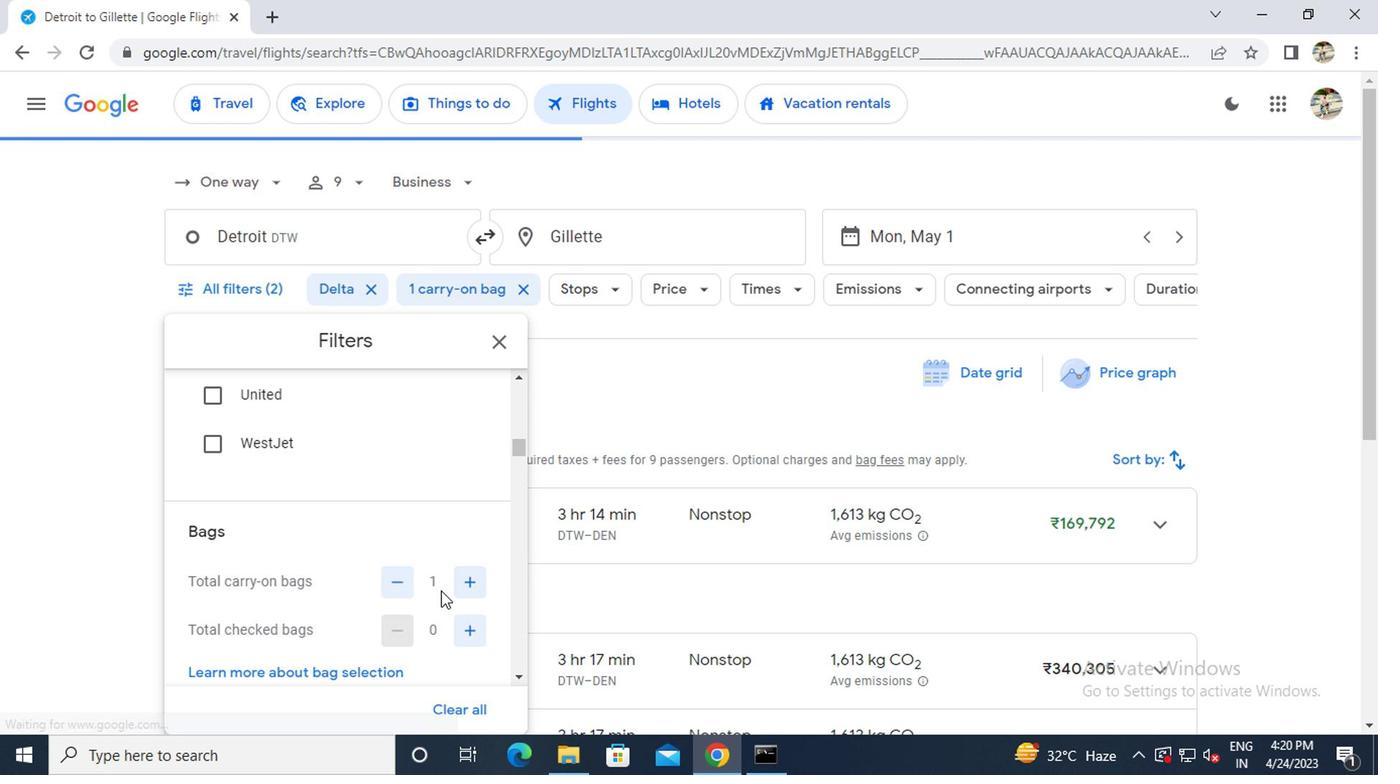 
Action: Mouse scrolled (438, 592) with delta (0, 0)
Screenshot: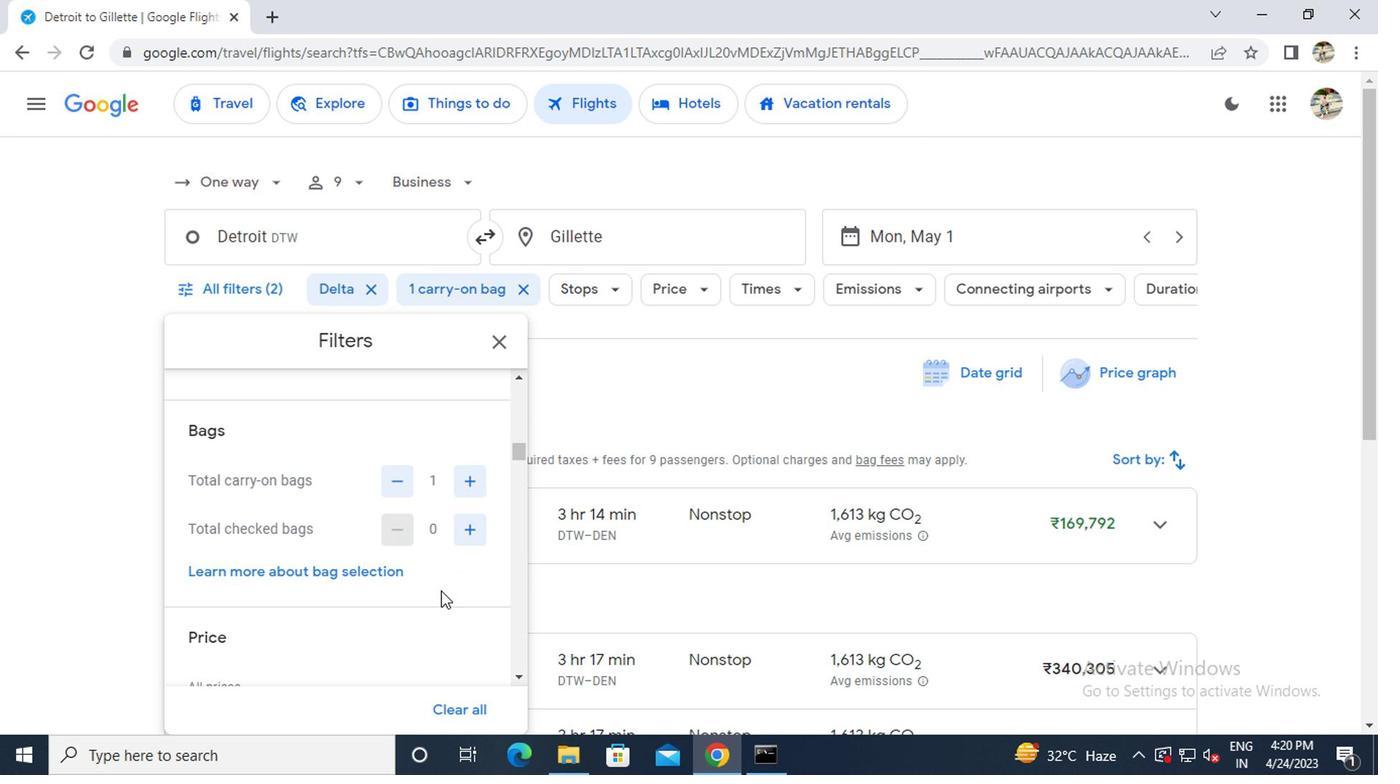 
Action: Mouse moved to (475, 631)
Screenshot: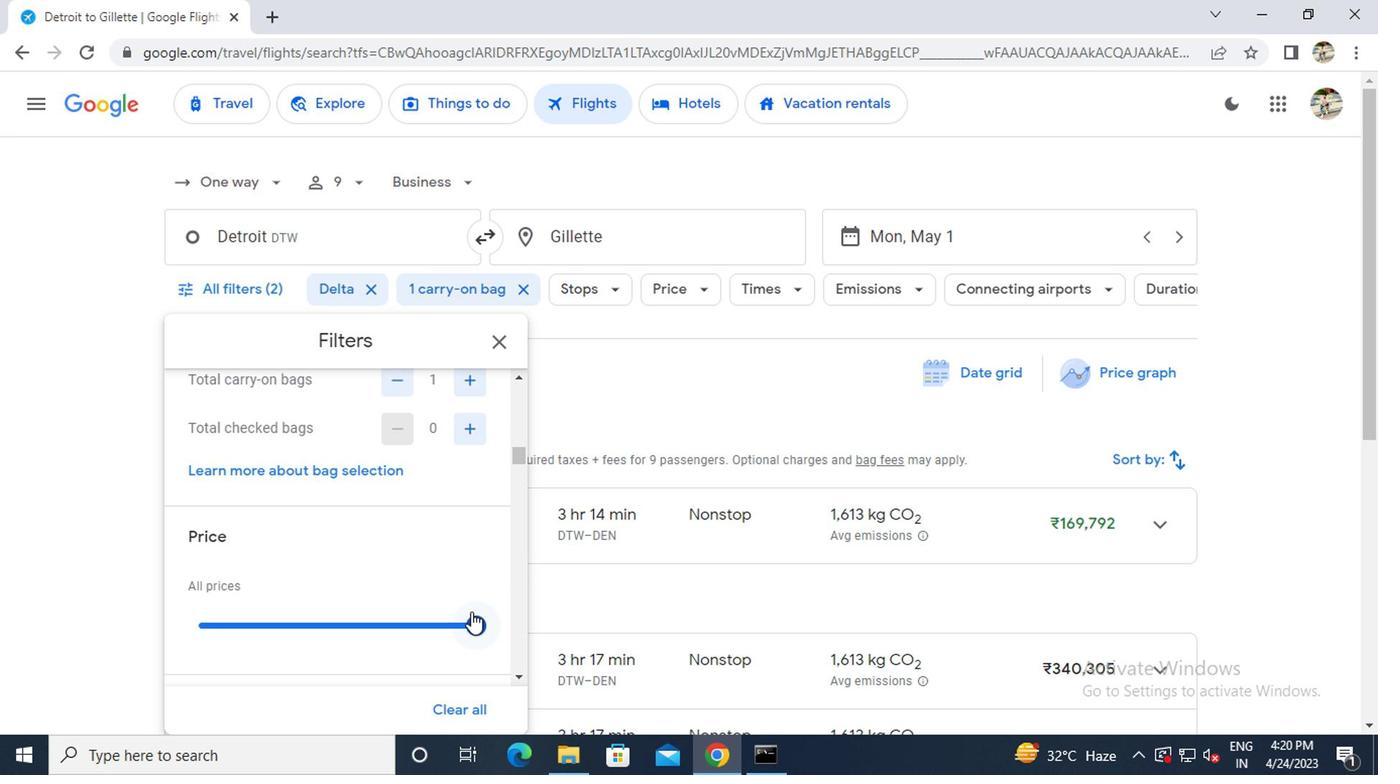 
Action: Mouse pressed left at (475, 631)
Screenshot: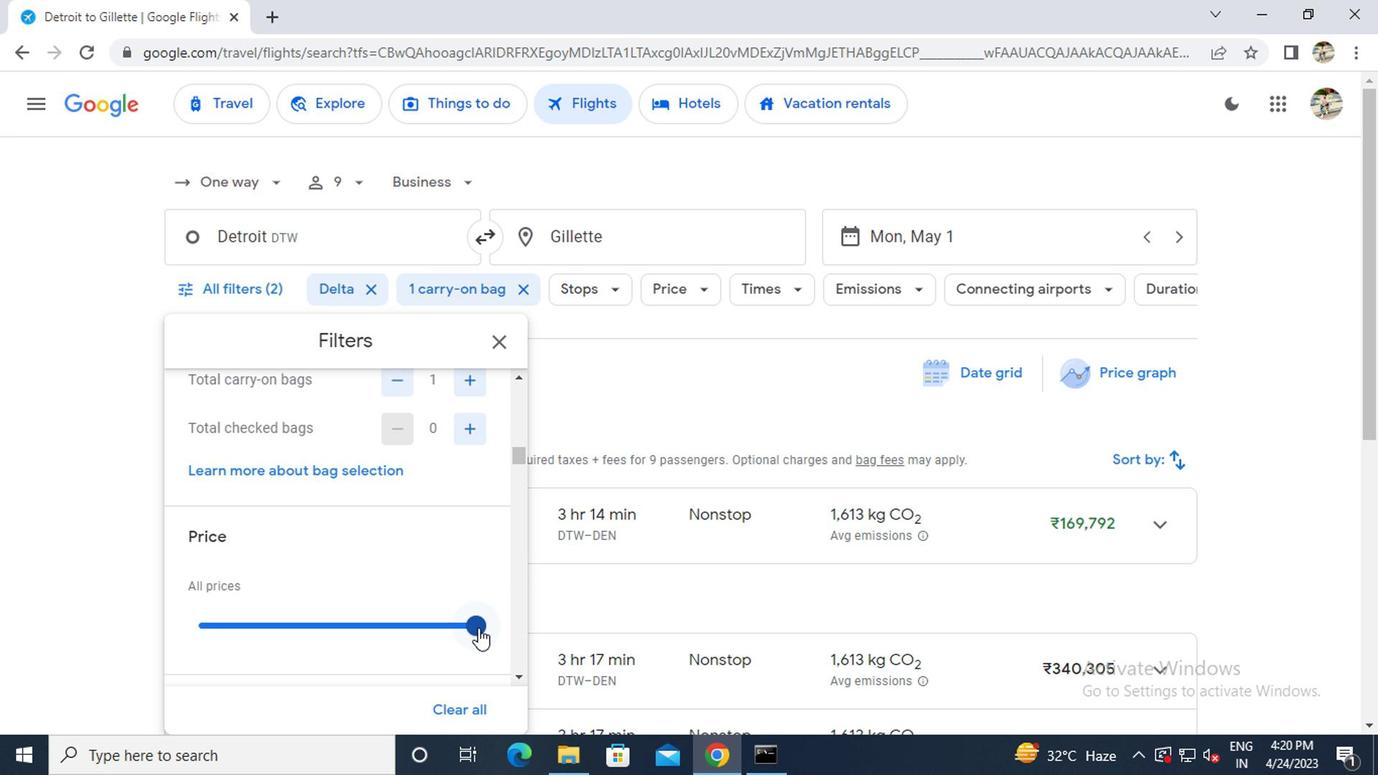 
Action: Mouse moved to (286, 590)
Screenshot: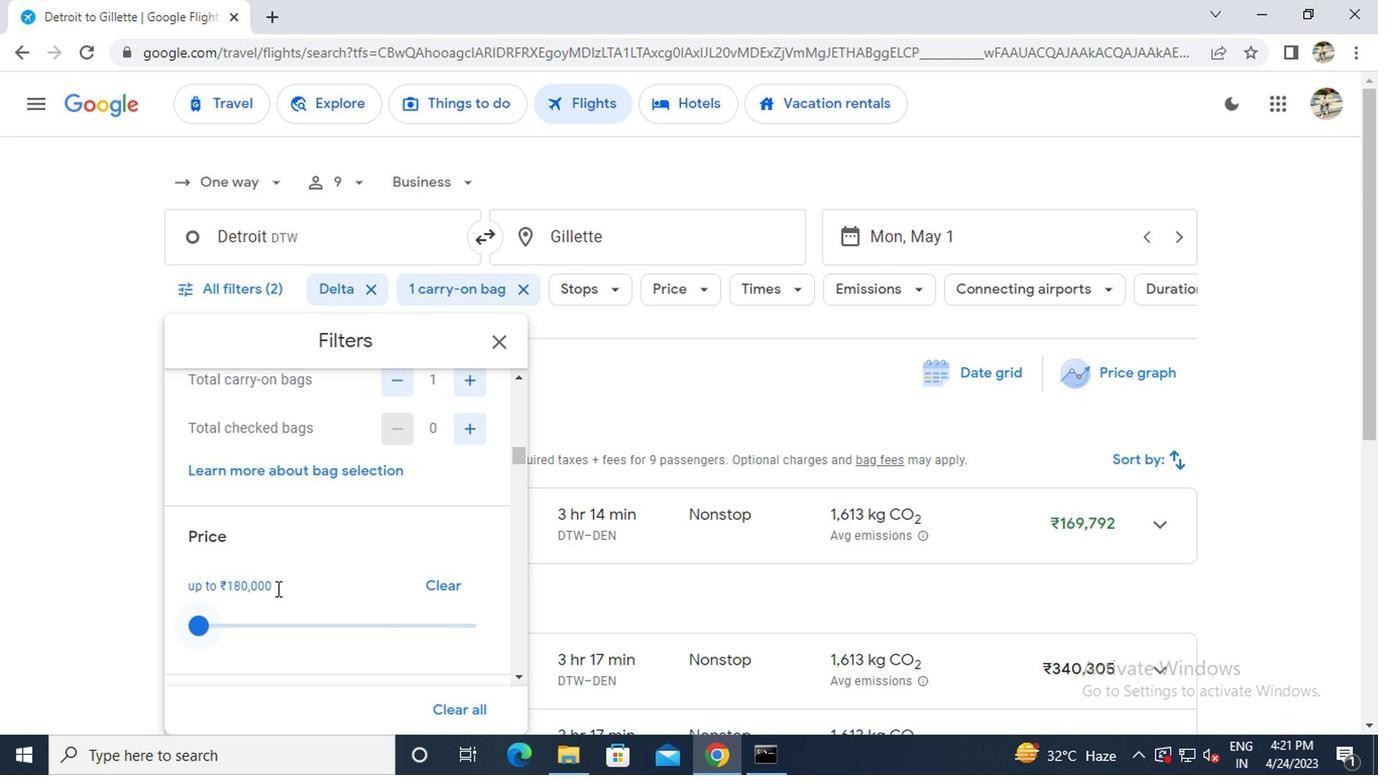 
Action: Mouse scrolled (286, 589) with delta (0, 0)
Screenshot: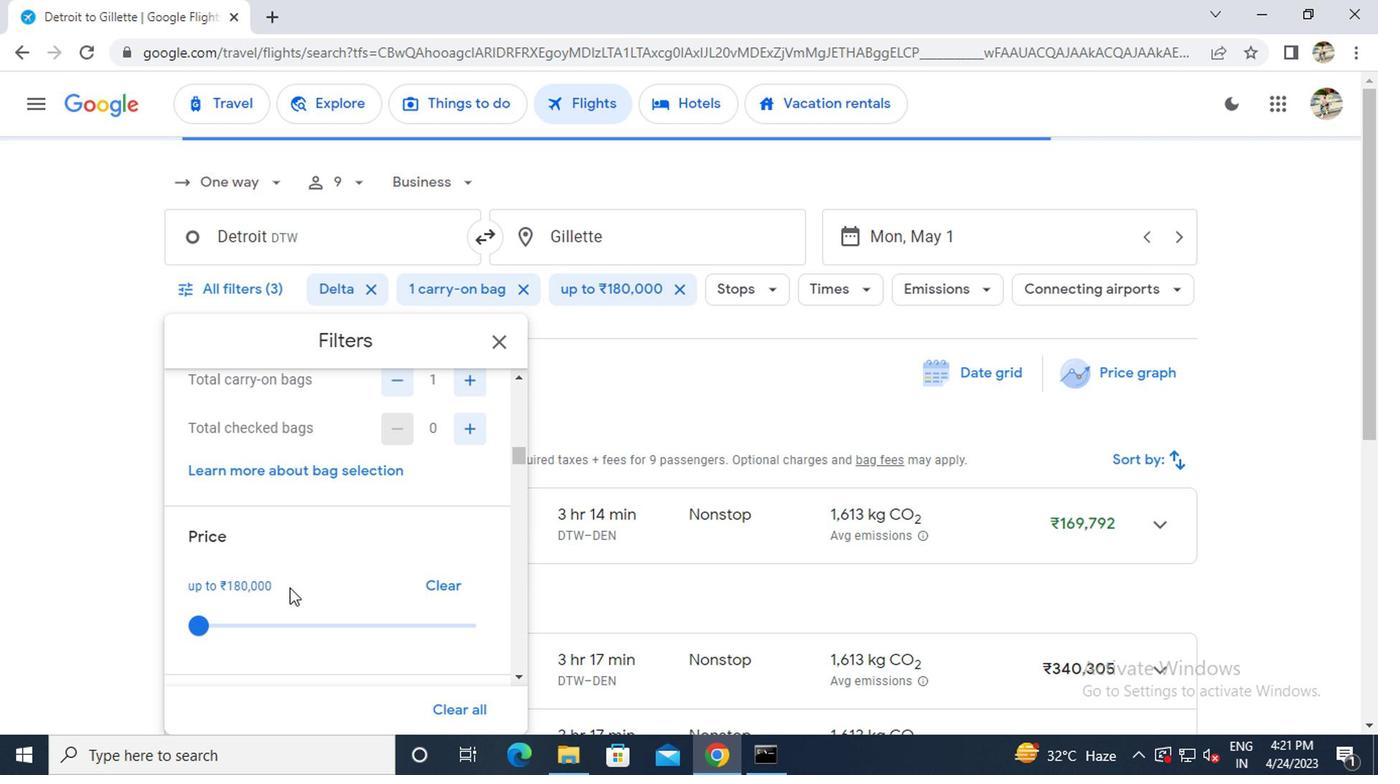 
Action: Mouse scrolled (286, 589) with delta (0, 0)
Screenshot: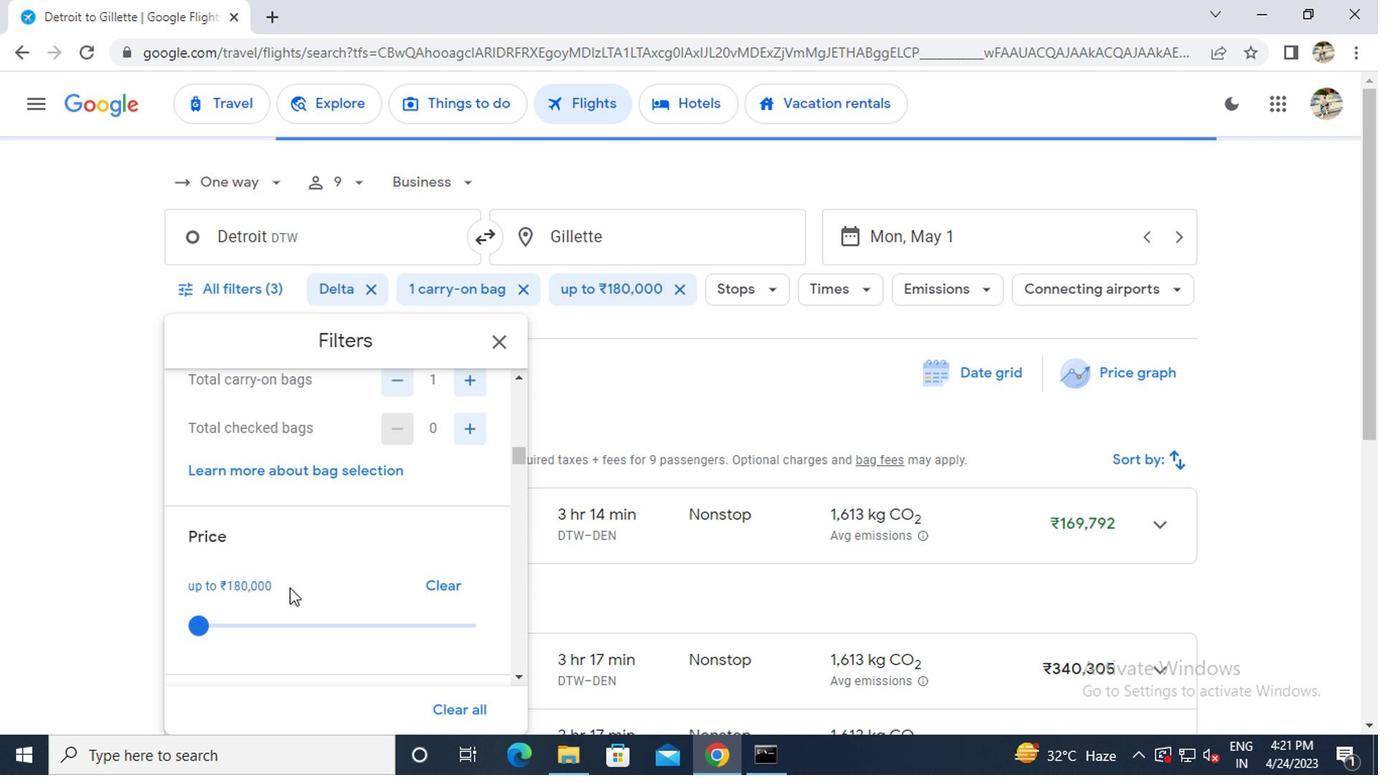 
Action: Mouse scrolled (286, 589) with delta (0, 0)
Screenshot: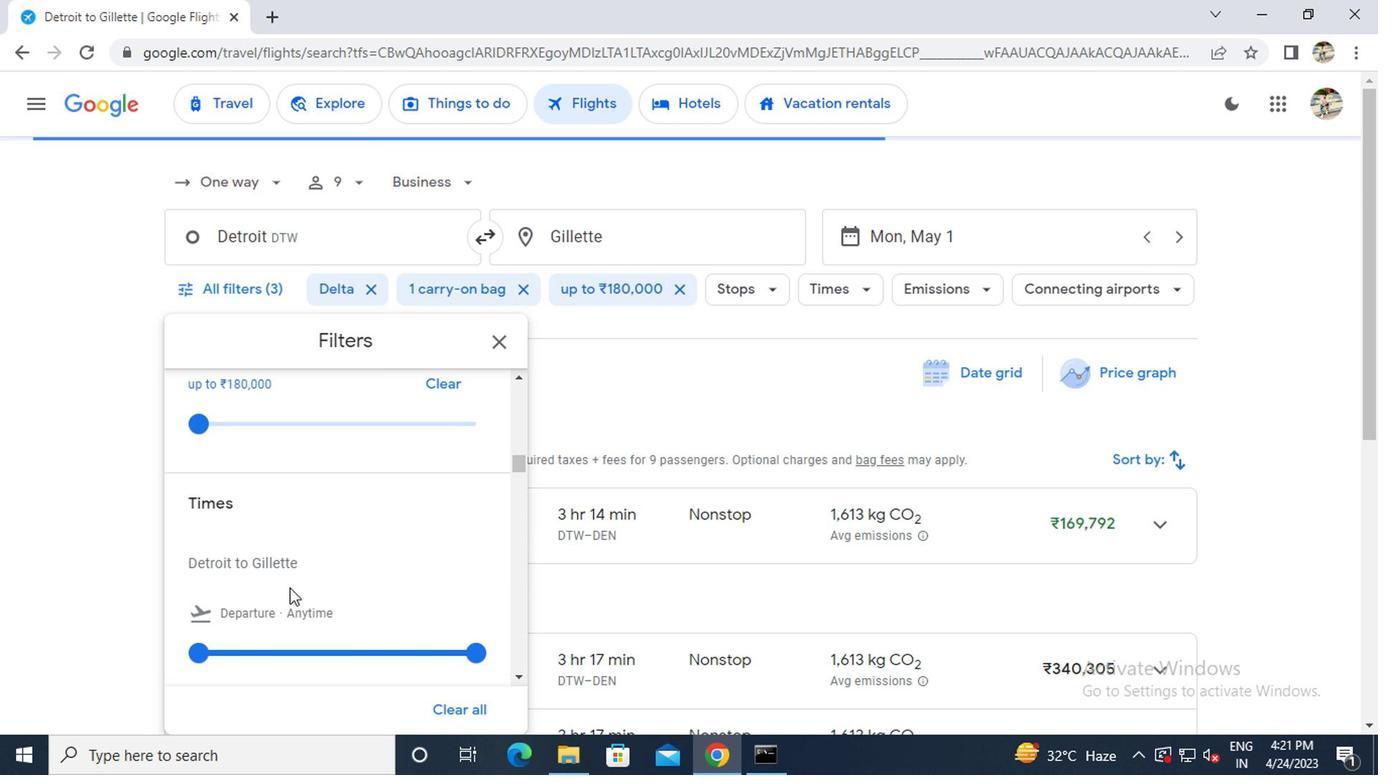 
Action: Mouse moved to (287, 591)
Screenshot: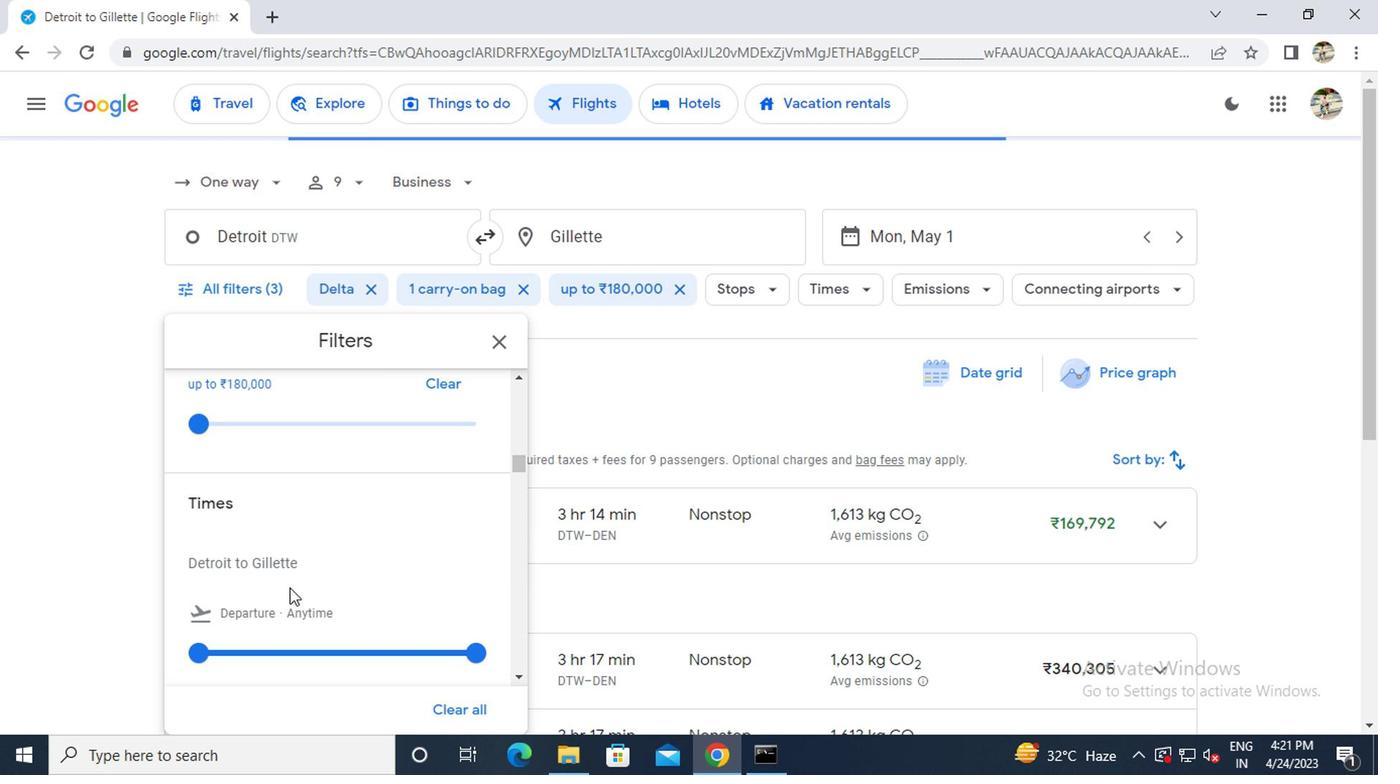 
Action: Mouse scrolled (287, 590) with delta (0, -1)
Screenshot: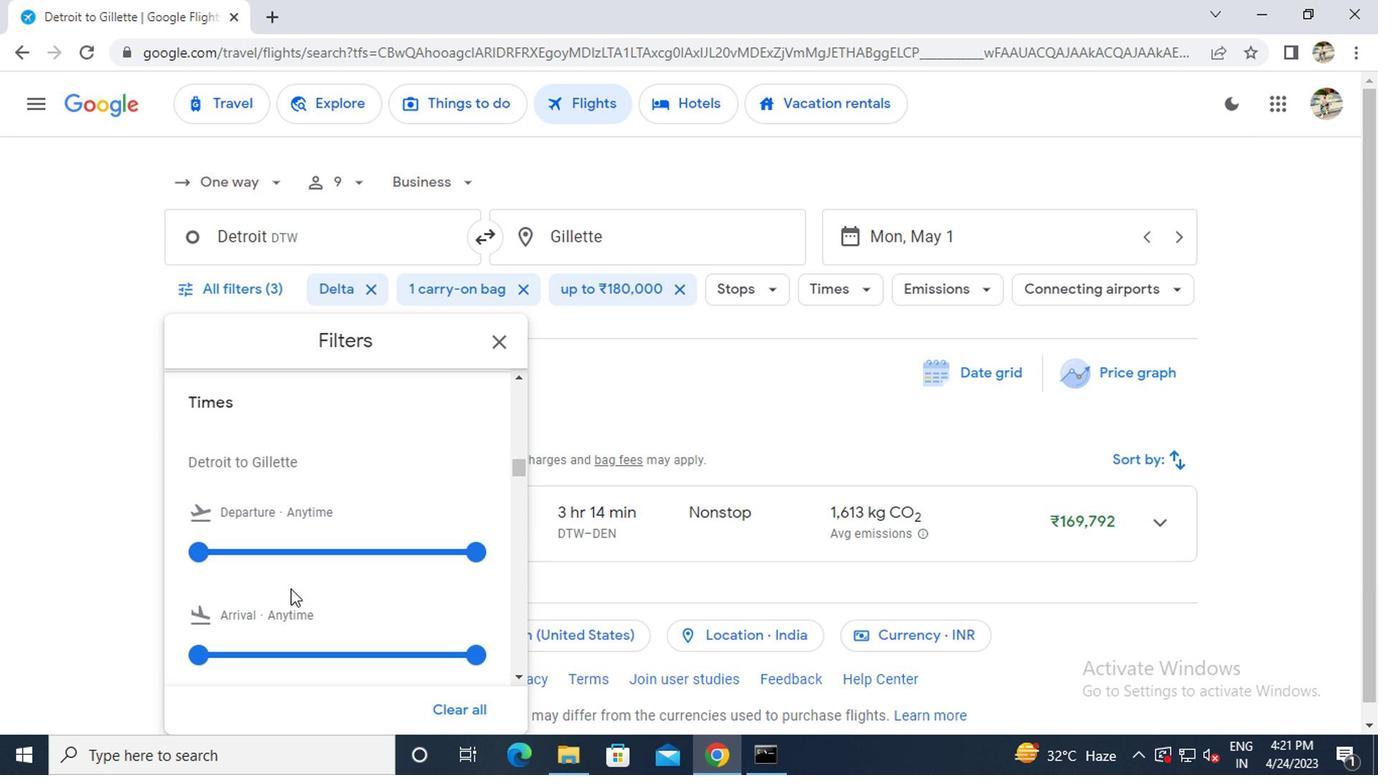 
Action: Mouse moved to (202, 448)
Screenshot: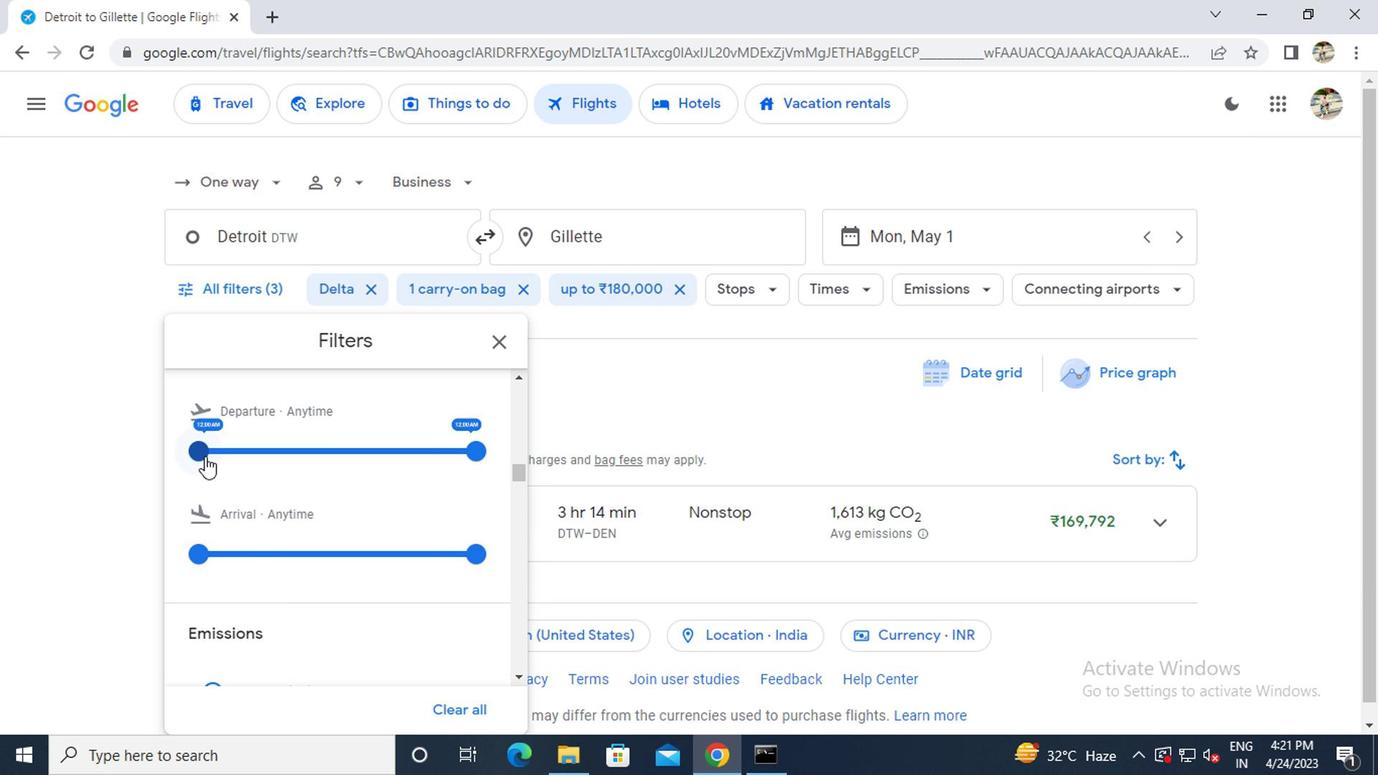 
Action: Mouse pressed left at (202, 448)
Screenshot: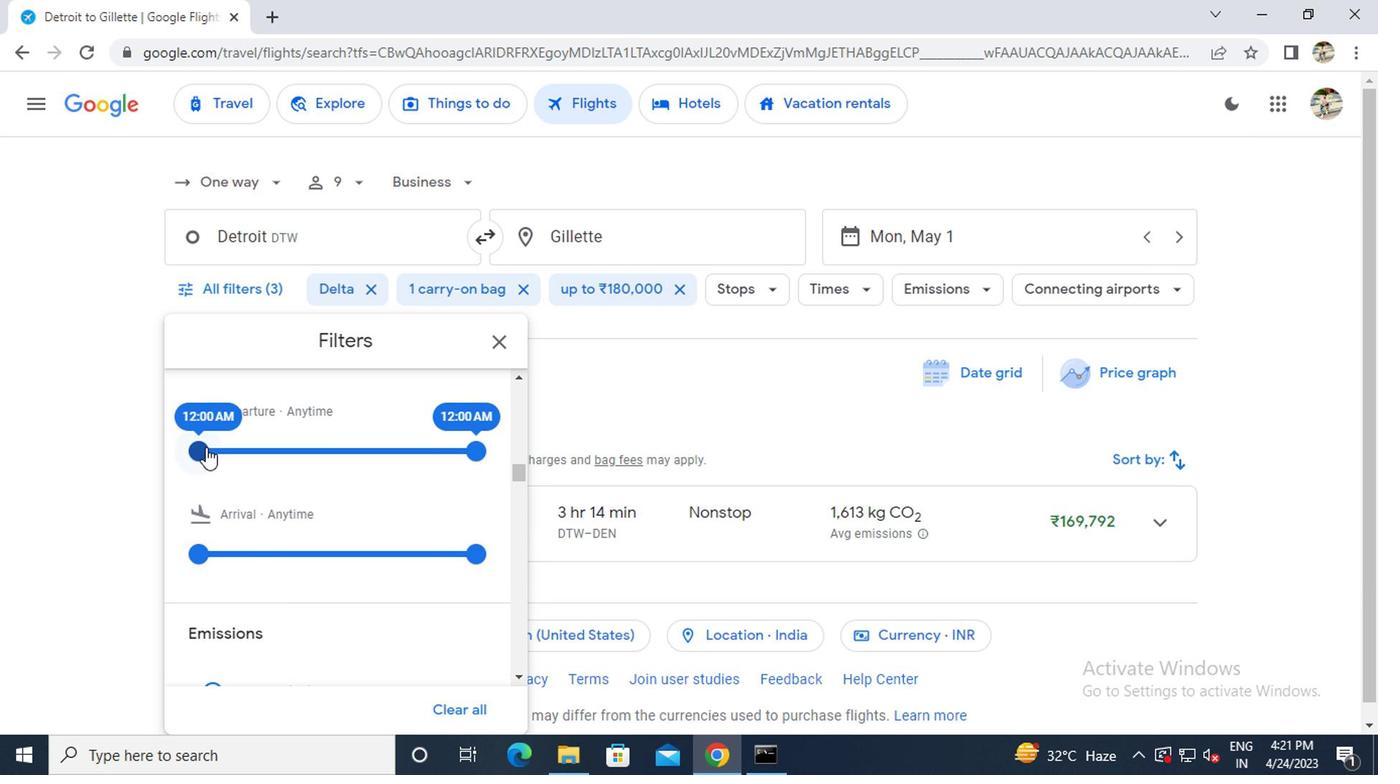 
Action: Mouse moved to (489, 343)
Screenshot: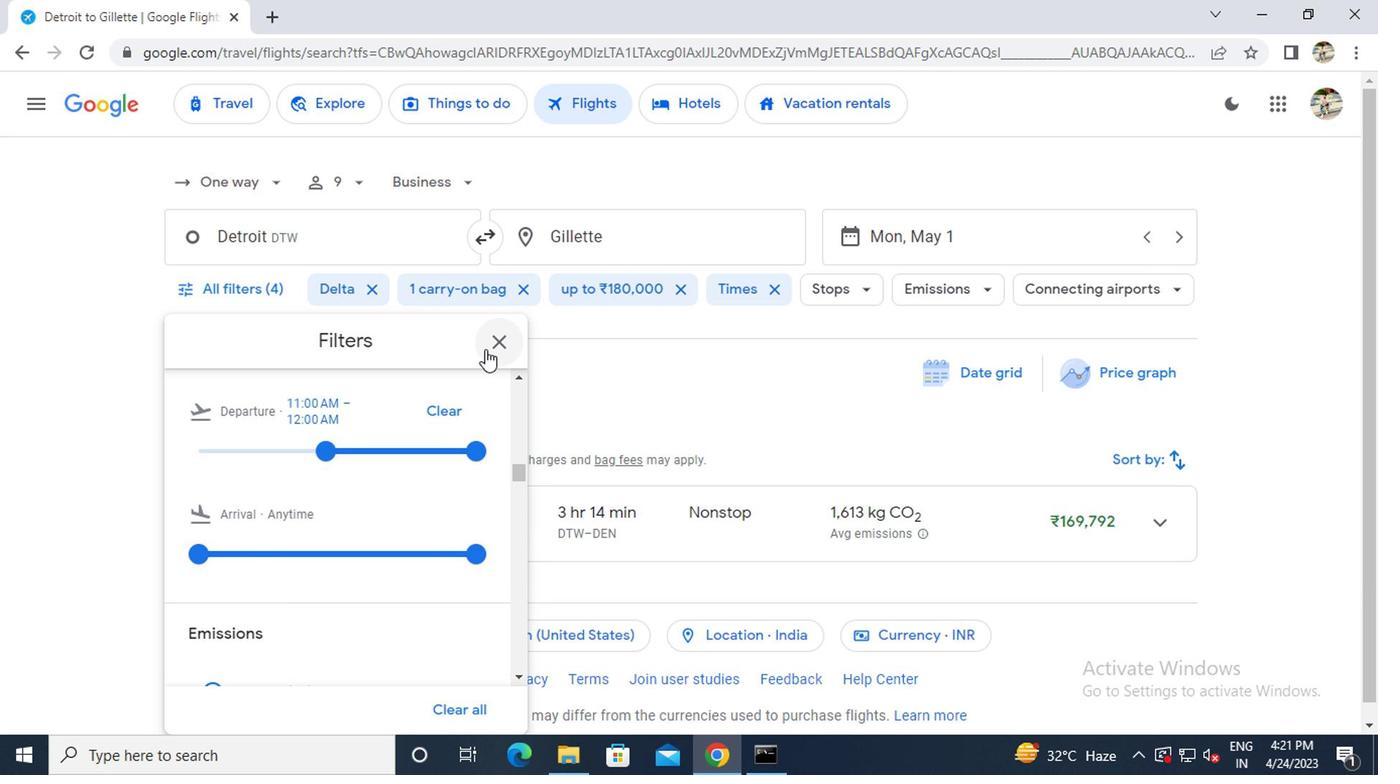 
Action: Mouse pressed left at (489, 343)
Screenshot: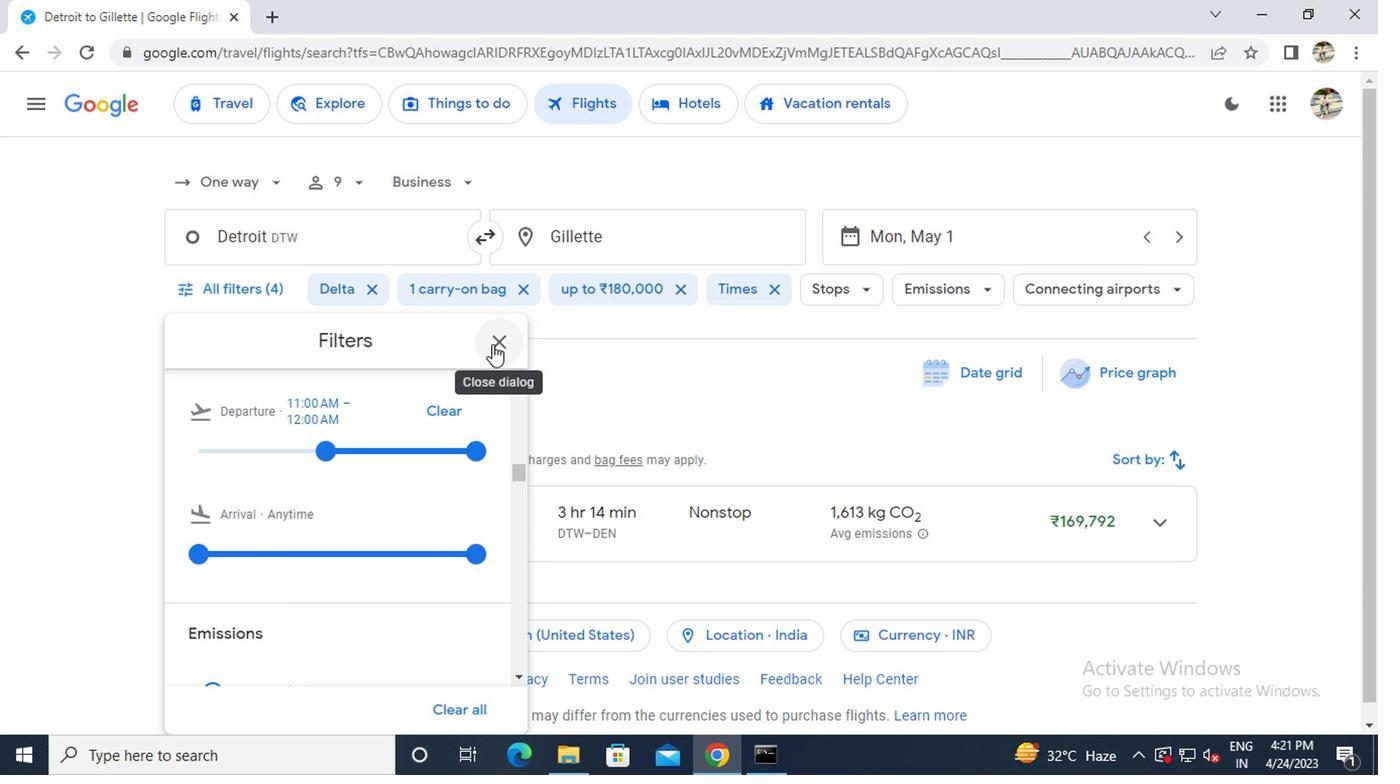 
